 Task: Find connections with filter location Tórshavn with filter topic #Projectmanagementwith filter profile language Spanish with filter current company Bigbasket.com with filter school Uttar Pradesh Jobs Updates with filter industry Soap and Cleaning Product Manufacturing with filter service category Translation with filter keywords title Sociologist
Action: Mouse moved to (342, 278)
Screenshot: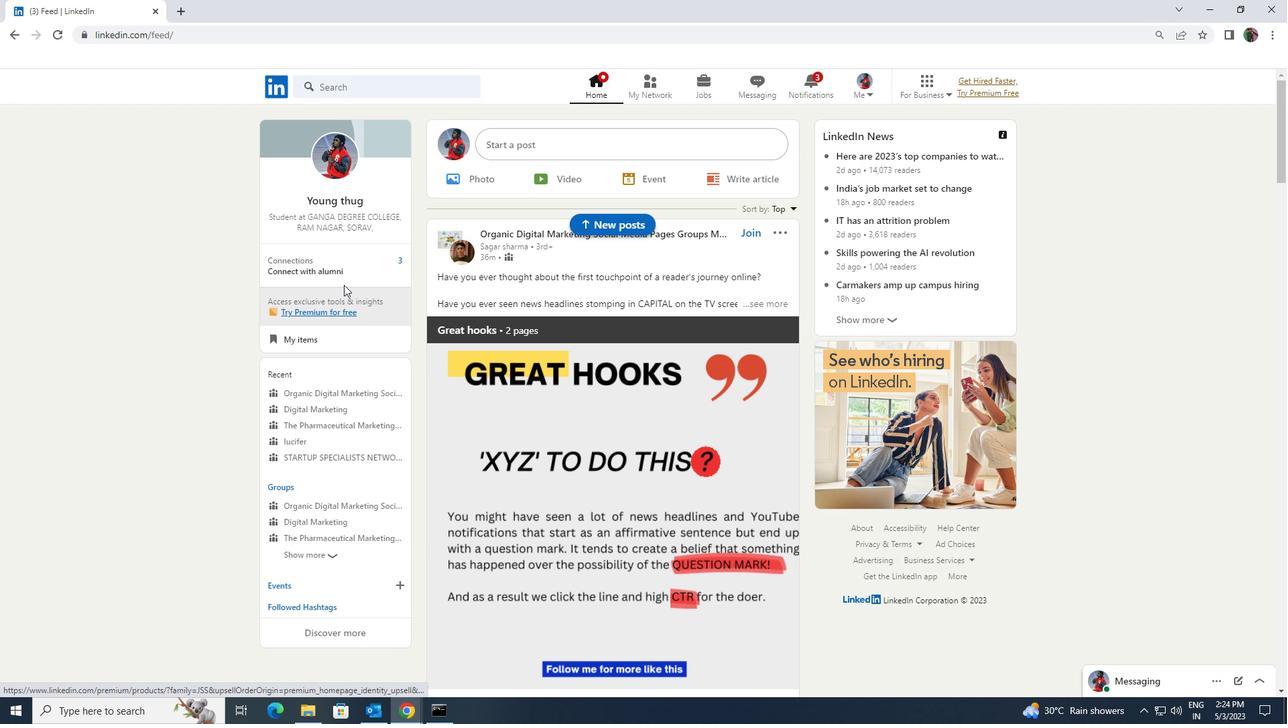 
Action: Mouse pressed left at (342, 278)
Screenshot: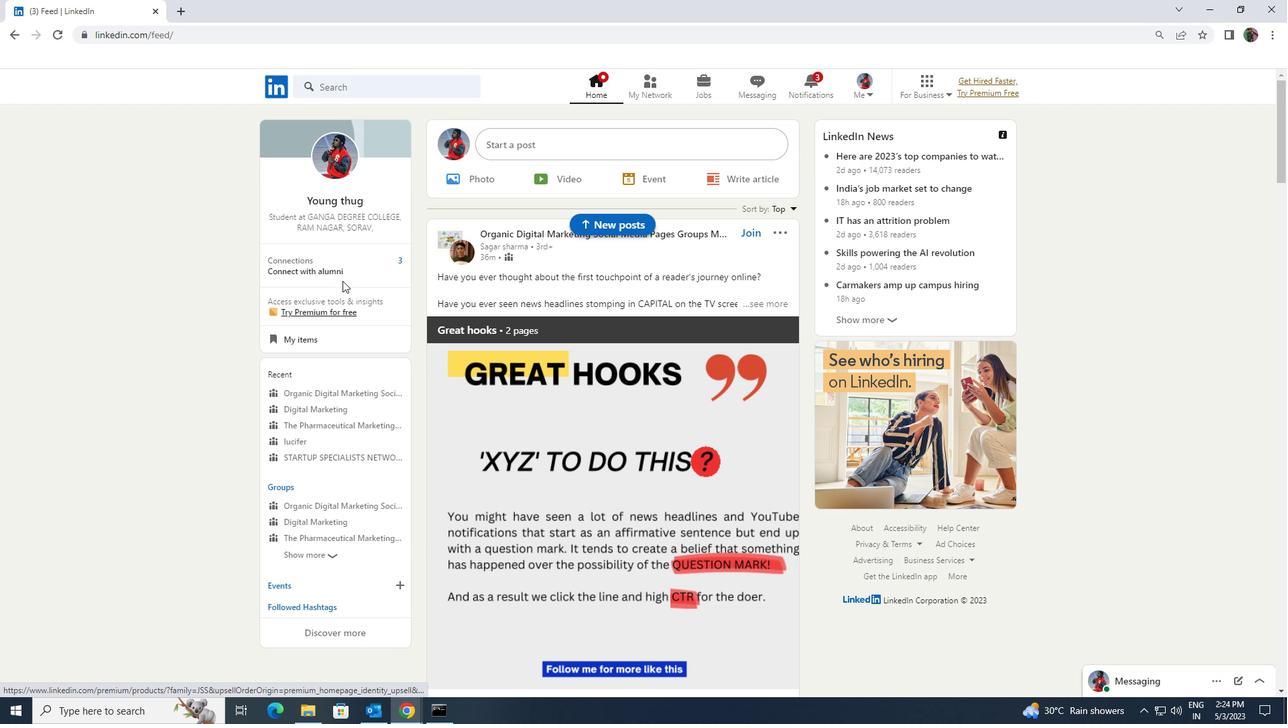 
Action: Mouse moved to (328, 156)
Screenshot: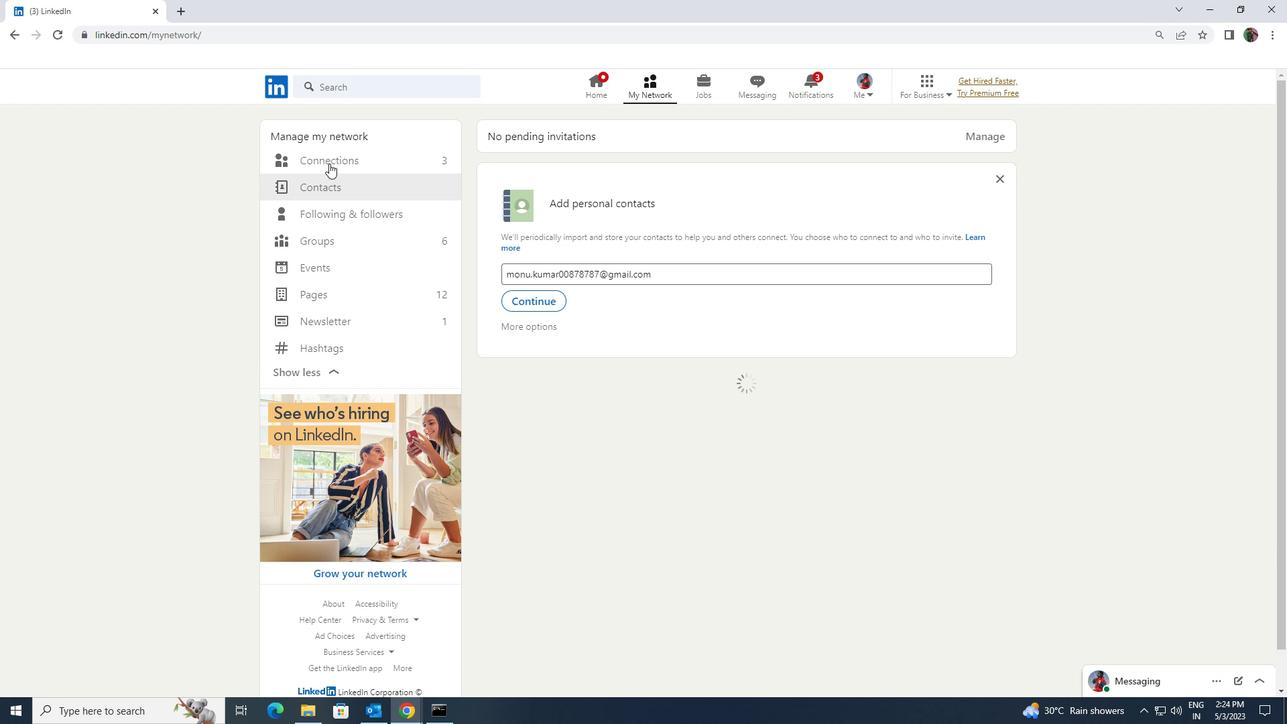 
Action: Mouse pressed left at (328, 156)
Screenshot: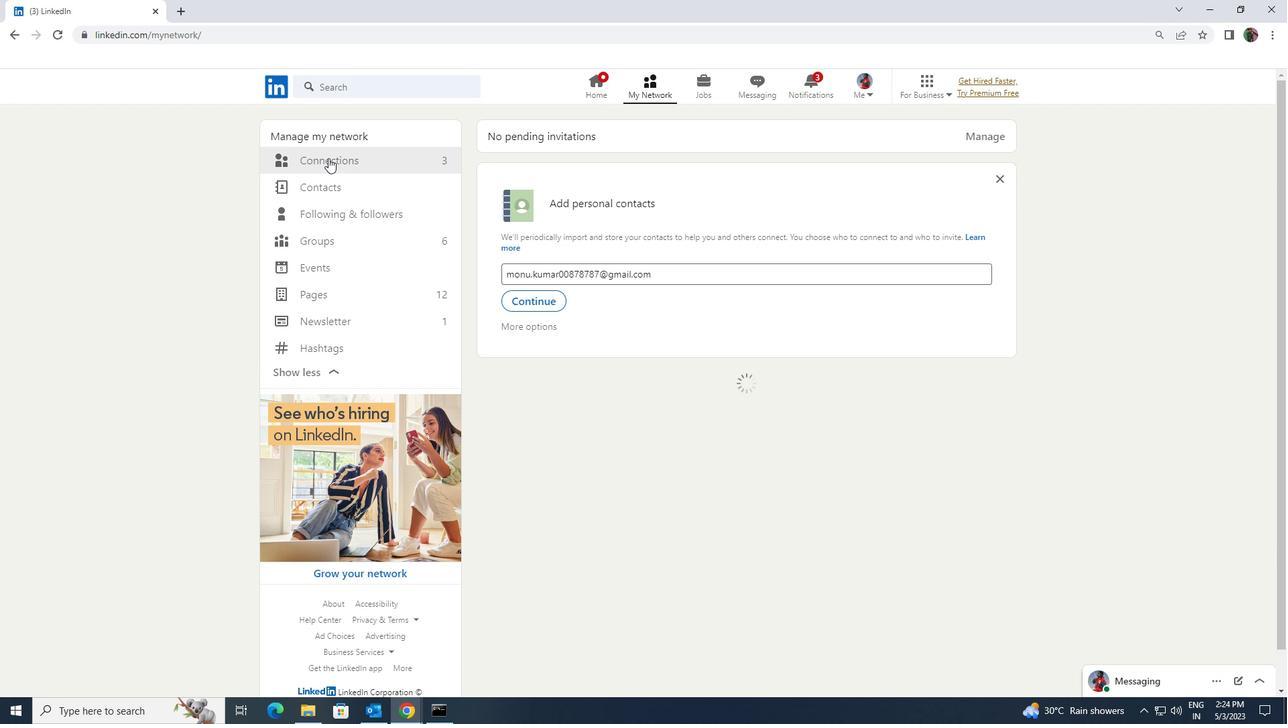 
Action: Mouse moved to (719, 159)
Screenshot: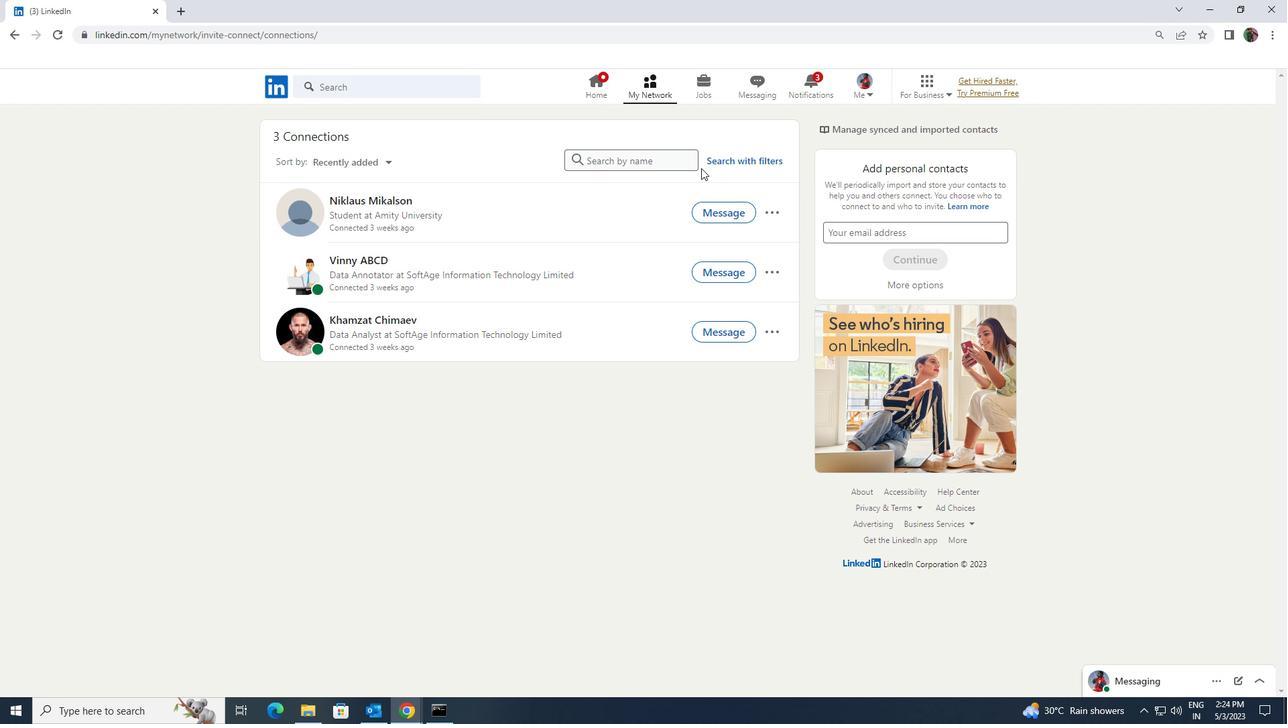 
Action: Mouse pressed left at (719, 159)
Screenshot: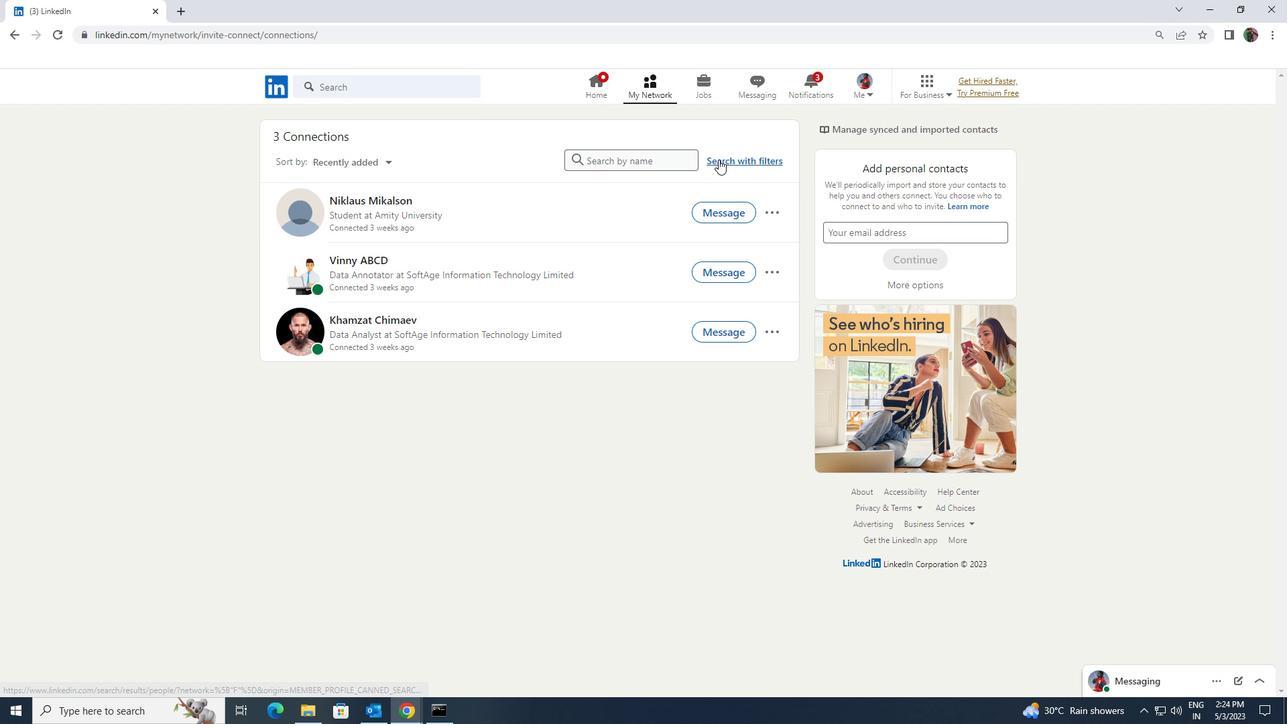 
Action: Mouse moved to (685, 126)
Screenshot: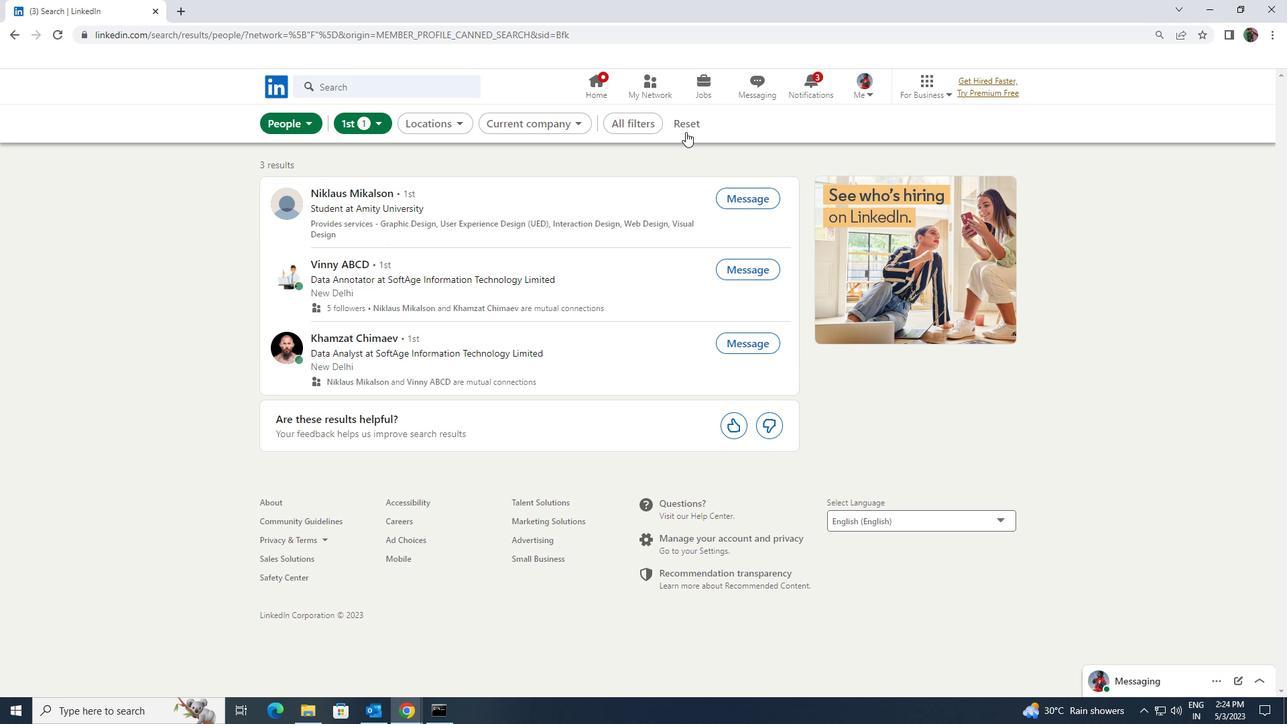 
Action: Mouse pressed left at (685, 126)
Screenshot: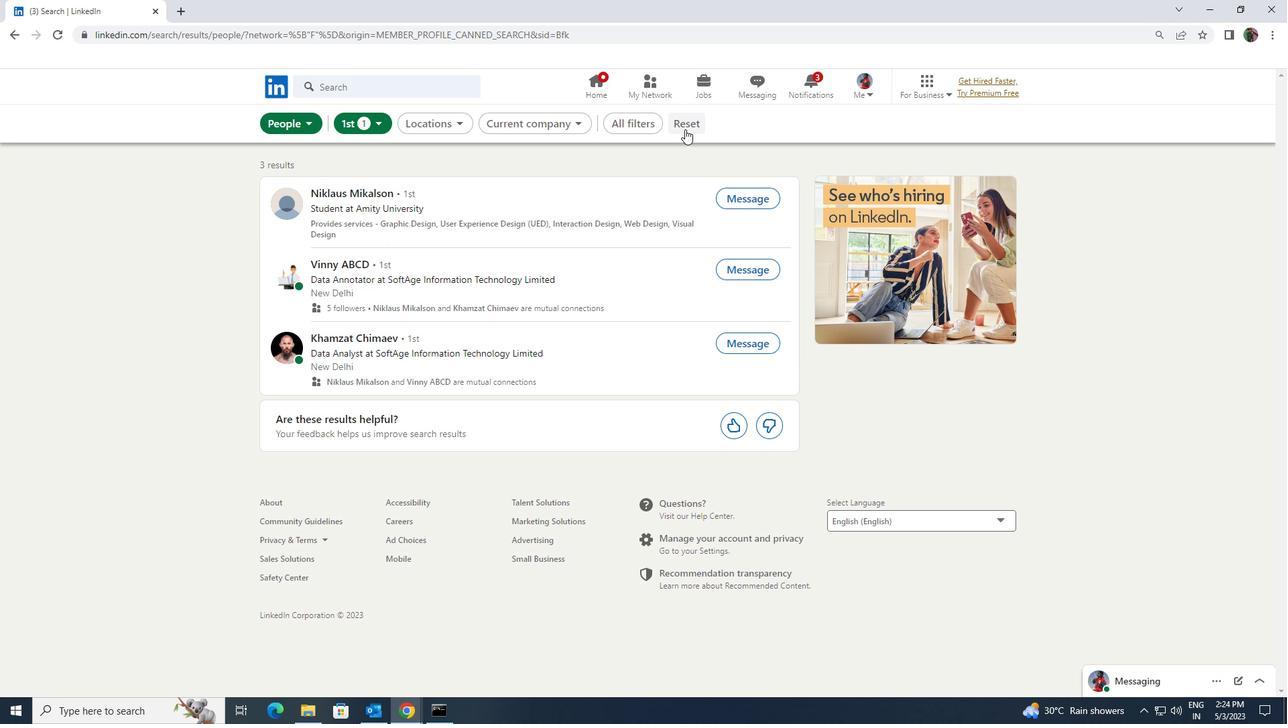 
Action: Mouse moved to (672, 125)
Screenshot: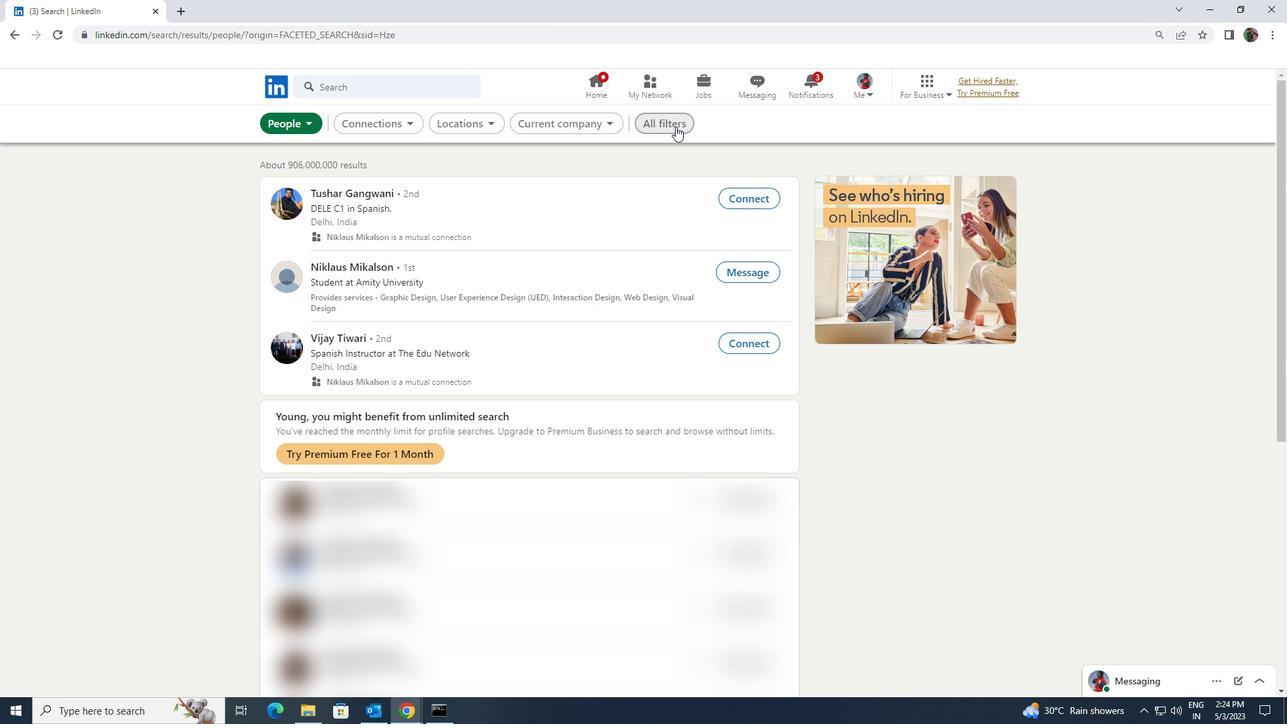 
Action: Mouse pressed left at (672, 125)
Screenshot: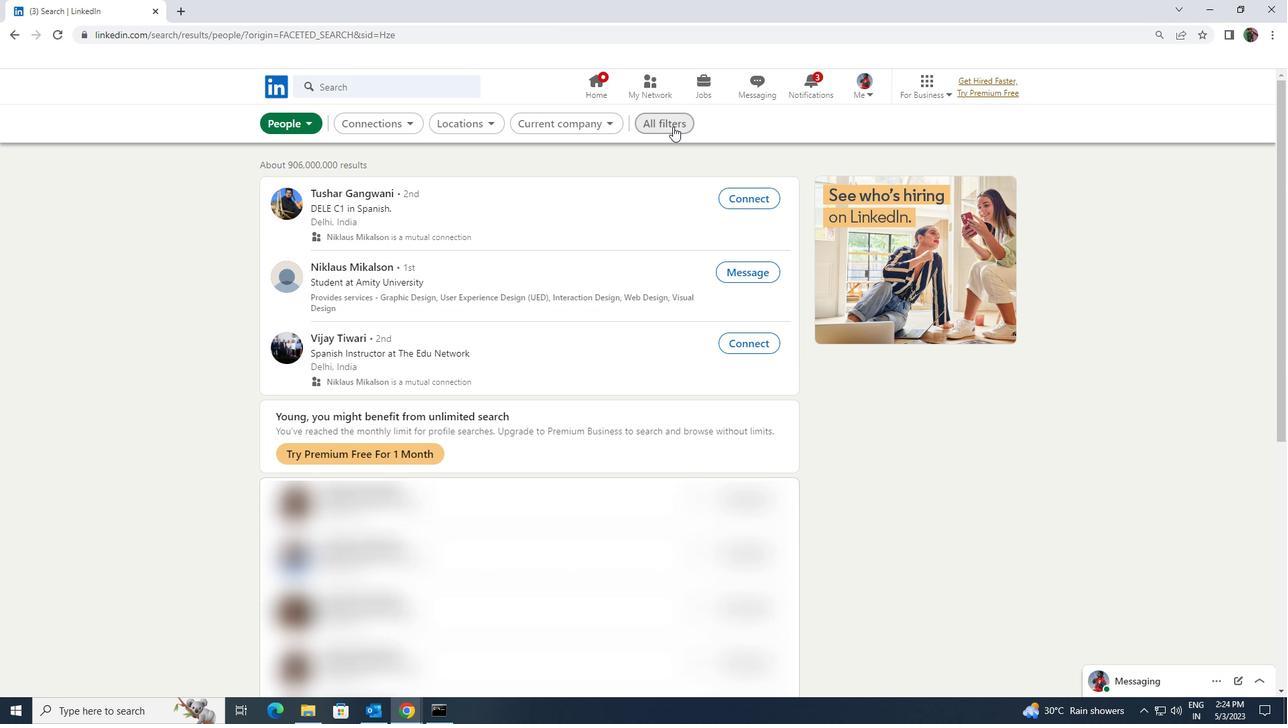 
Action: Mouse moved to (1105, 526)
Screenshot: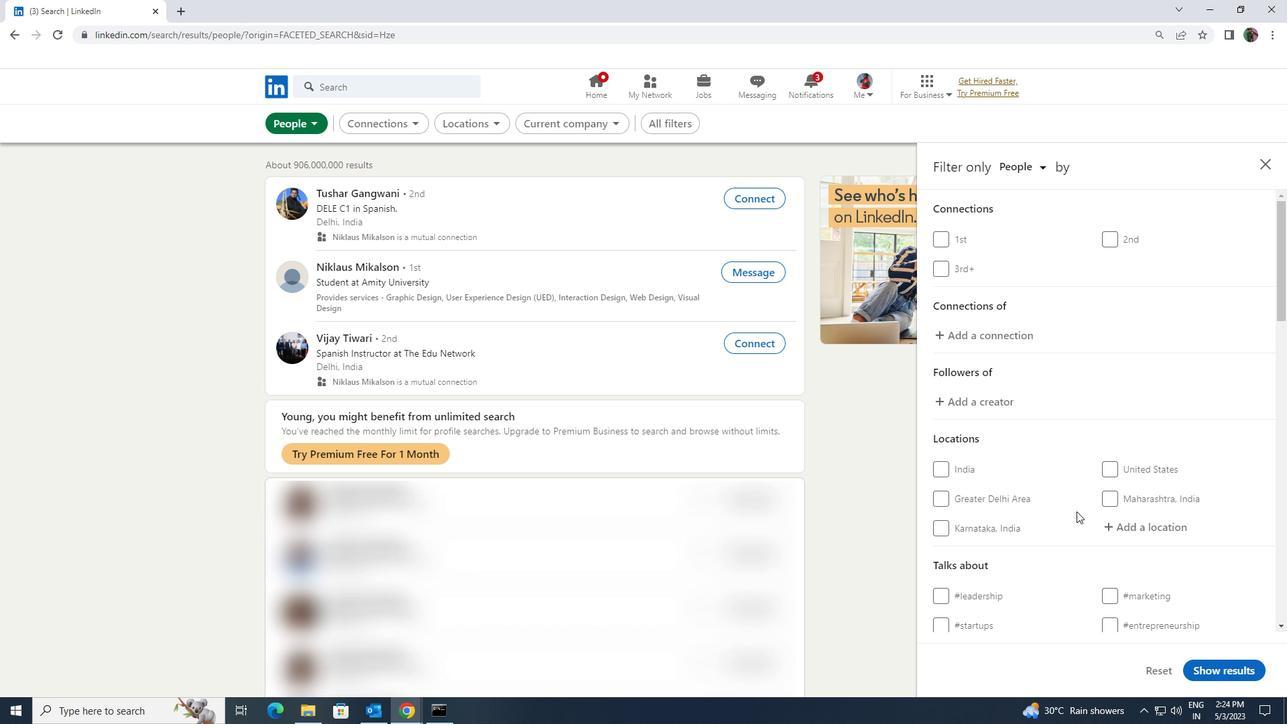 
Action: Mouse pressed left at (1105, 526)
Screenshot: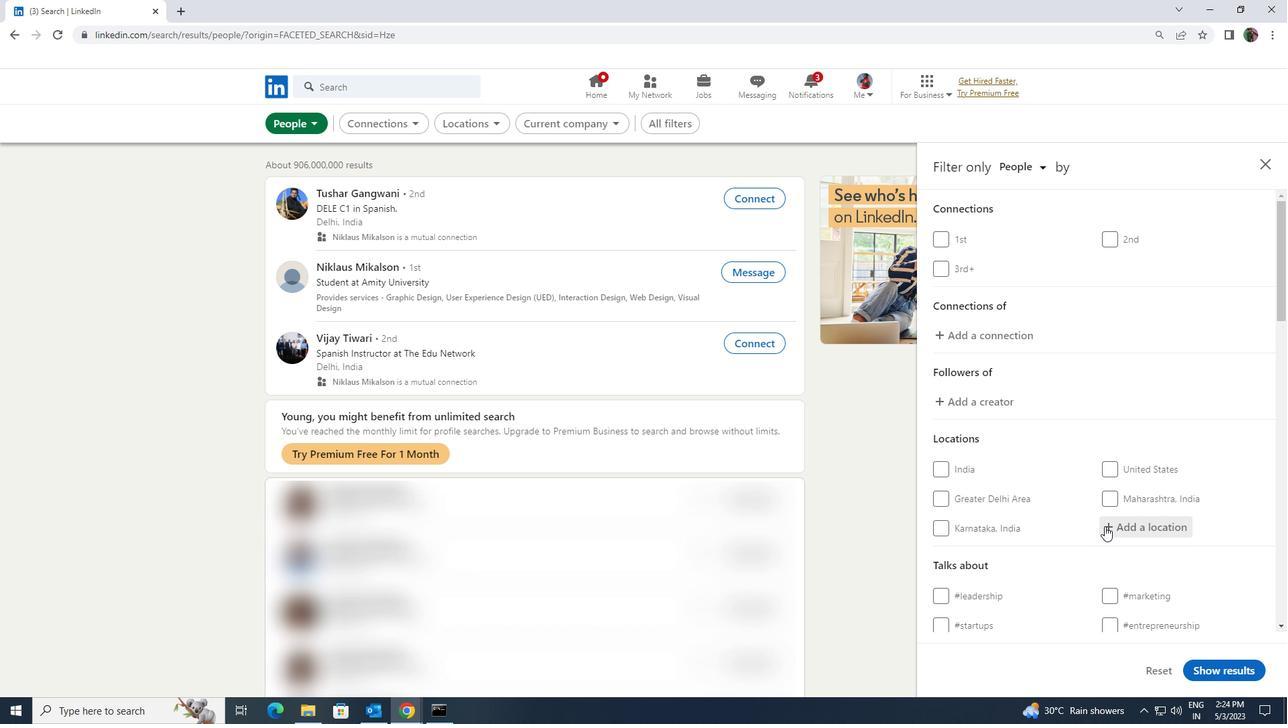 
Action: Key pressed <Key.shift>TORSHAN<Key.backspace>V
Screenshot: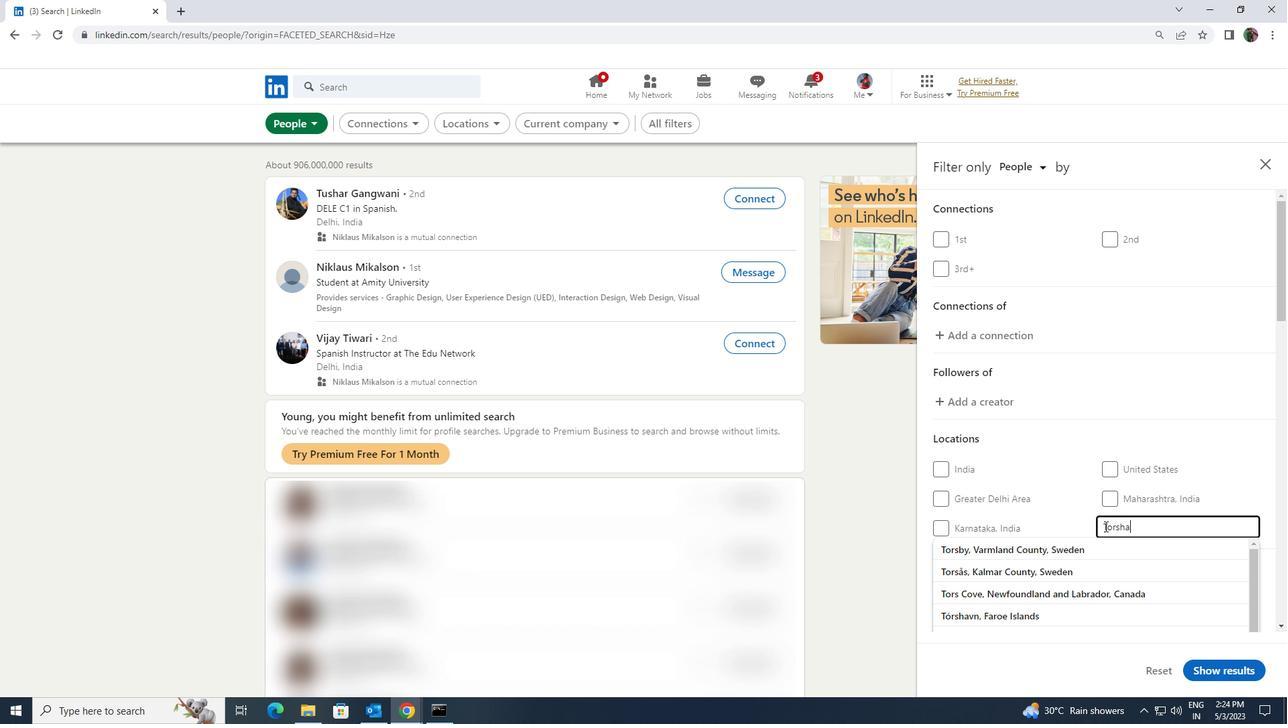 
Action: Mouse moved to (1103, 547)
Screenshot: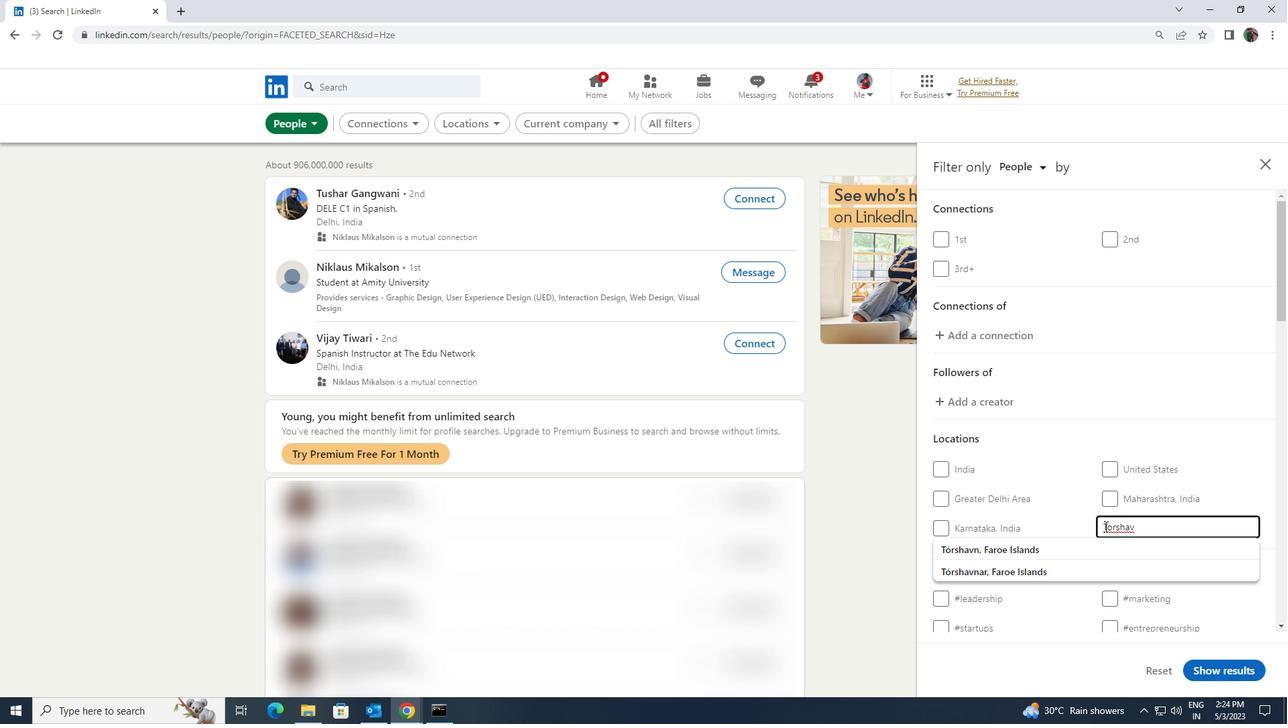 
Action: Mouse pressed left at (1103, 547)
Screenshot: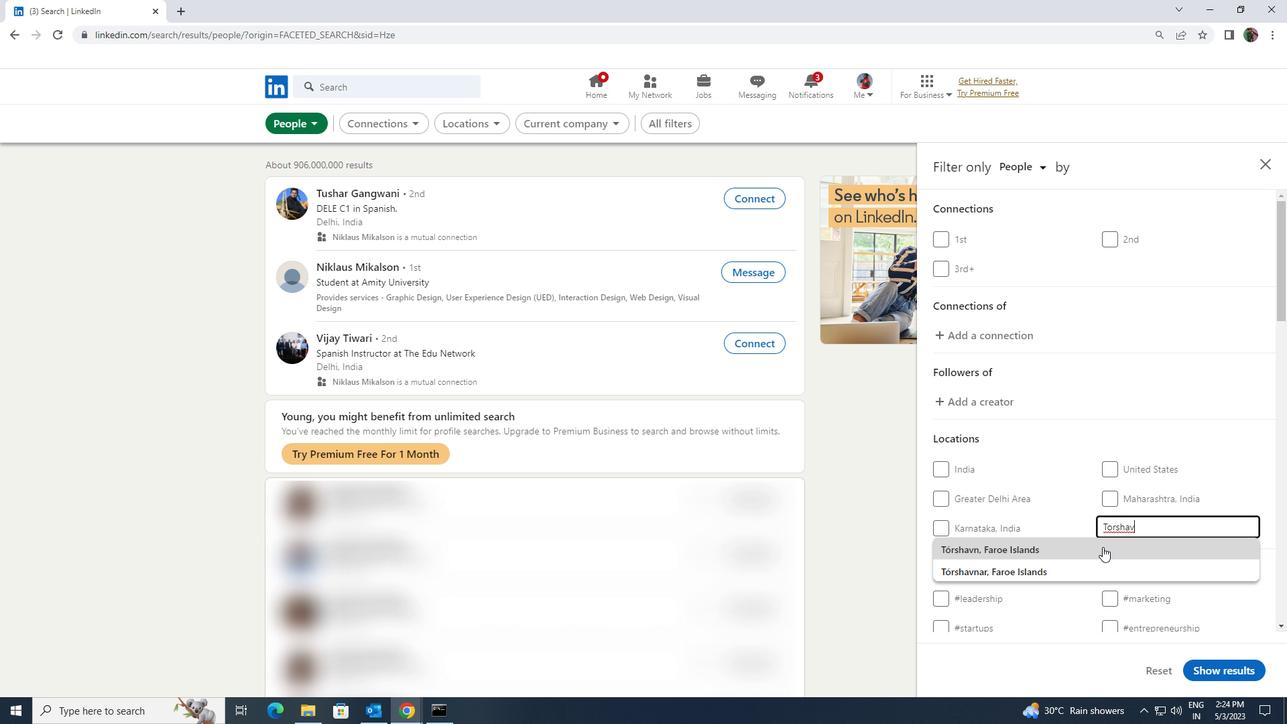 
Action: Mouse scrolled (1103, 546) with delta (0, 0)
Screenshot: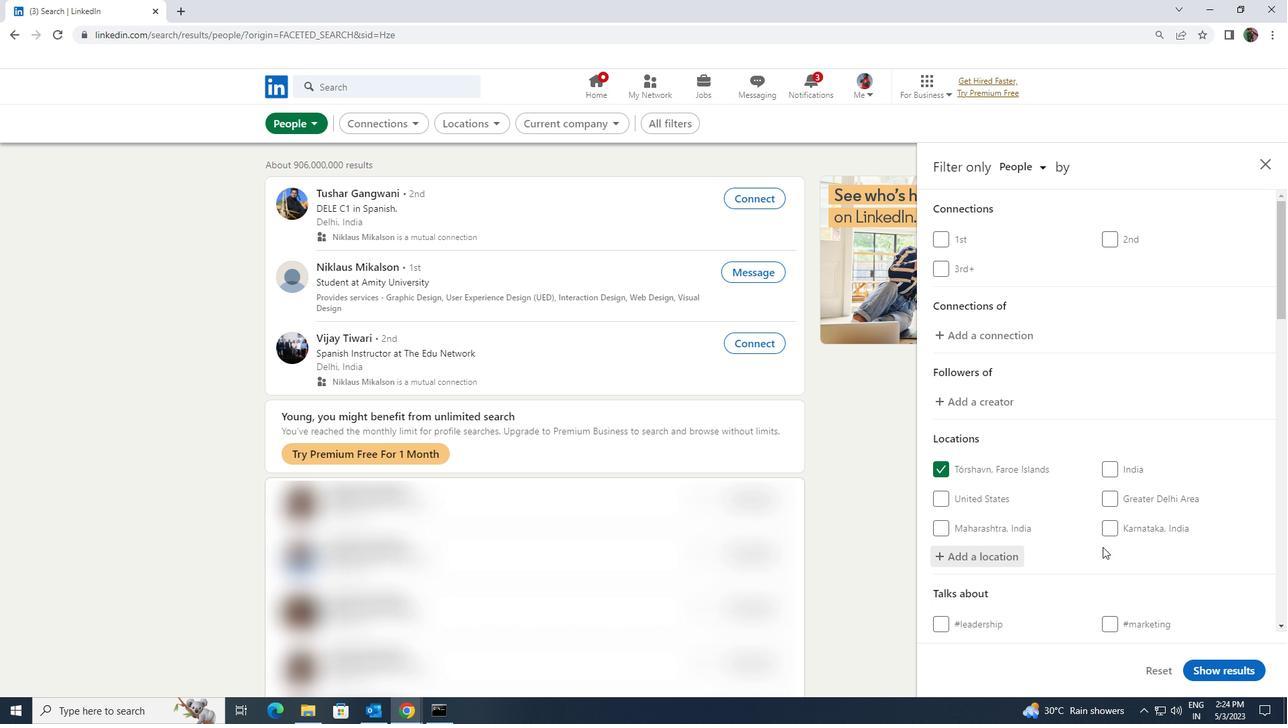 
Action: Mouse scrolled (1103, 546) with delta (0, 0)
Screenshot: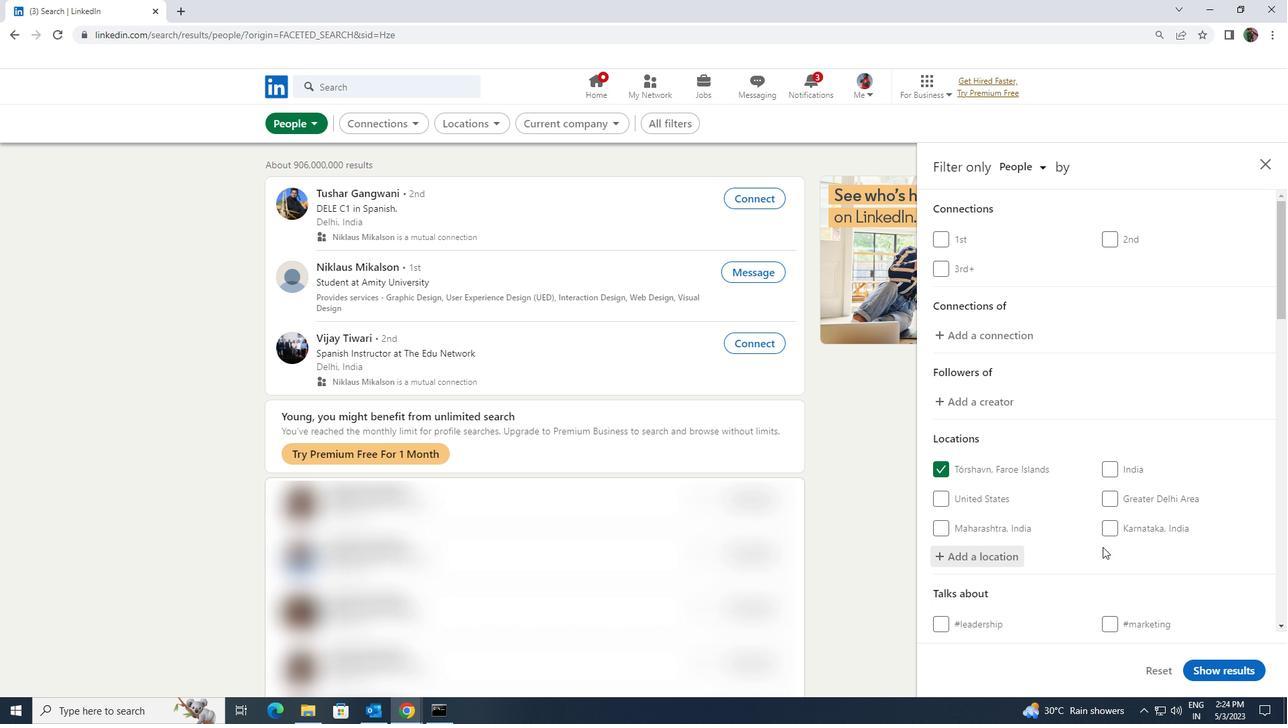 
Action: Mouse moved to (1108, 549)
Screenshot: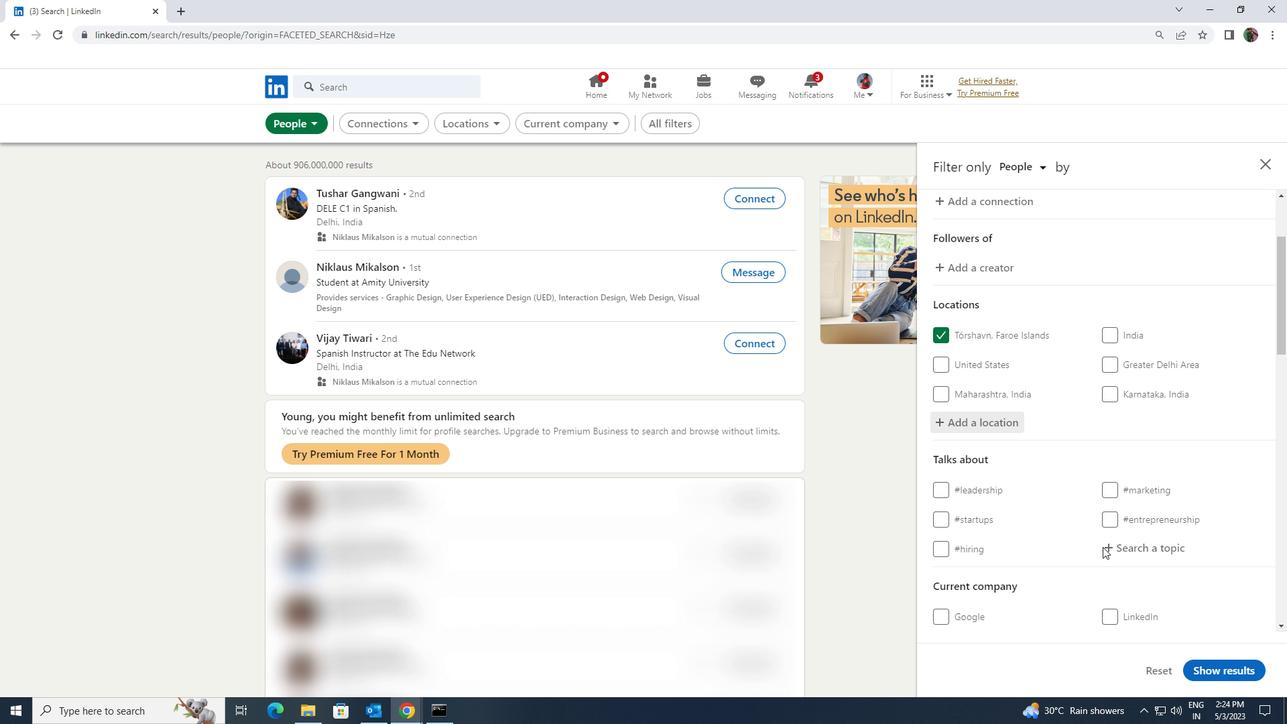 
Action: Mouse pressed left at (1108, 549)
Screenshot: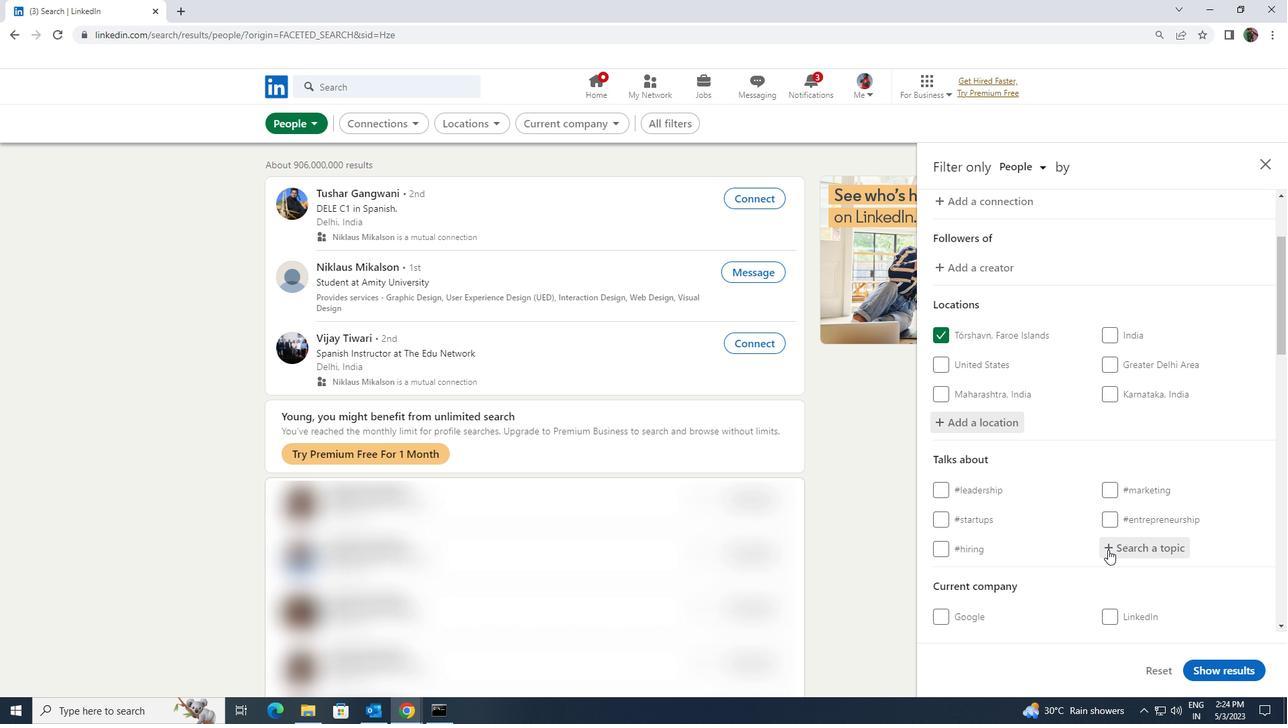 
Action: Key pressed <Key.shift>PROJECTMANAGEM
Screenshot: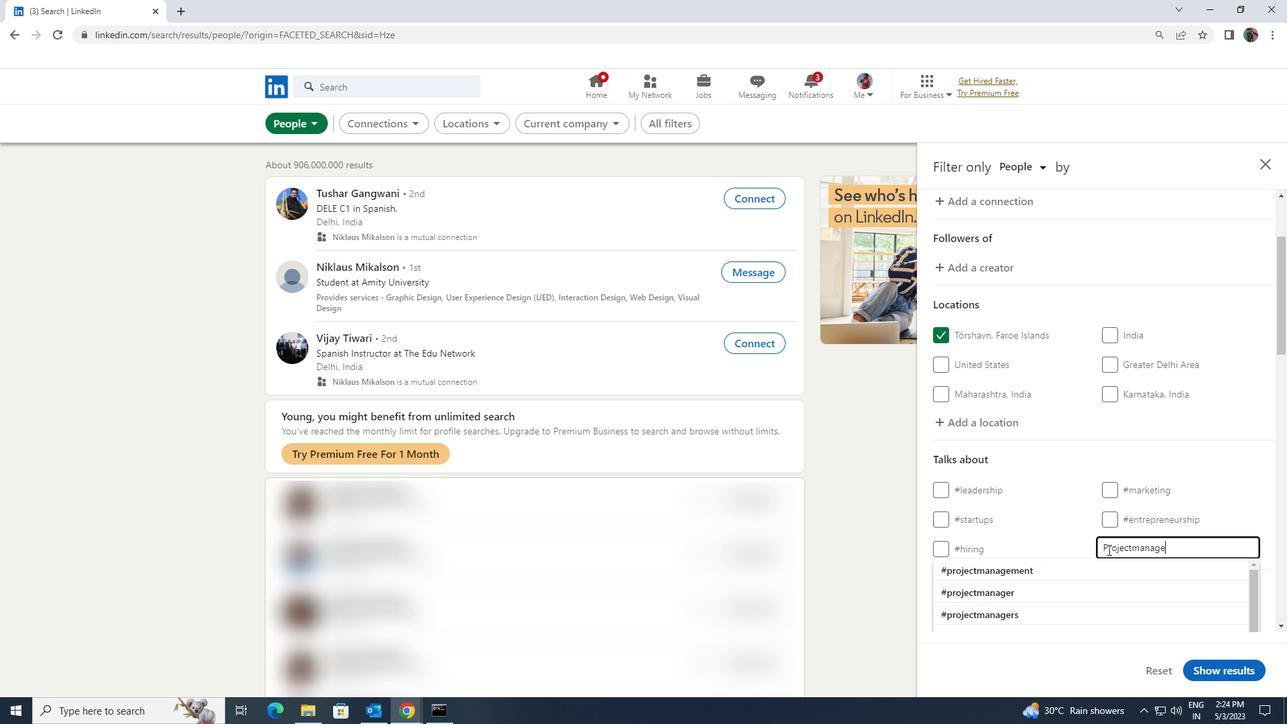 
Action: Mouse moved to (1103, 565)
Screenshot: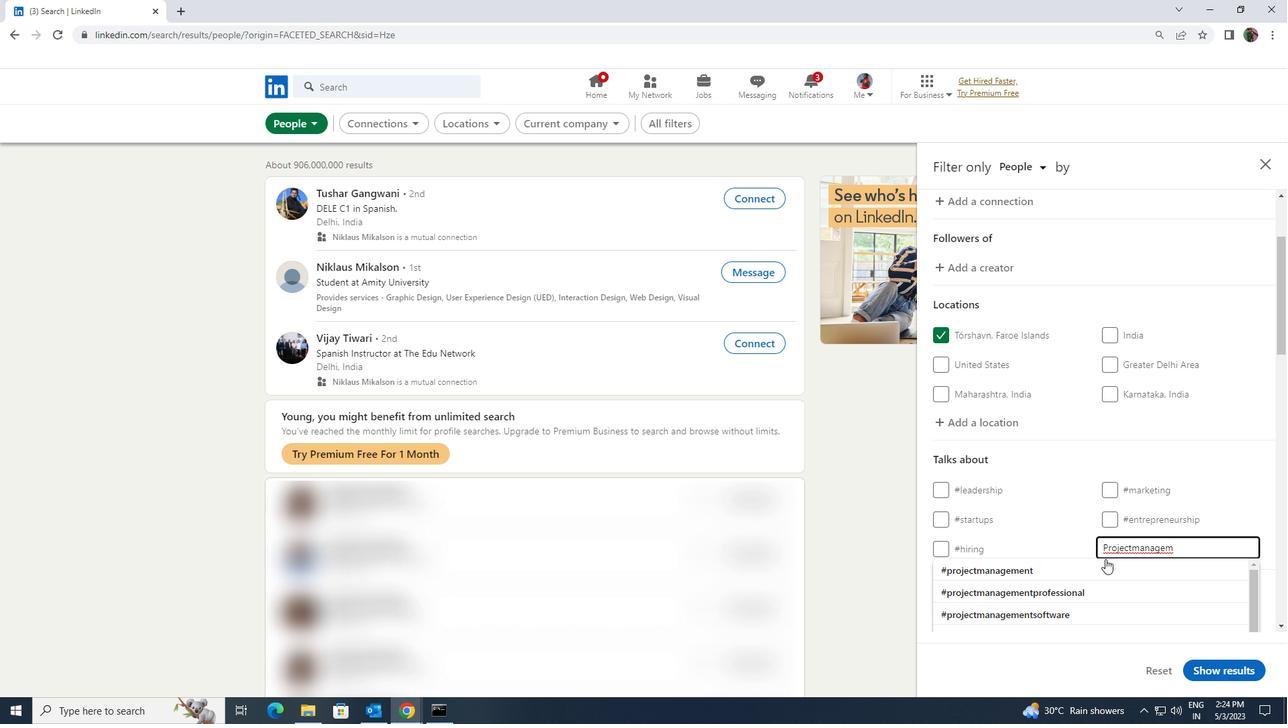 
Action: Mouse pressed left at (1103, 565)
Screenshot: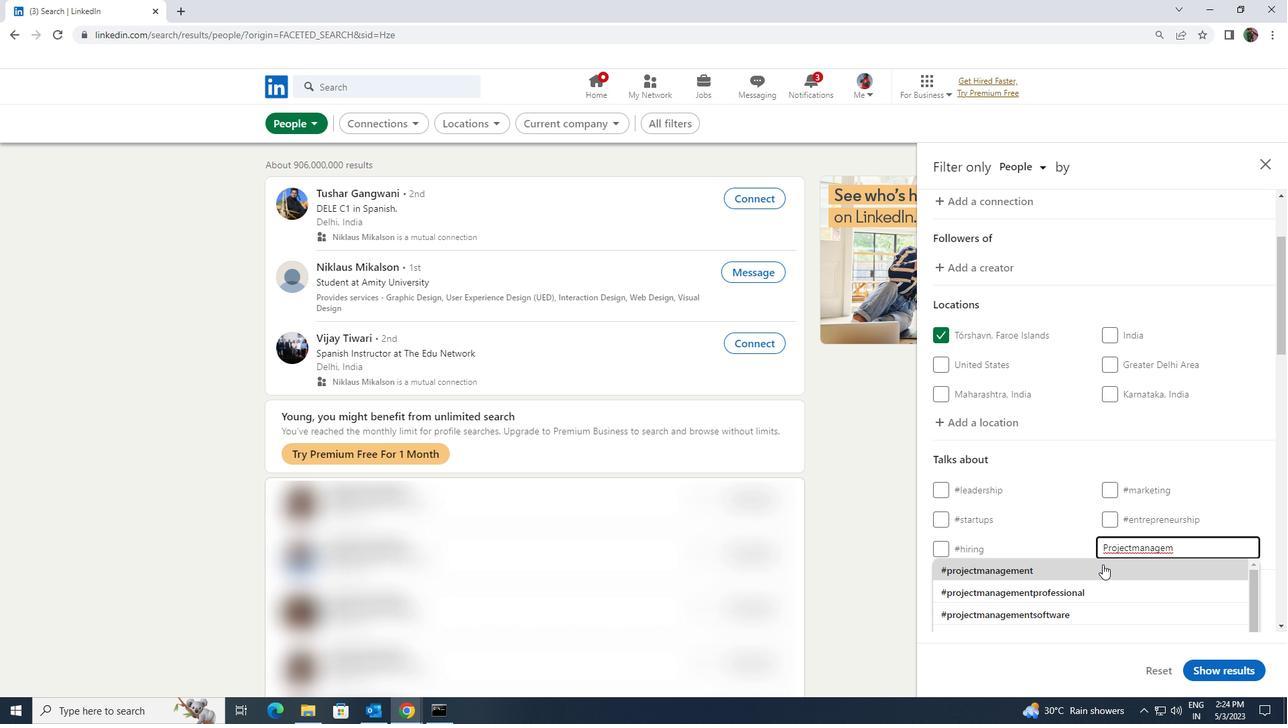 
Action: Mouse scrolled (1103, 564) with delta (0, 0)
Screenshot: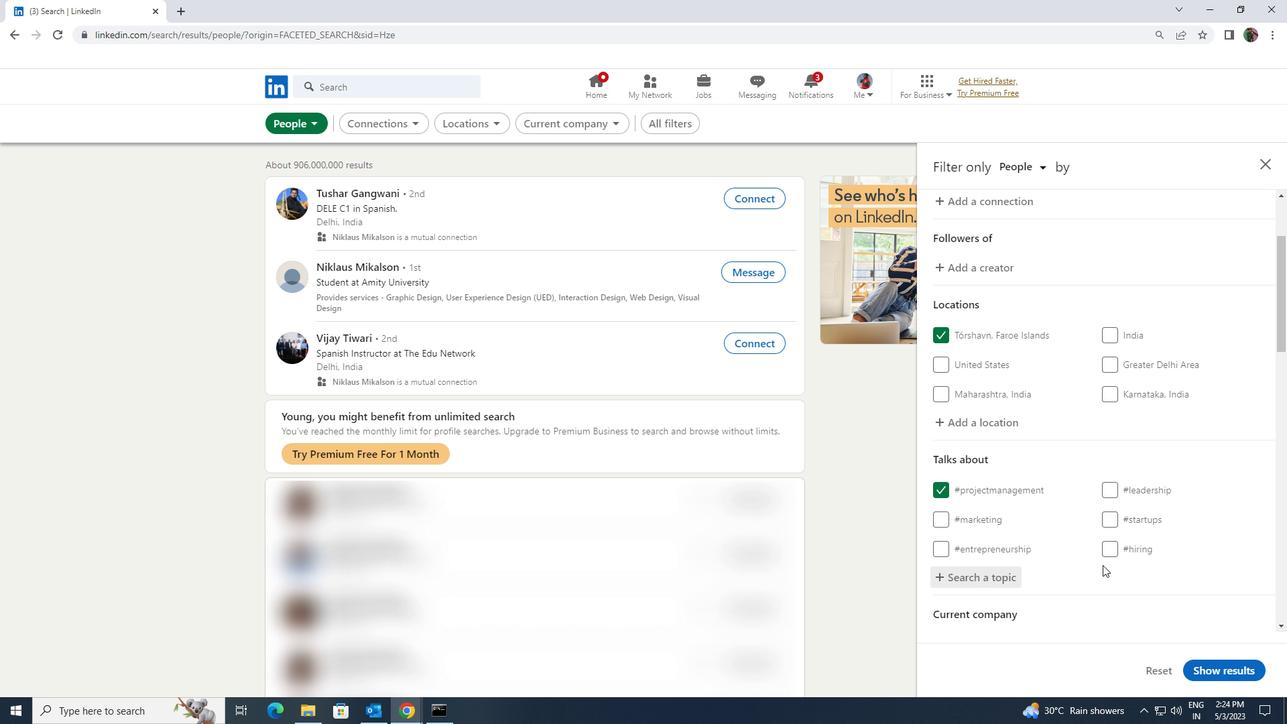 
Action: Mouse scrolled (1103, 564) with delta (0, 0)
Screenshot: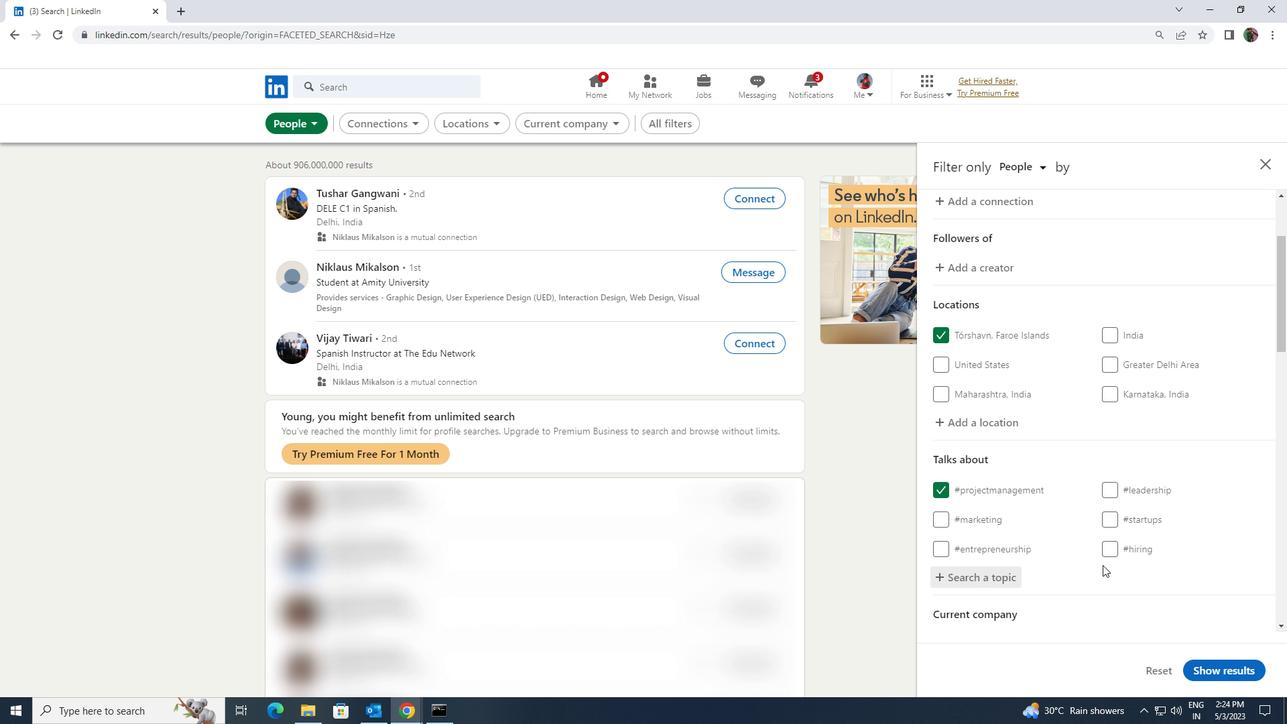 
Action: Mouse scrolled (1103, 564) with delta (0, 0)
Screenshot: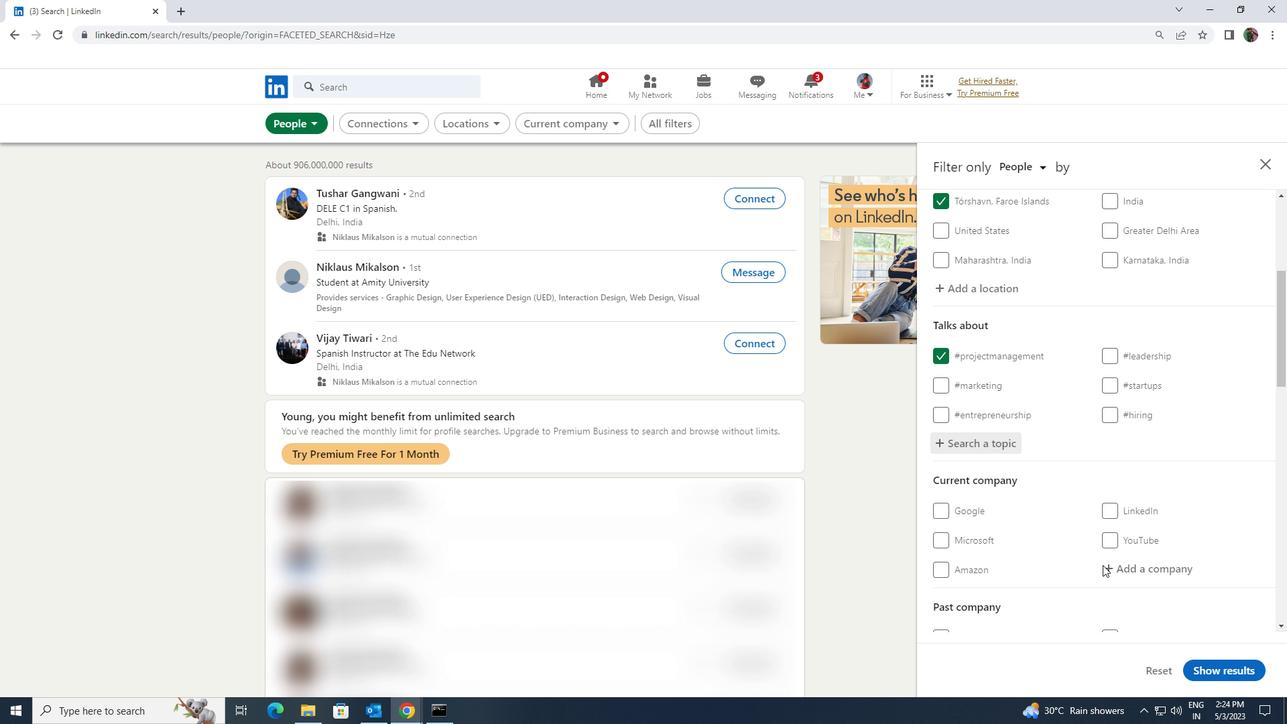
Action: Mouse scrolled (1103, 564) with delta (0, 0)
Screenshot: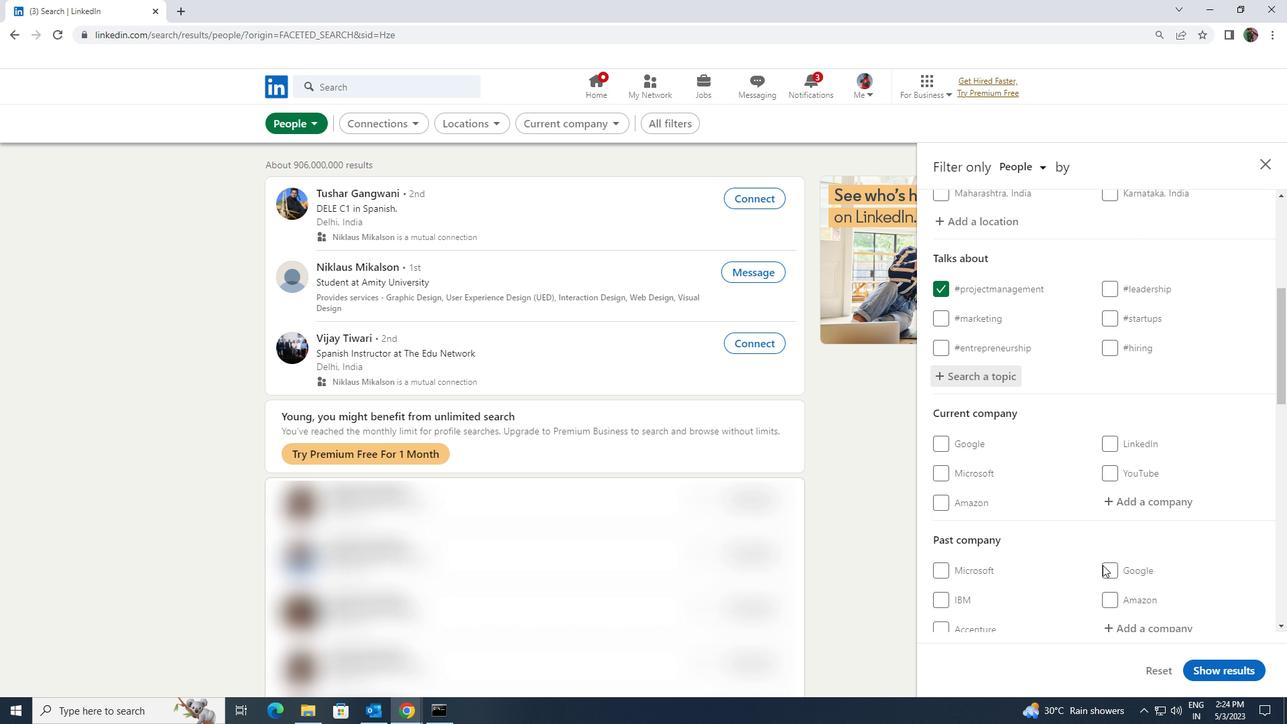 
Action: Mouse scrolled (1103, 564) with delta (0, 0)
Screenshot: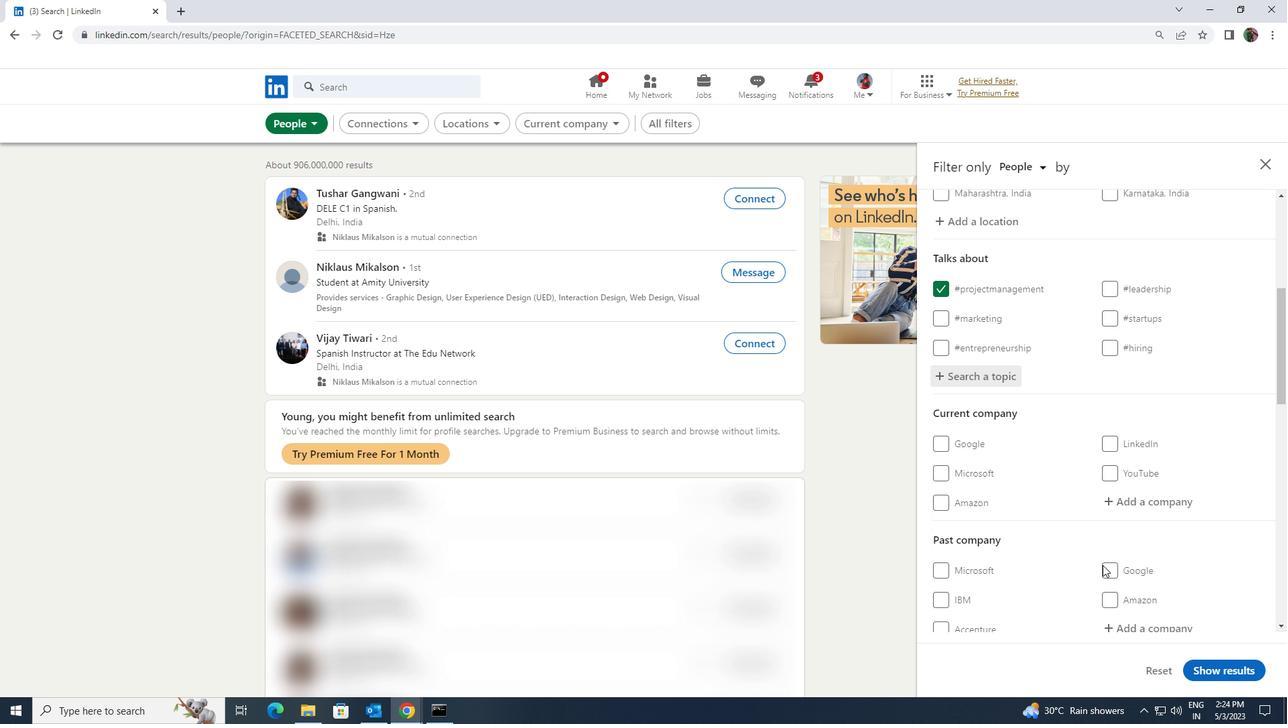 
Action: Mouse scrolled (1103, 564) with delta (0, 0)
Screenshot: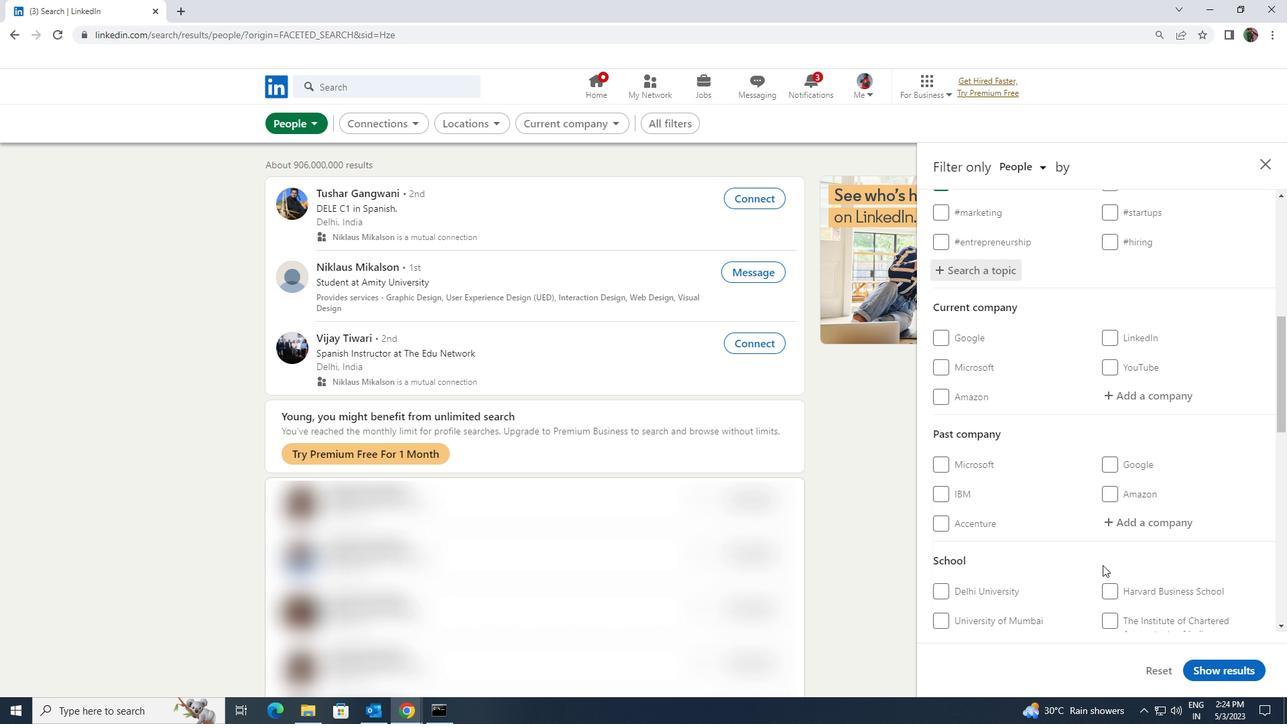 
Action: Mouse scrolled (1103, 564) with delta (0, 0)
Screenshot: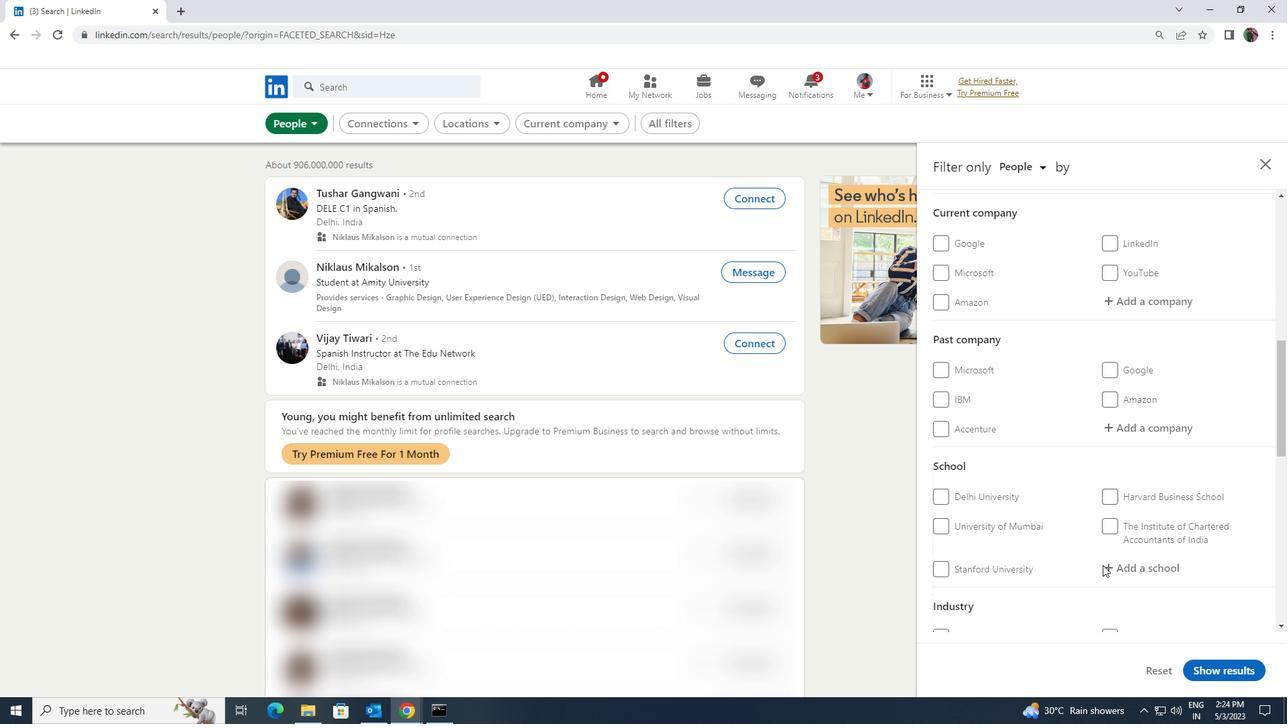 
Action: Mouse scrolled (1103, 564) with delta (0, 0)
Screenshot: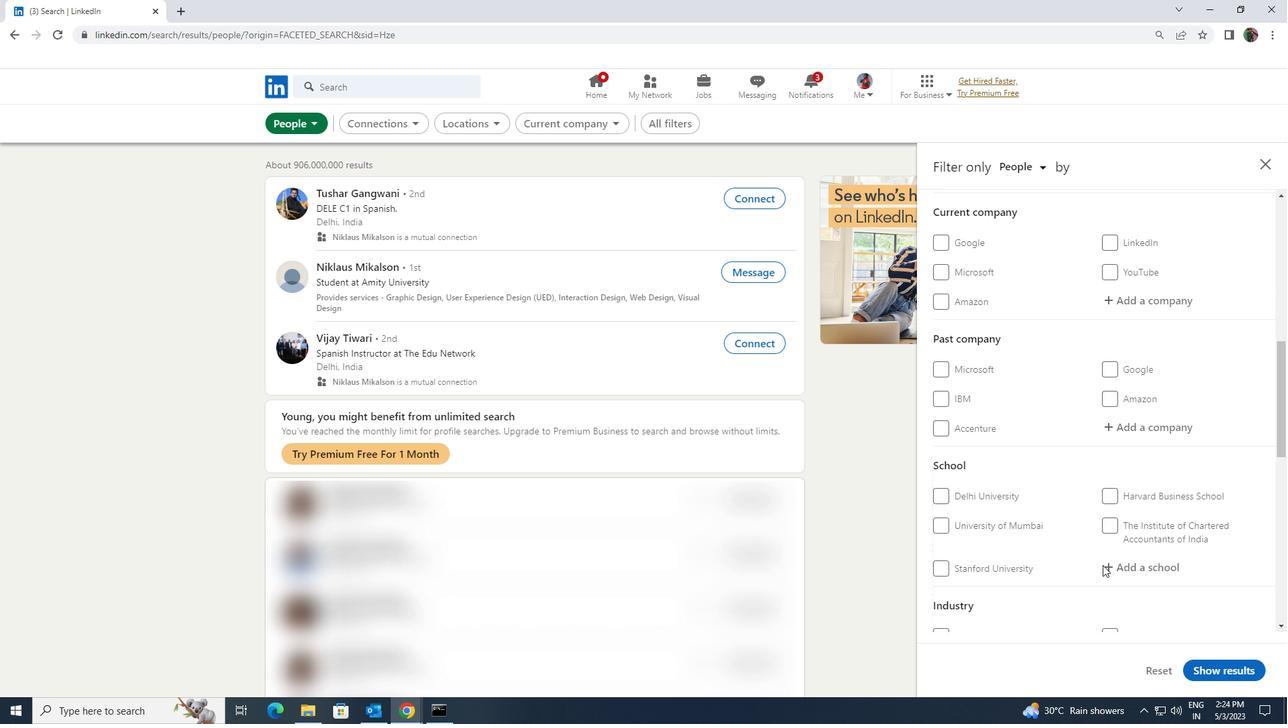 
Action: Mouse scrolled (1103, 564) with delta (0, 0)
Screenshot: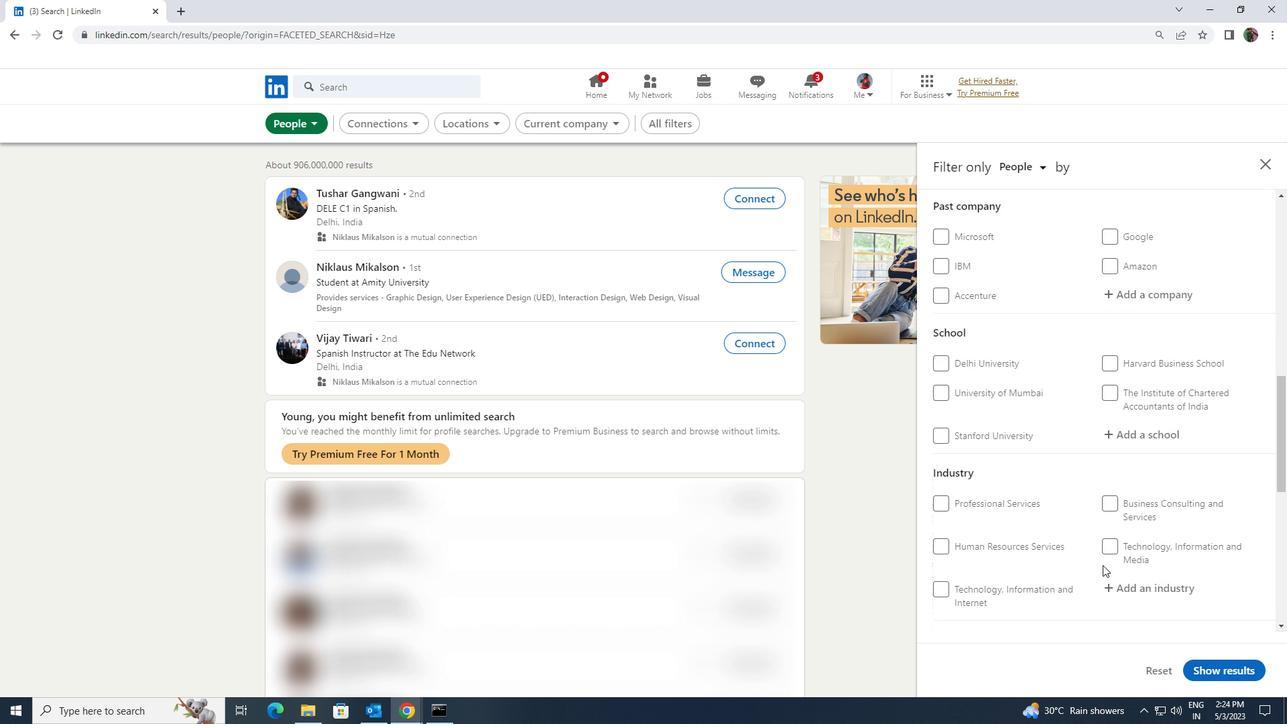 
Action: Mouse scrolled (1103, 564) with delta (0, 0)
Screenshot: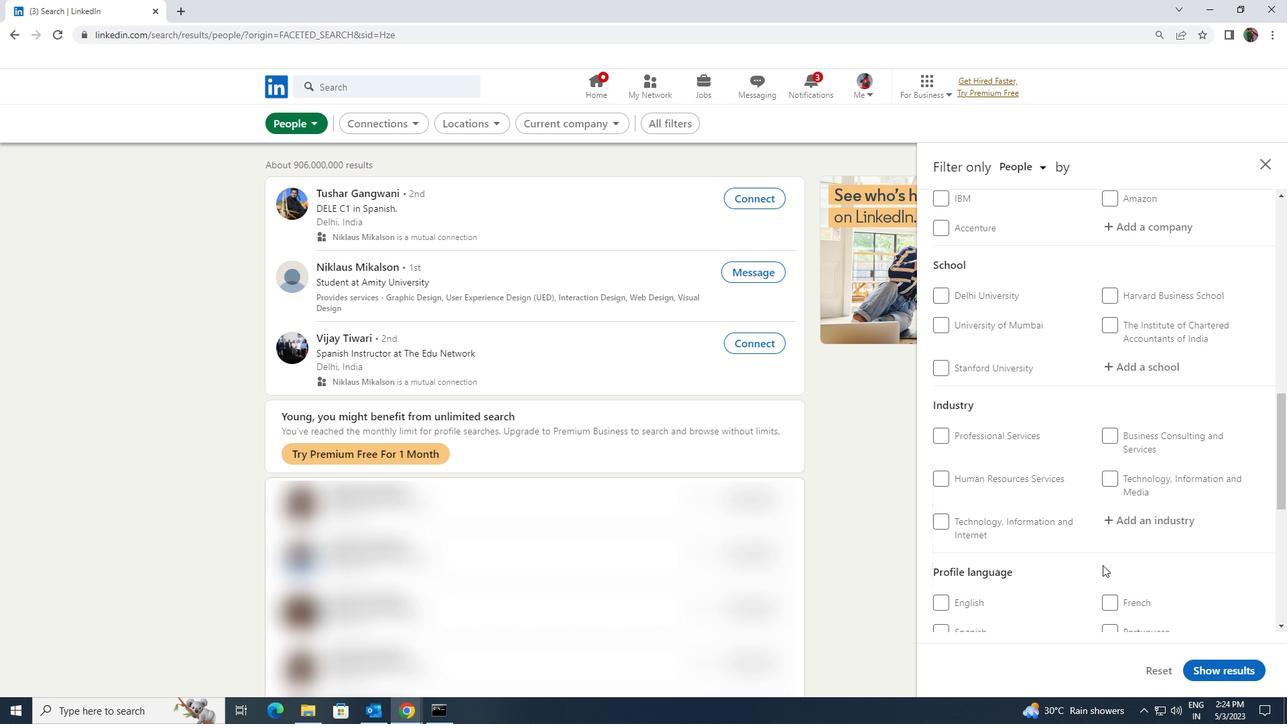 
Action: Mouse moved to (948, 566)
Screenshot: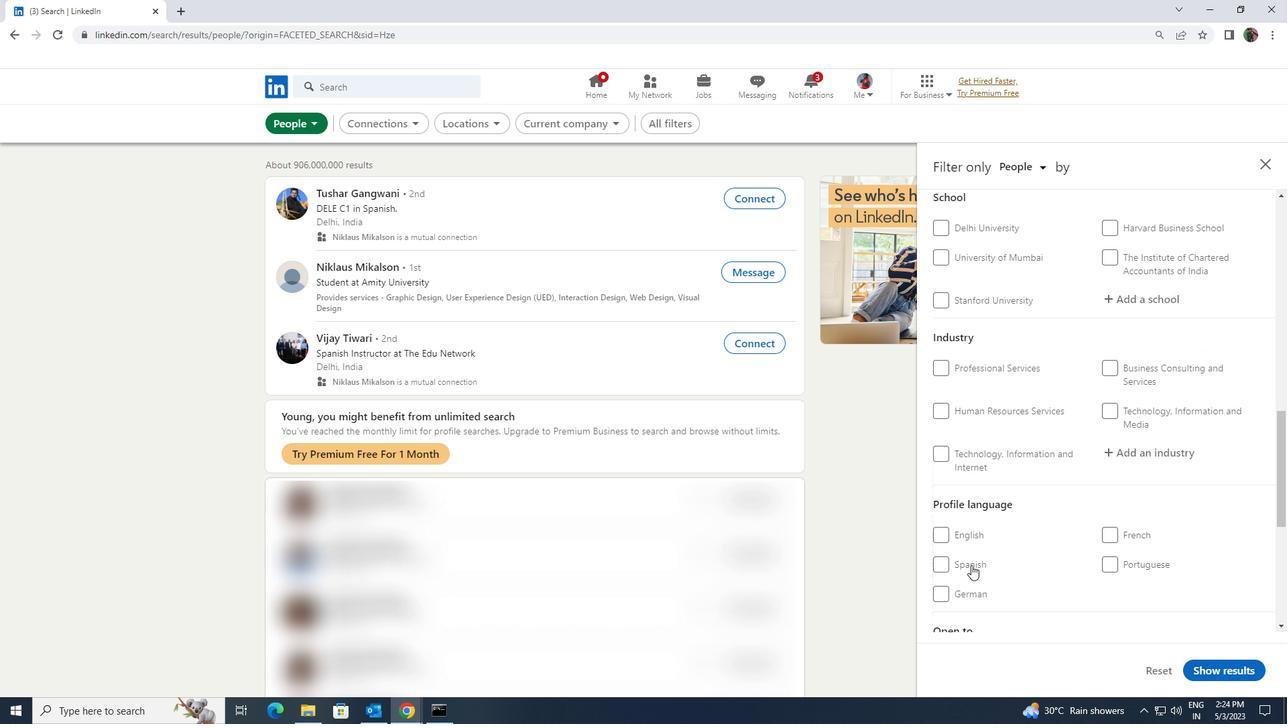 
Action: Mouse pressed left at (948, 566)
Screenshot: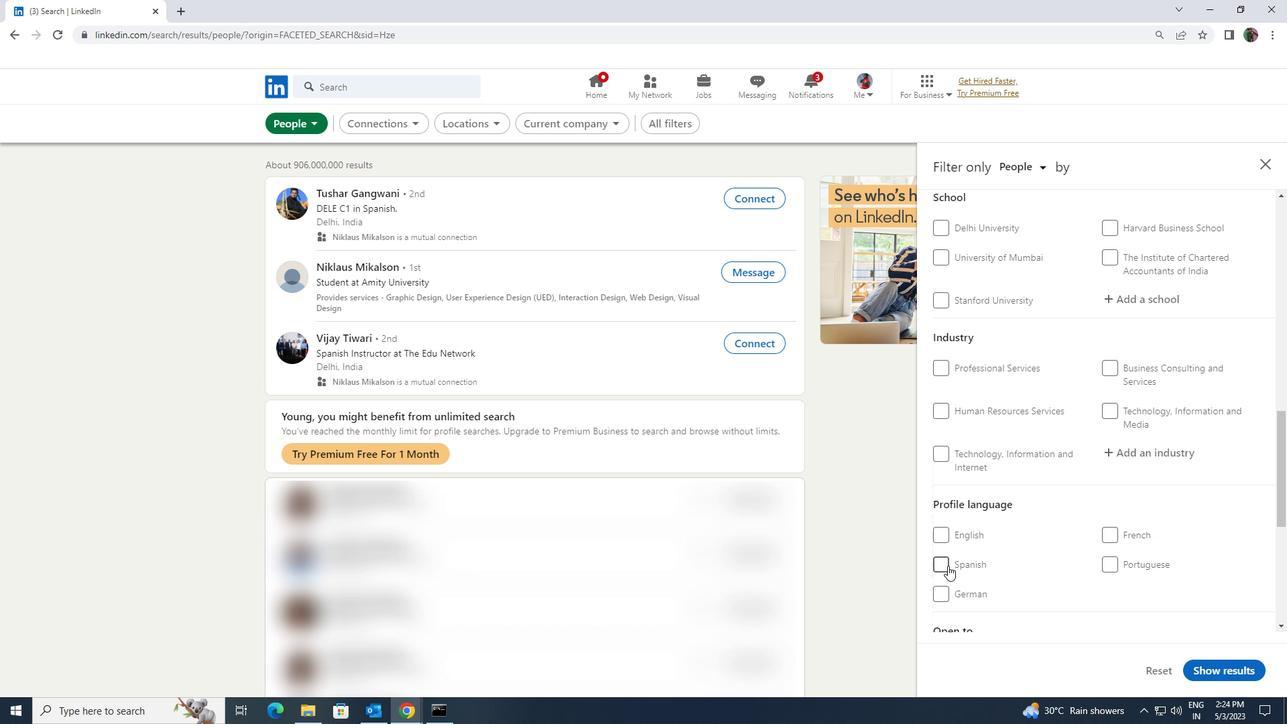 
Action: Mouse moved to (1064, 555)
Screenshot: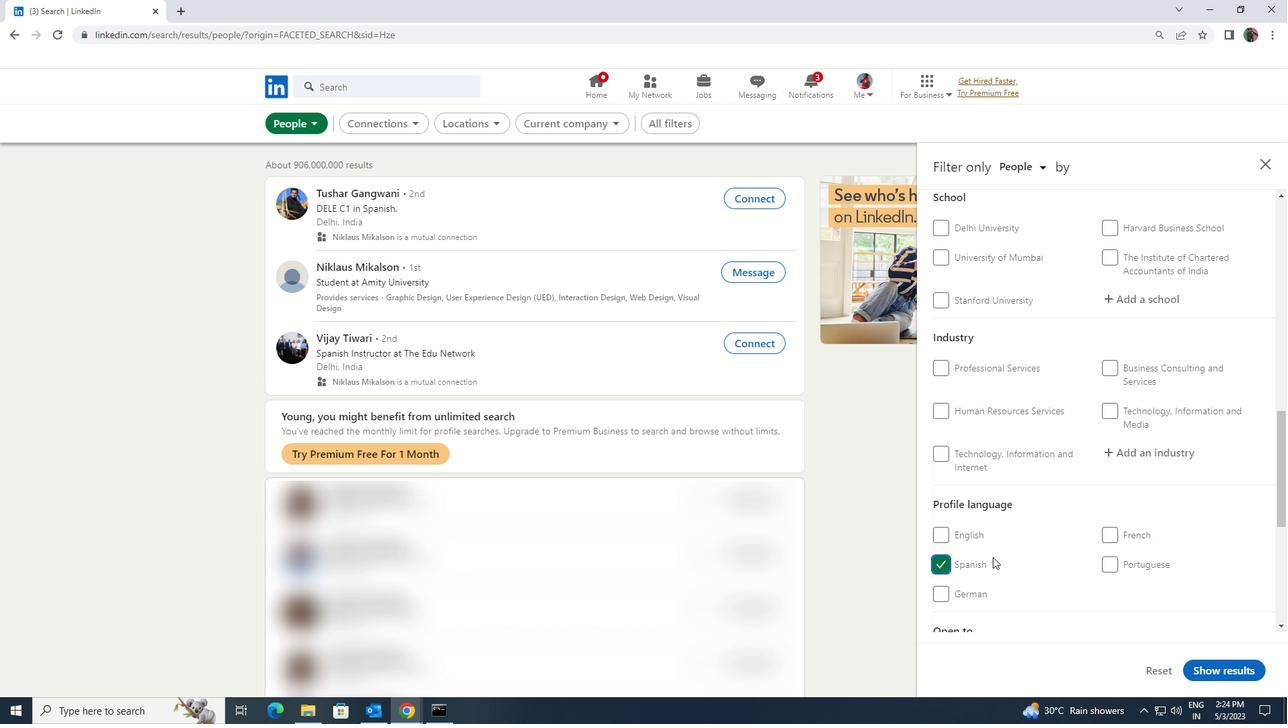 
Action: Mouse scrolled (1064, 556) with delta (0, 0)
Screenshot: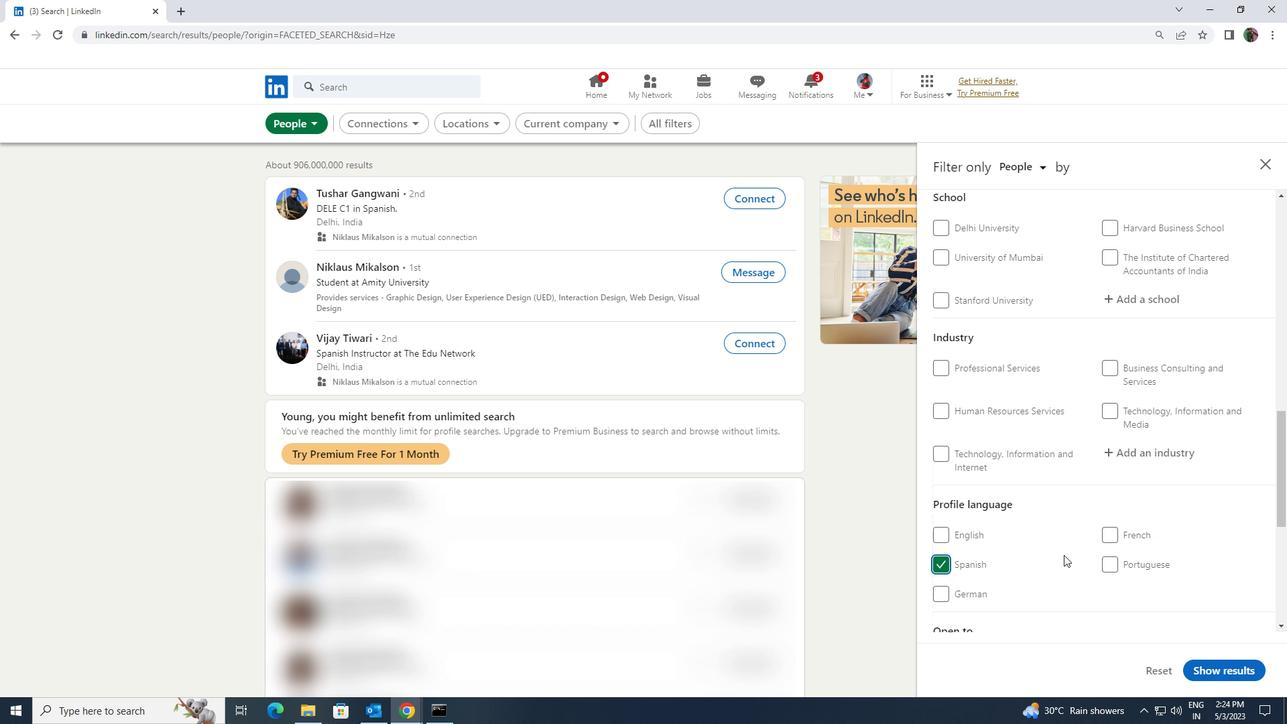 
Action: Mouse scrolled (1064, 556) with delta (0, 0)
Screenshot: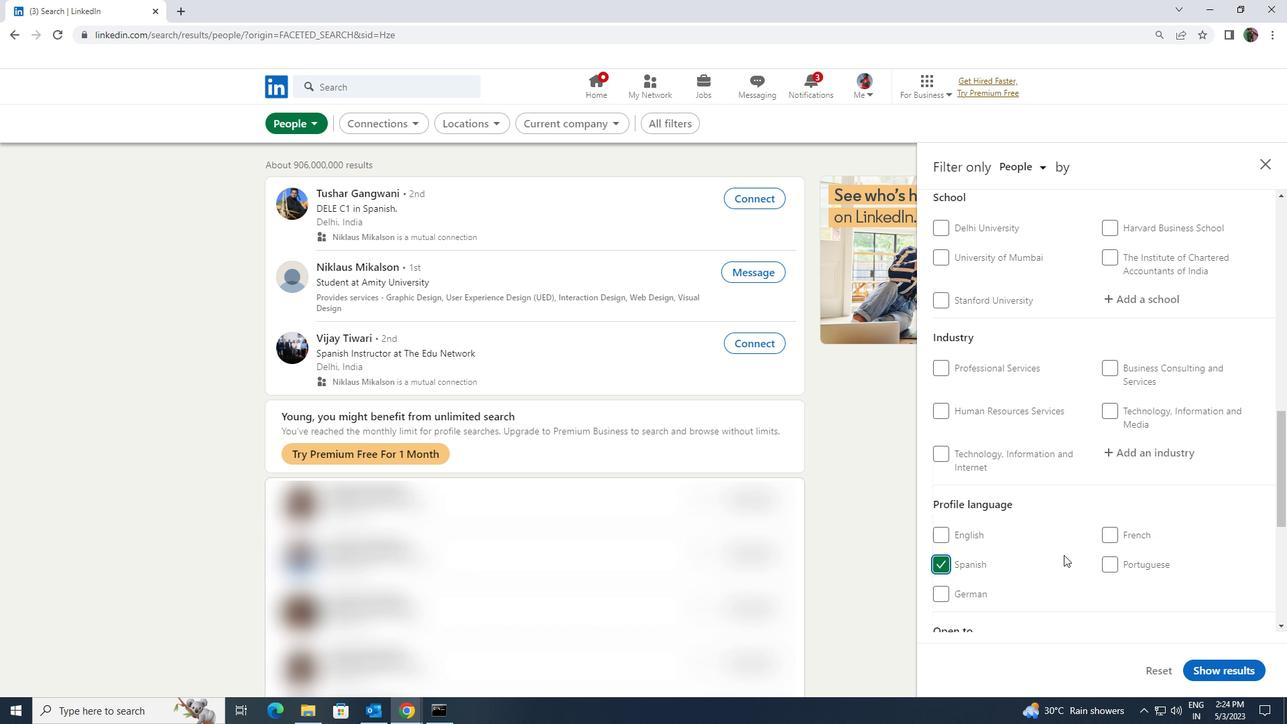 
Action: Mouse scrolled (1064, 556) with delta (0, 0)
Screenshot: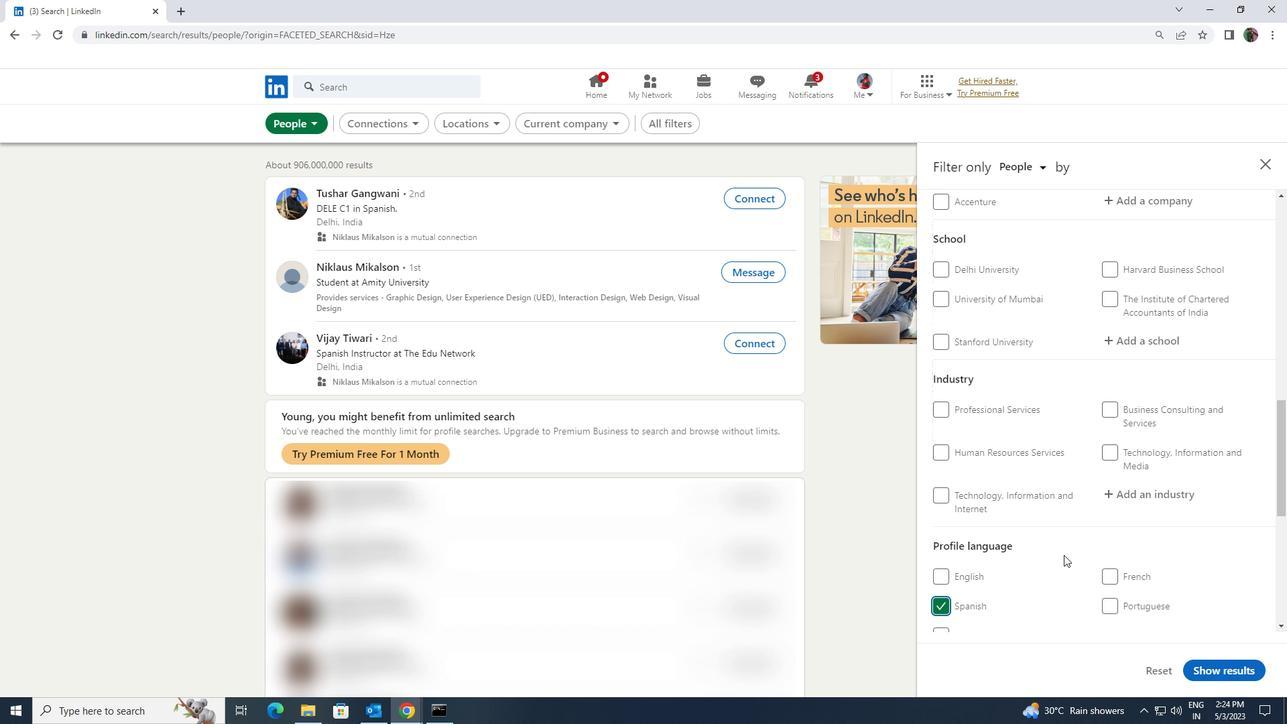 
Action: Mouse scrolled (1064, 556) with delta (0, 0)
Screenshot: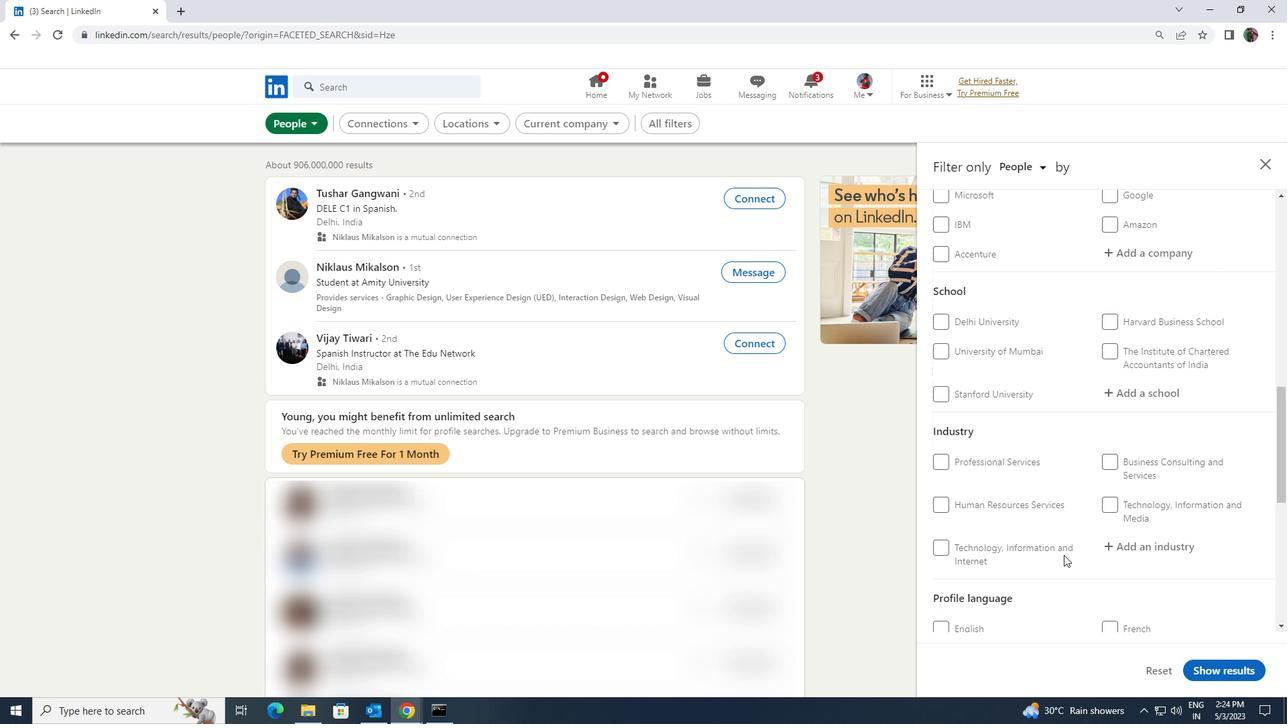 
Action: Mouse scrolled (1064, 556) with delta (0, 0)
Screenshot: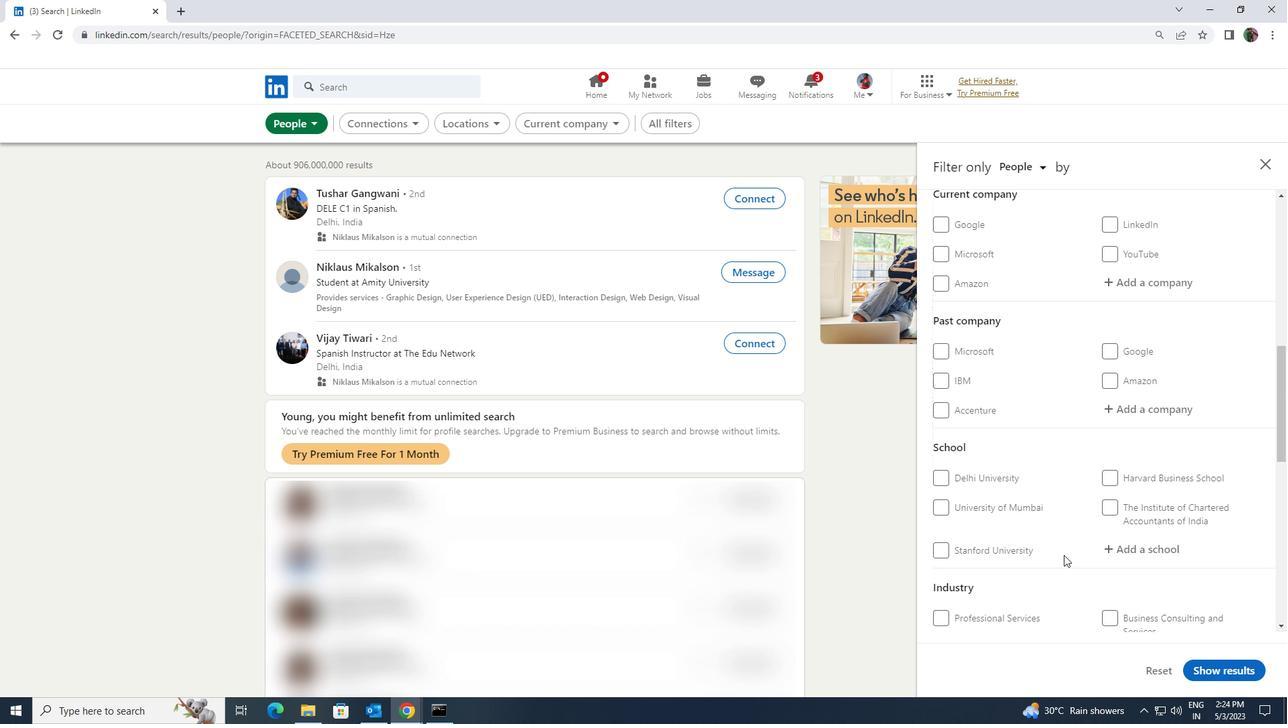 
Action: Mouse scrolled (1064, 556) with delta (0, 0)
Screenshot: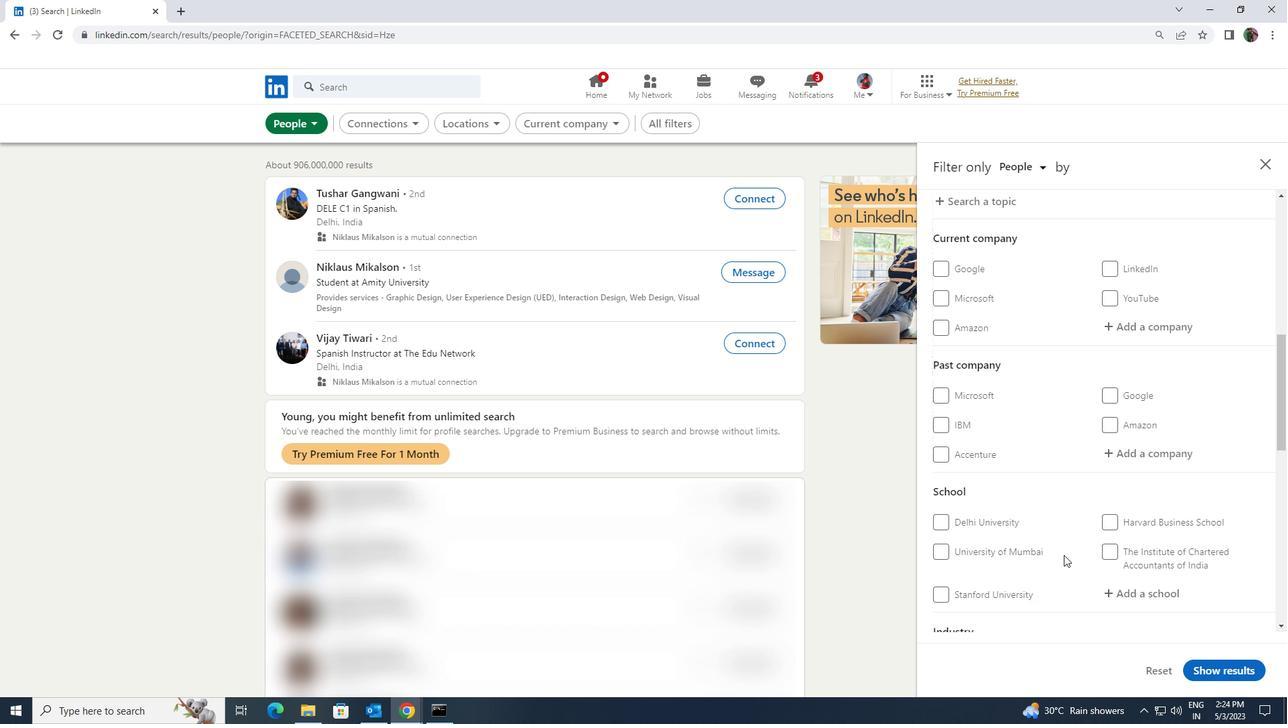 
Action: Mouse scrolled (1064, 556) with delta (0, 0)
Screenshot: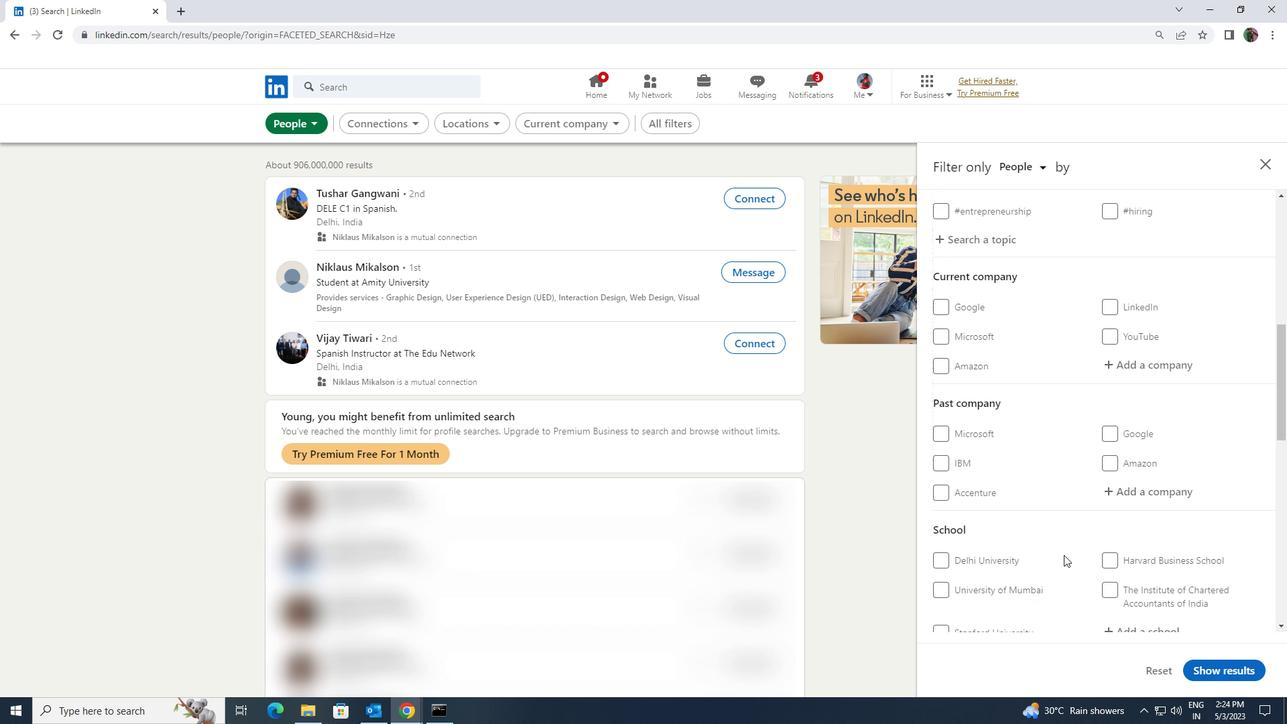 
Action: Mouse moved to (1126, 503)
Screenshot: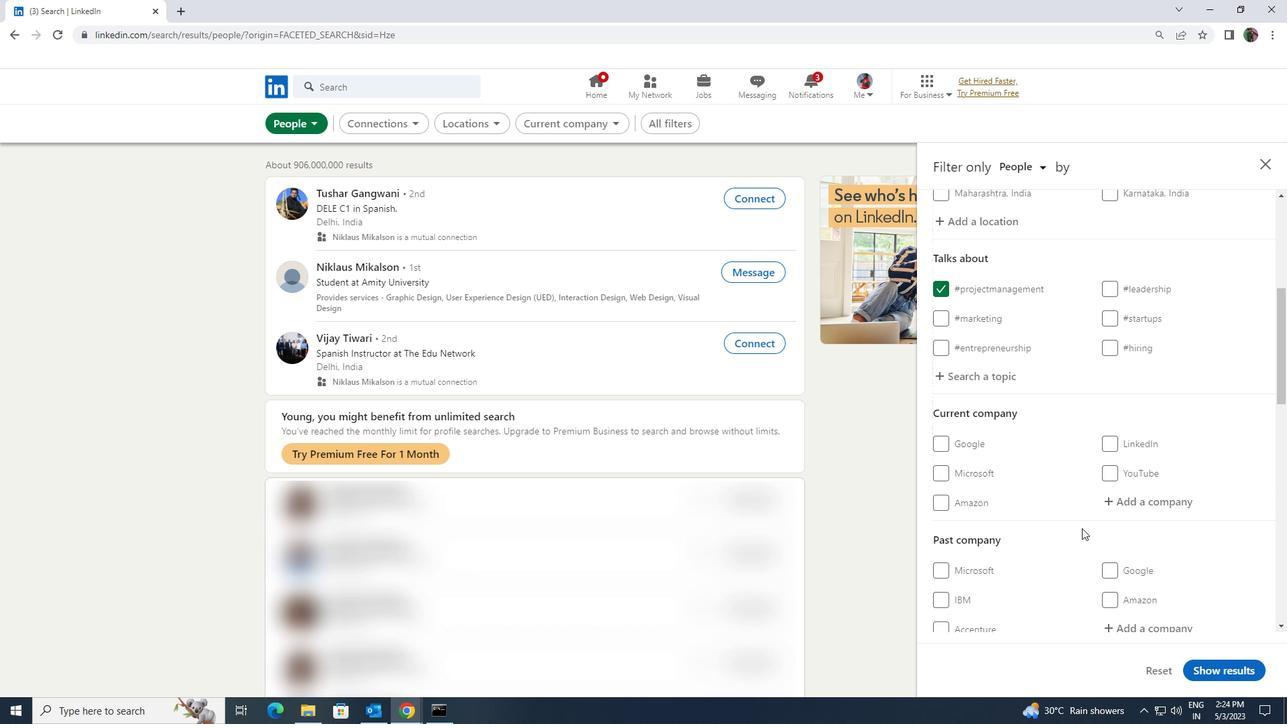 
Action: Mouse pressed left at (1126, 503)
Screenshot: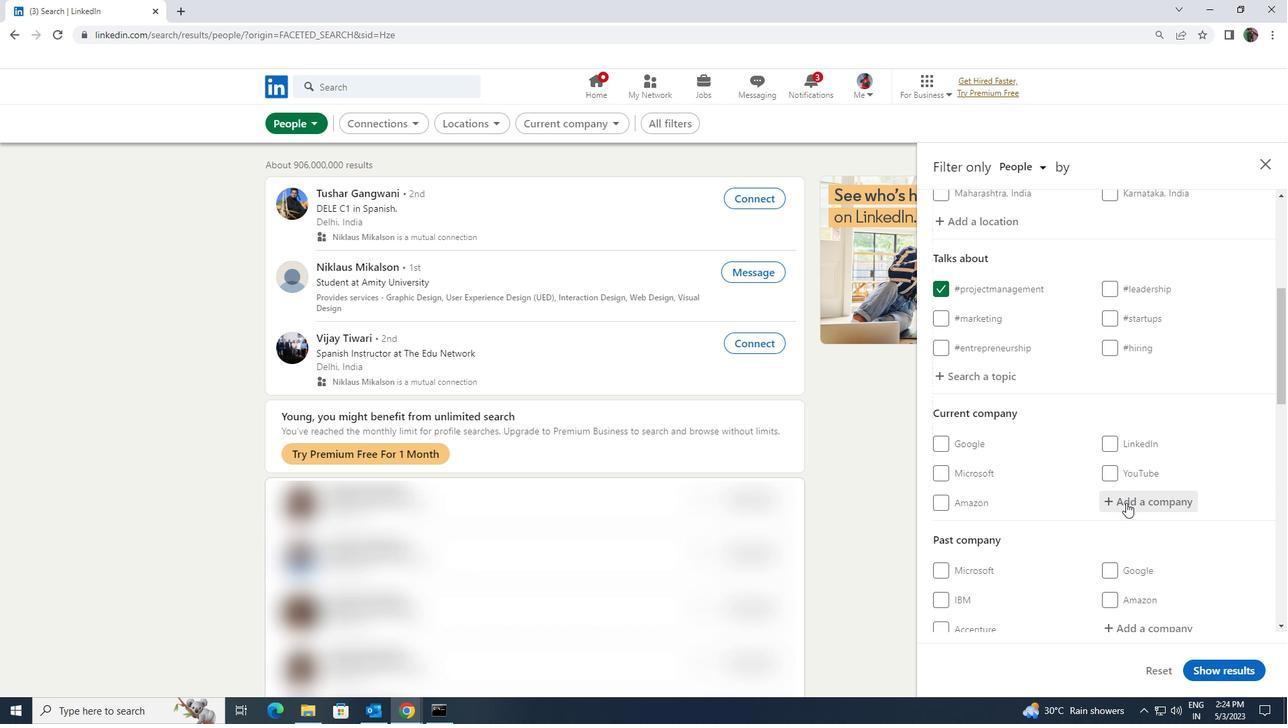 
Action: Key pressed <Key.shift>BIGBASKEY<Key.backspace>T
Screenshot: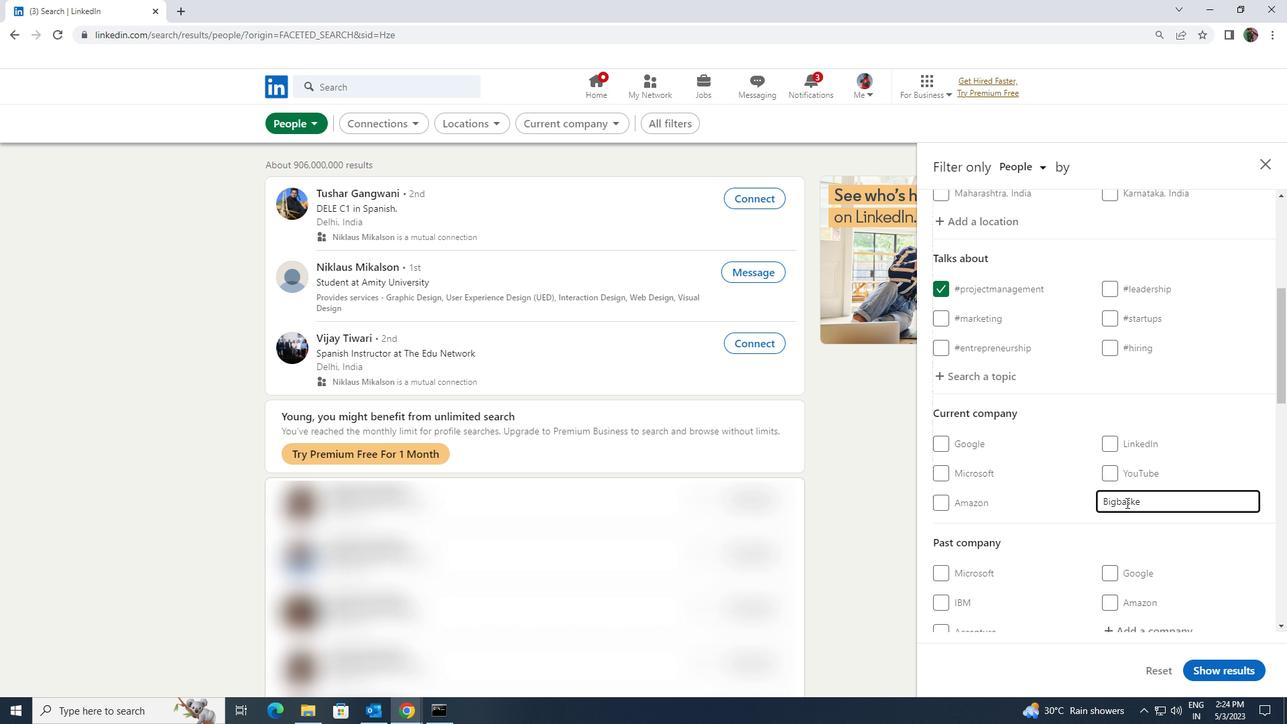 
Action: Mouse moved to (1122, 519)
Screenshot: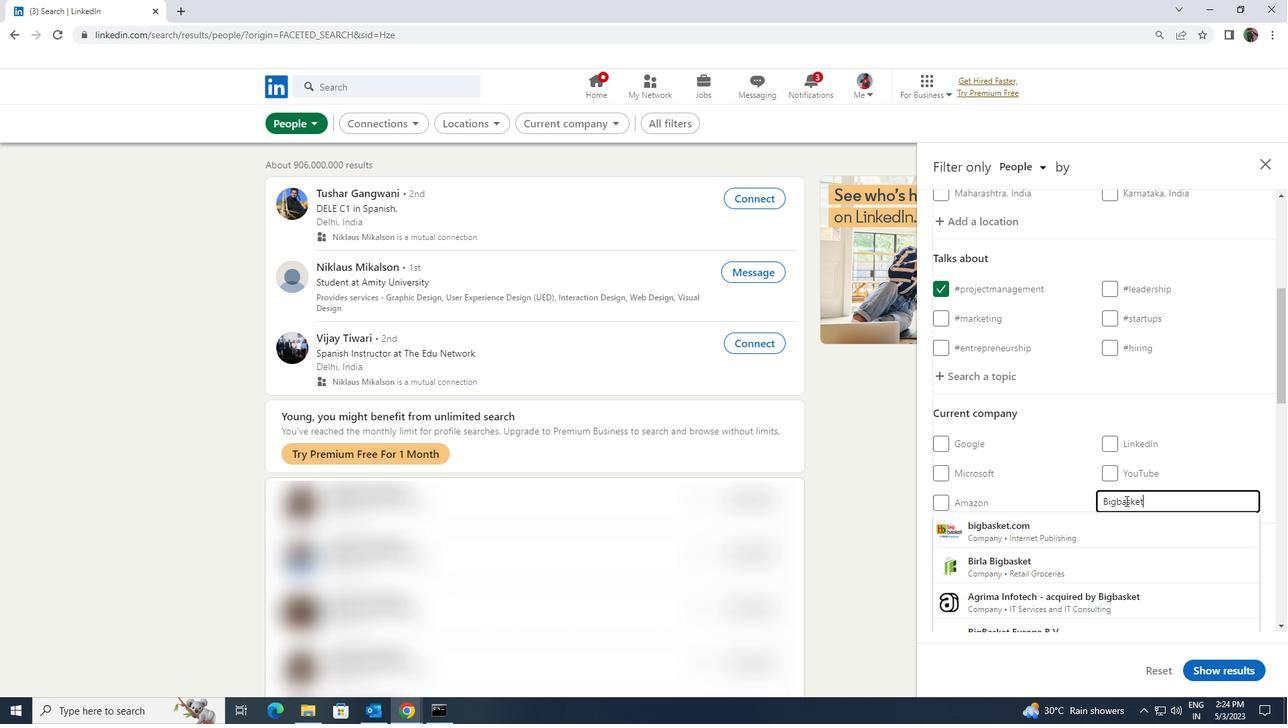 
Action: Mouse pressed left at (1122, 519)
Screenshot: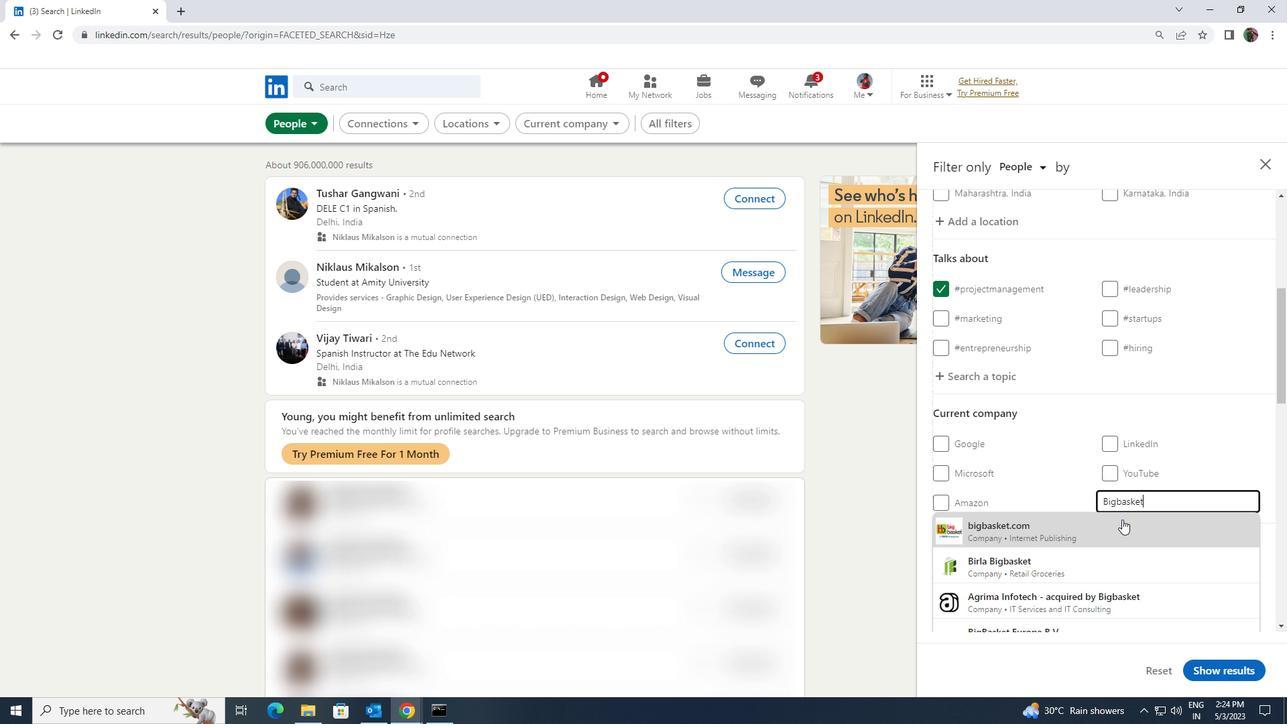 
Action: Mouse scrolled (1122, 519) with delta (0, 0)
Screenshot: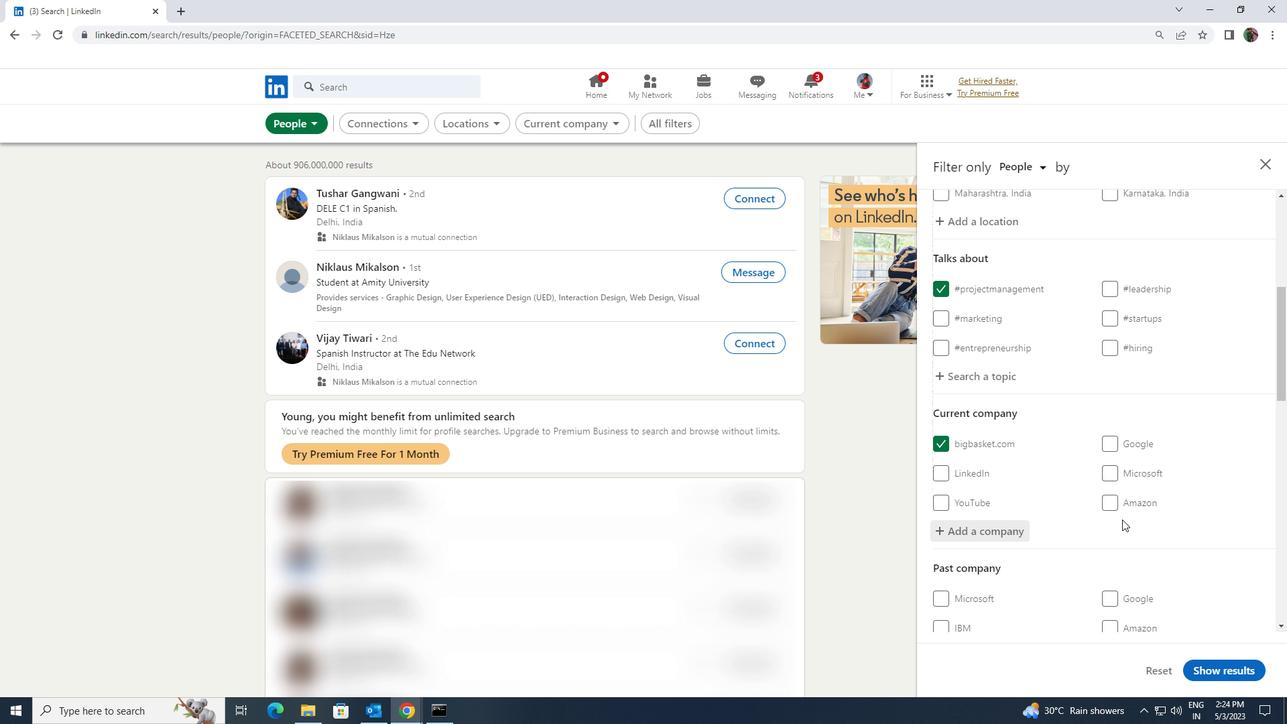 
Action: Mouse scrolled (1122, 519) with delta (0, 0)
Screenshot: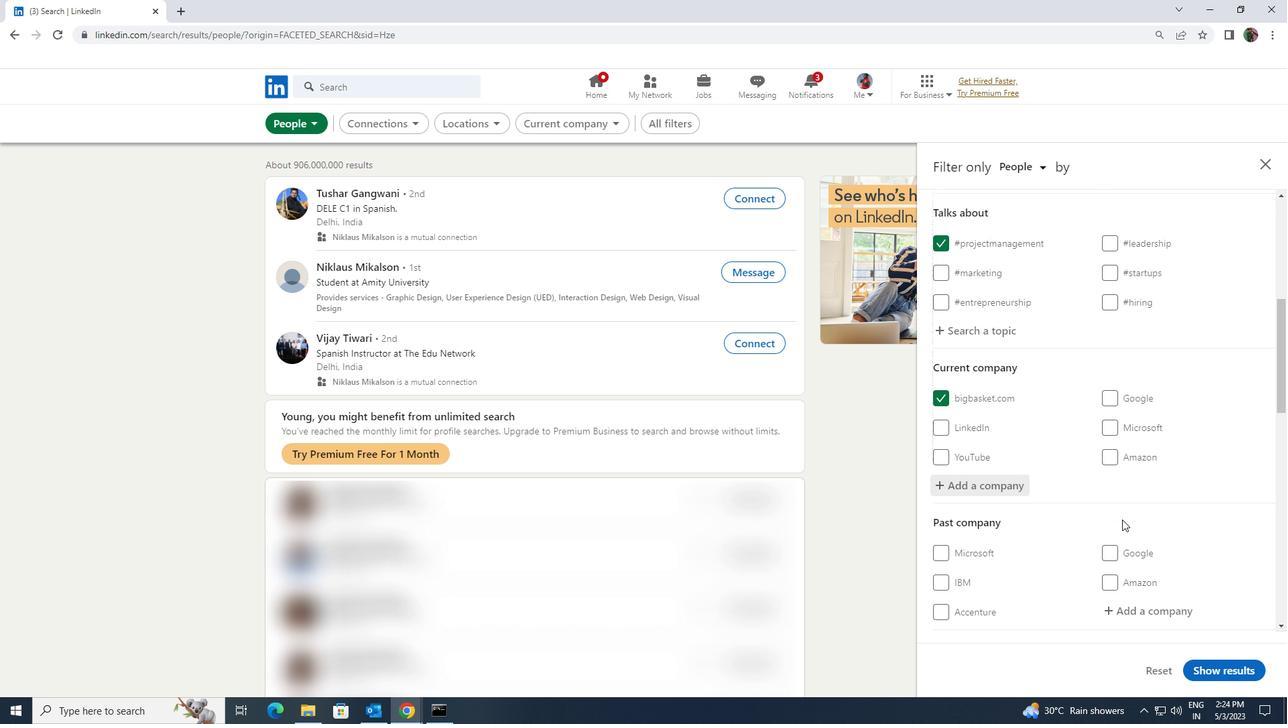 
Action: Mouse scrolled (1122, 519) with delta (0, 0)
Screenshot: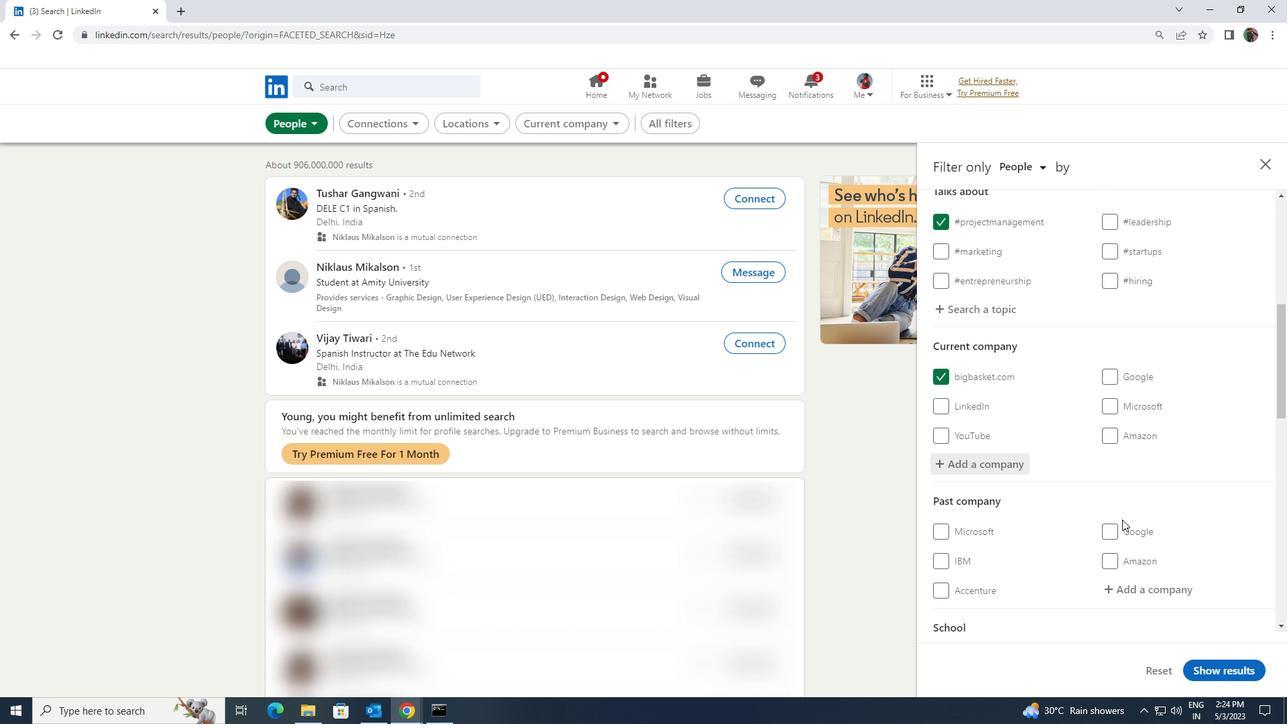 
Action: Mouse scrolled (1122, 519) with delta (0, 0)
Screenshot: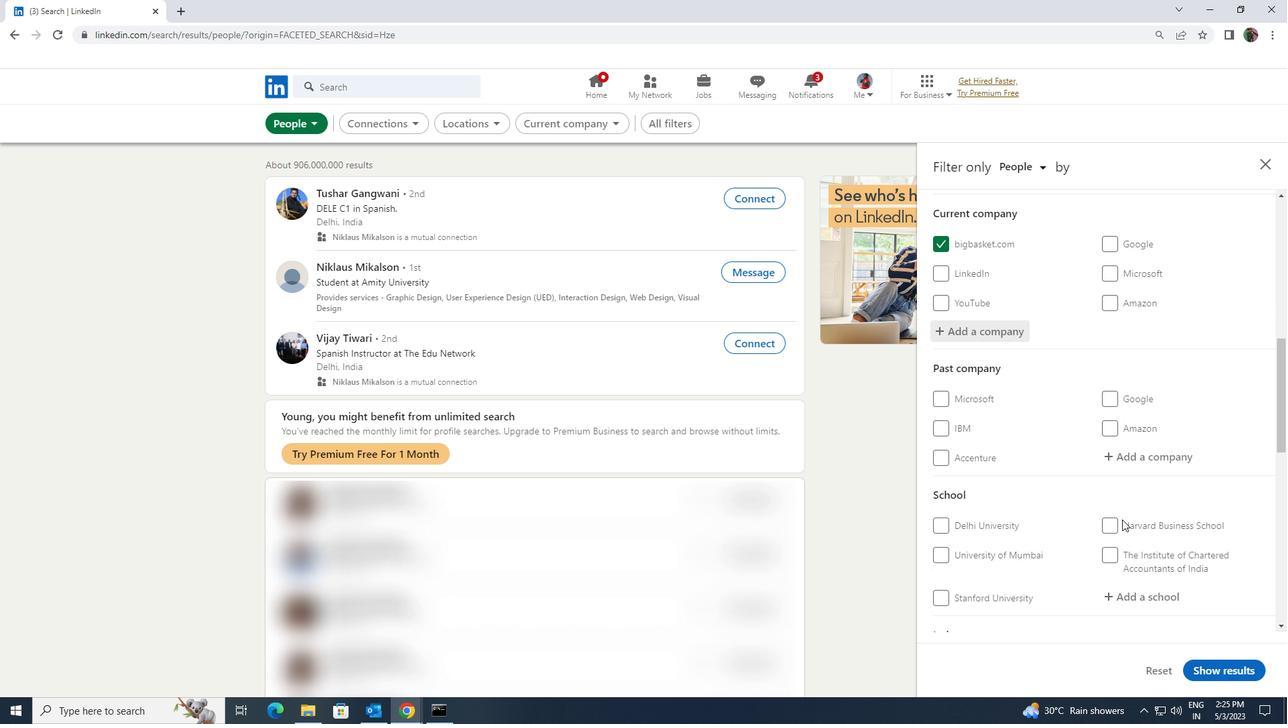 
Action: Mouse moved to (1122, 522)
Screenshot: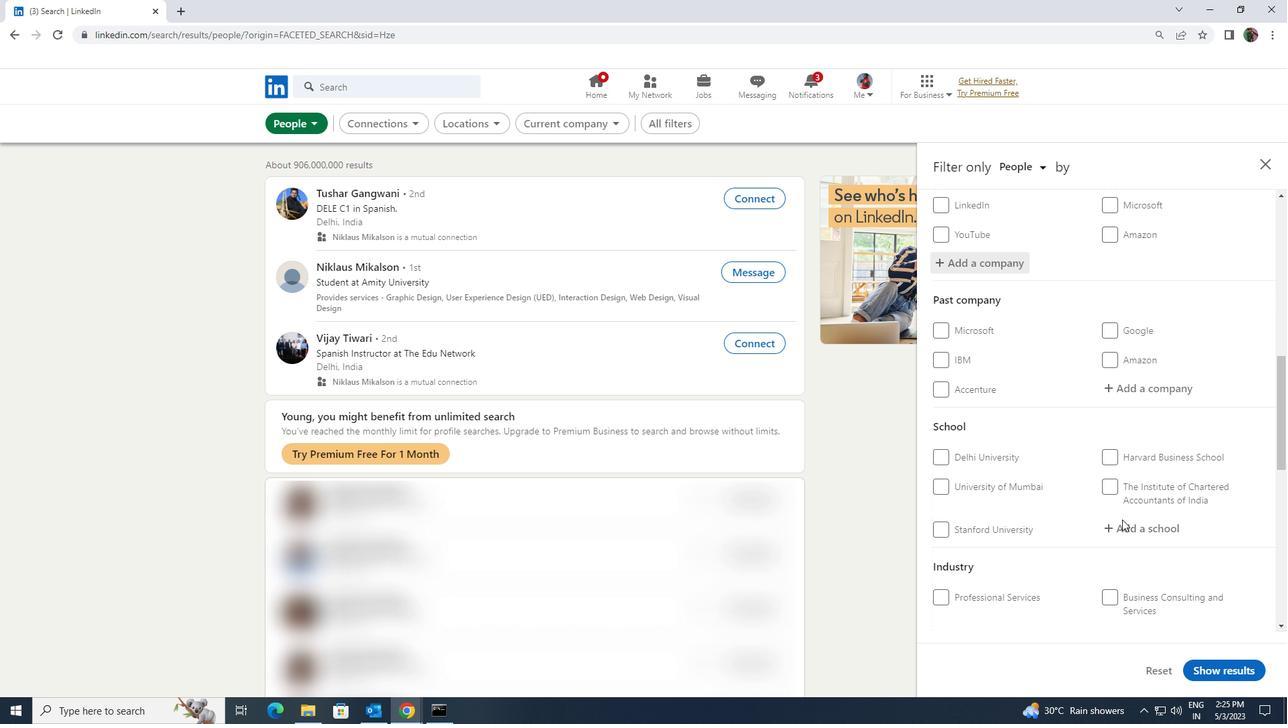 
Action: Mouse pressed left at (1122, 522)
Screenshot: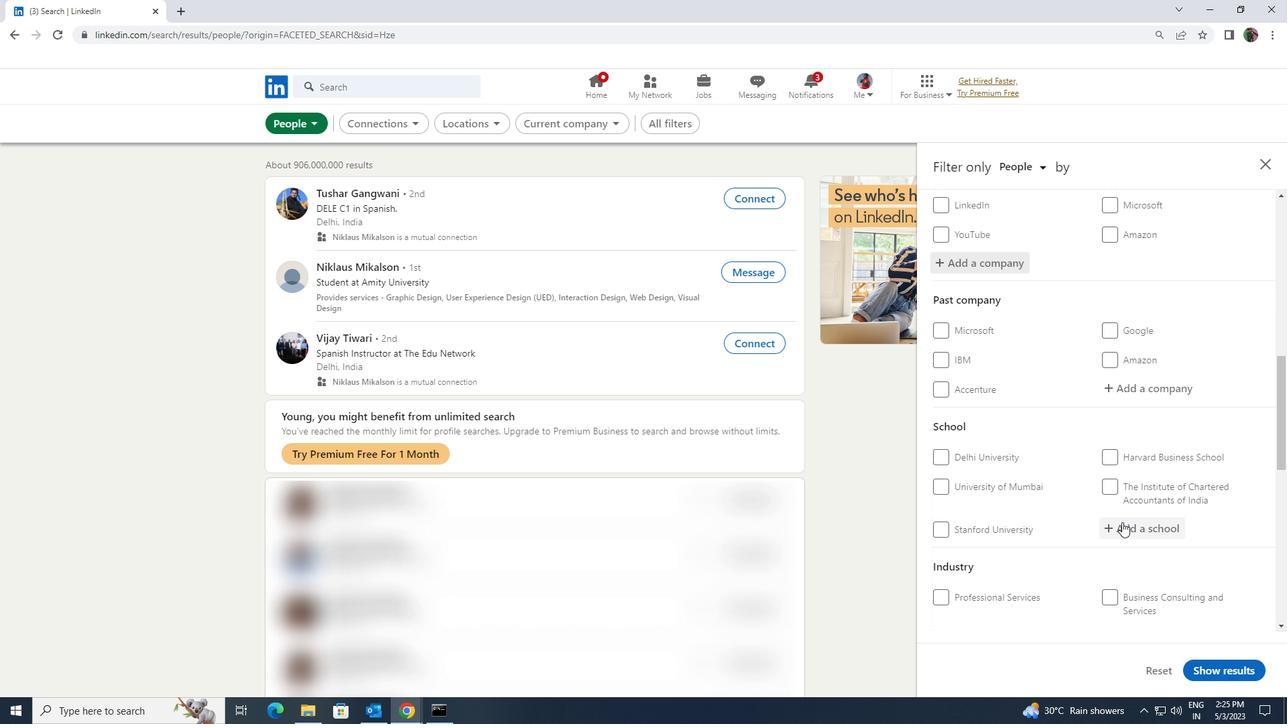 
Action: Key pressed <Key.shift><Key.shift><Key.shift><Key.shift><Key.shift>UTTAR<Key.space><Key.shift>PRADESH<Key.space>
Screenshot: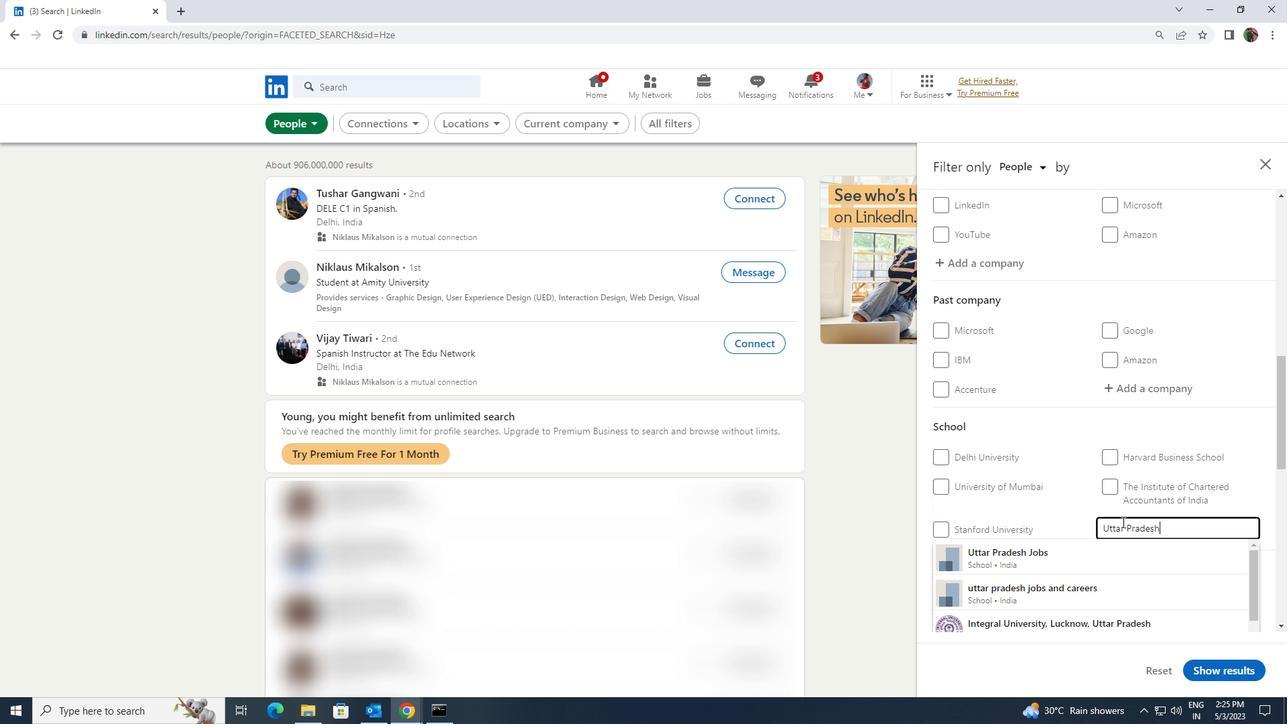 
Action: Mouse moved to (1114, 612)
Screenshot: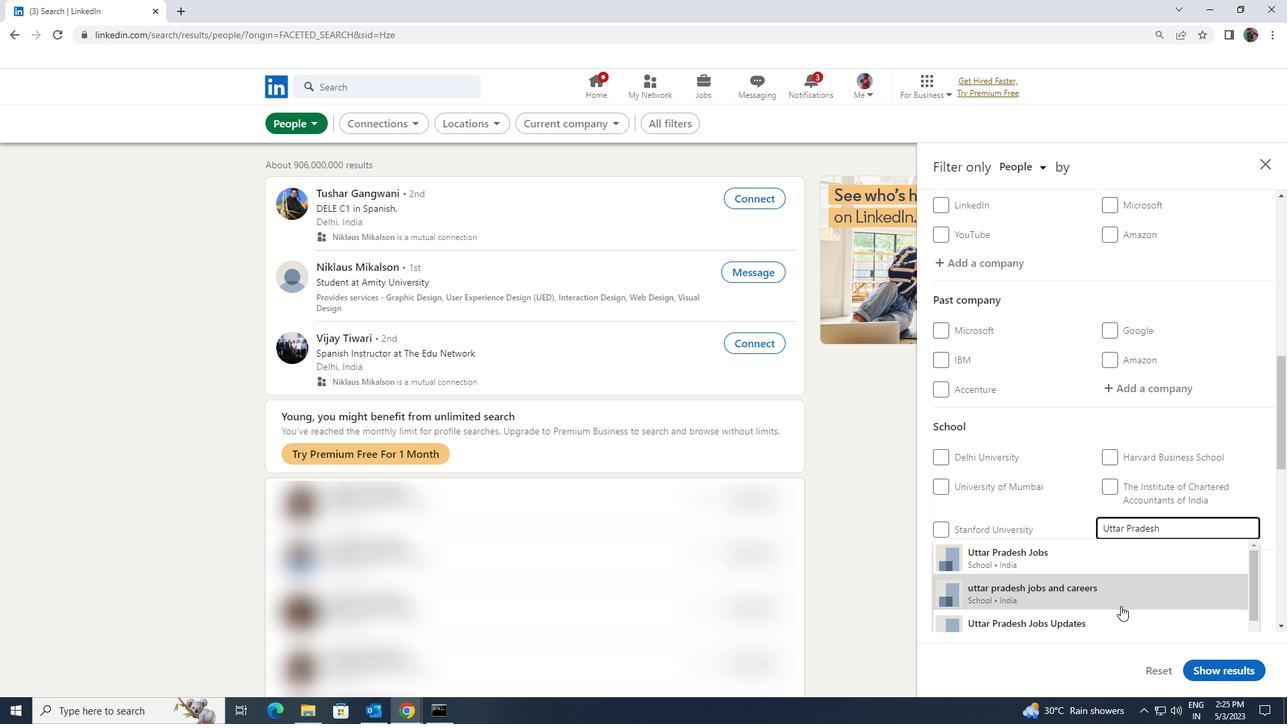 
Action: Mouse pressed left at (1114, 612)
Screenshot: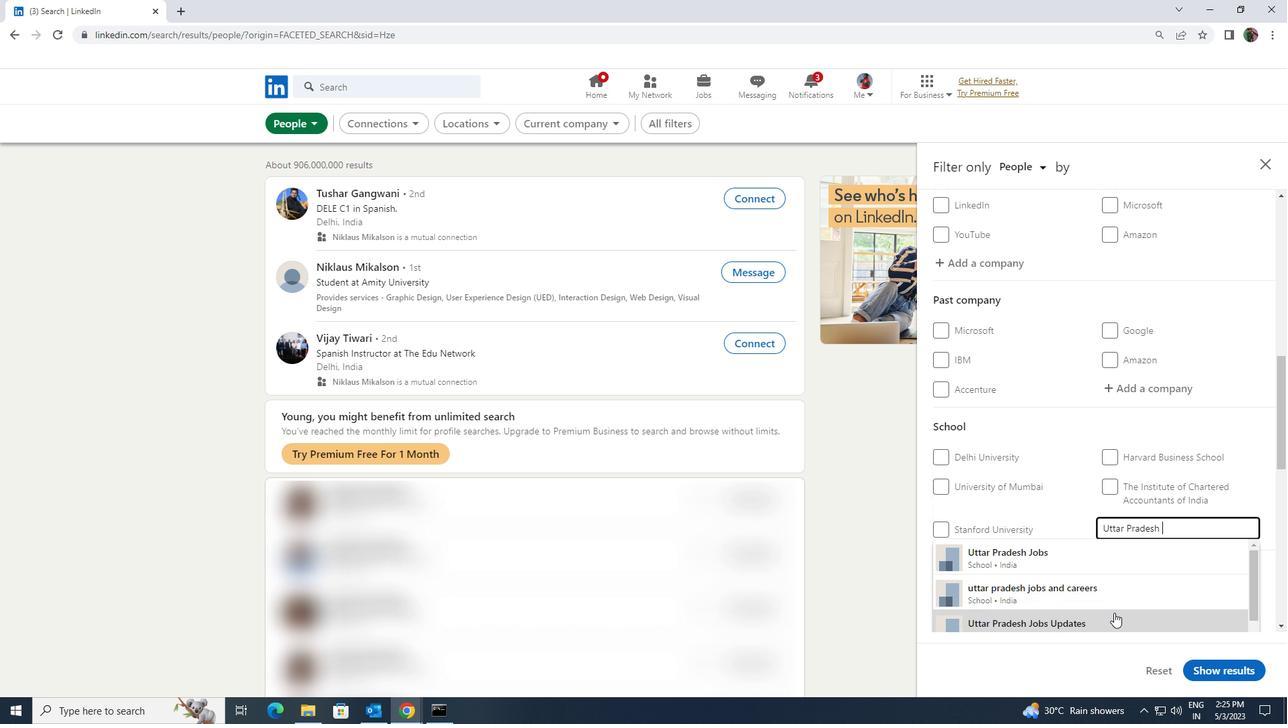 
Action: Mouse moved to (1103, 561)
Screenshot: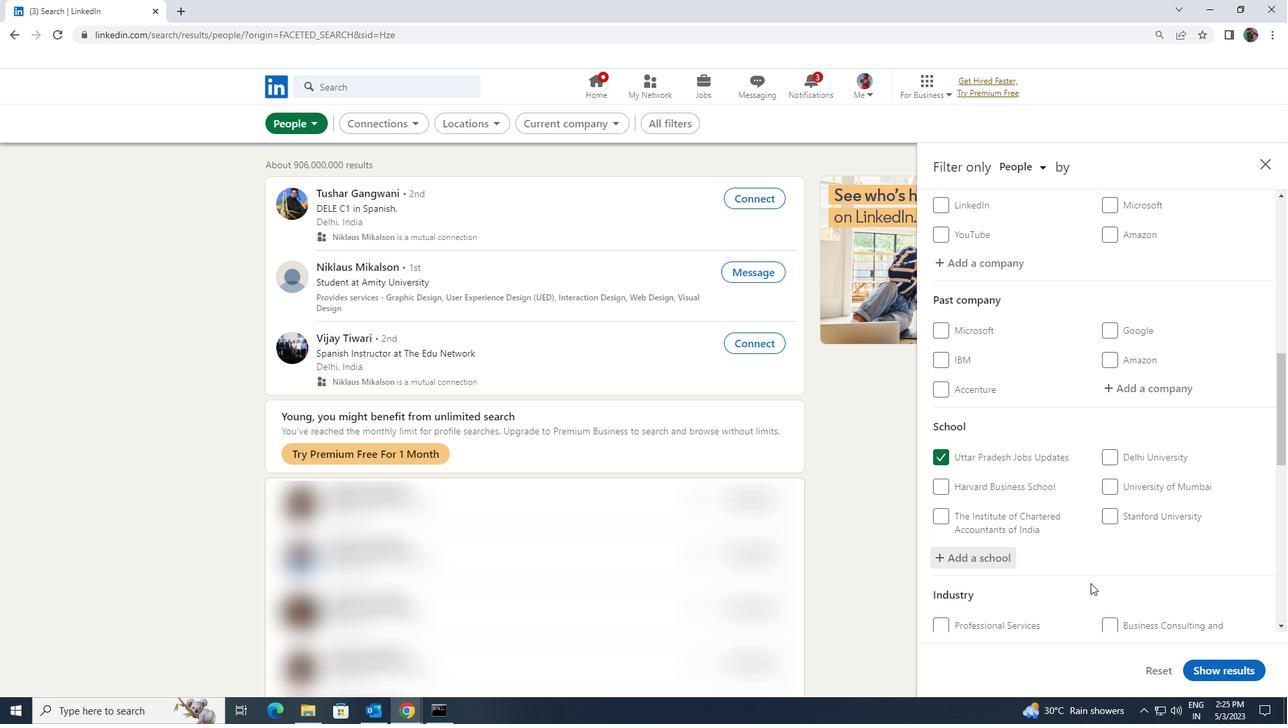 
Action: Mouse scrolled (1103, 560) with delta (0, 0)
Screenshot: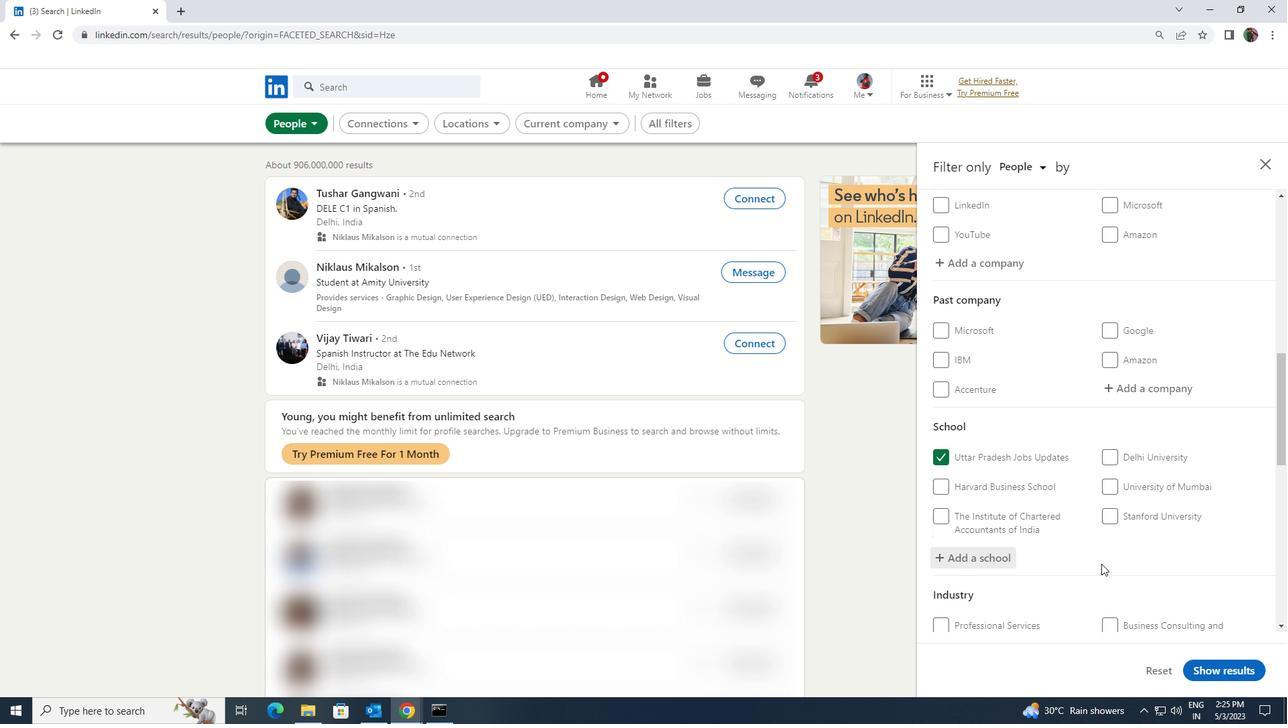 
Action: Mouse scrolled (1103, 560) with delta (0, 0)
Screenshot: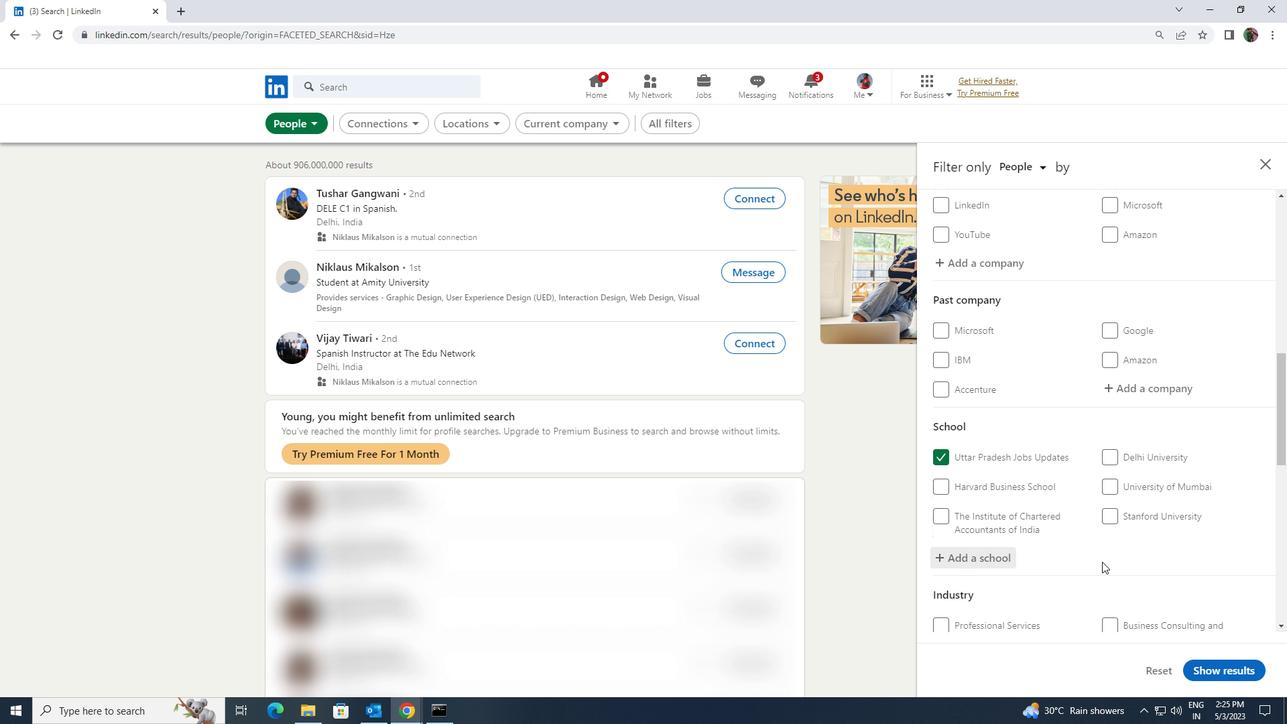
Action: Mouse scrolled (1103, 560) with delta (0, 0)
Screenshot: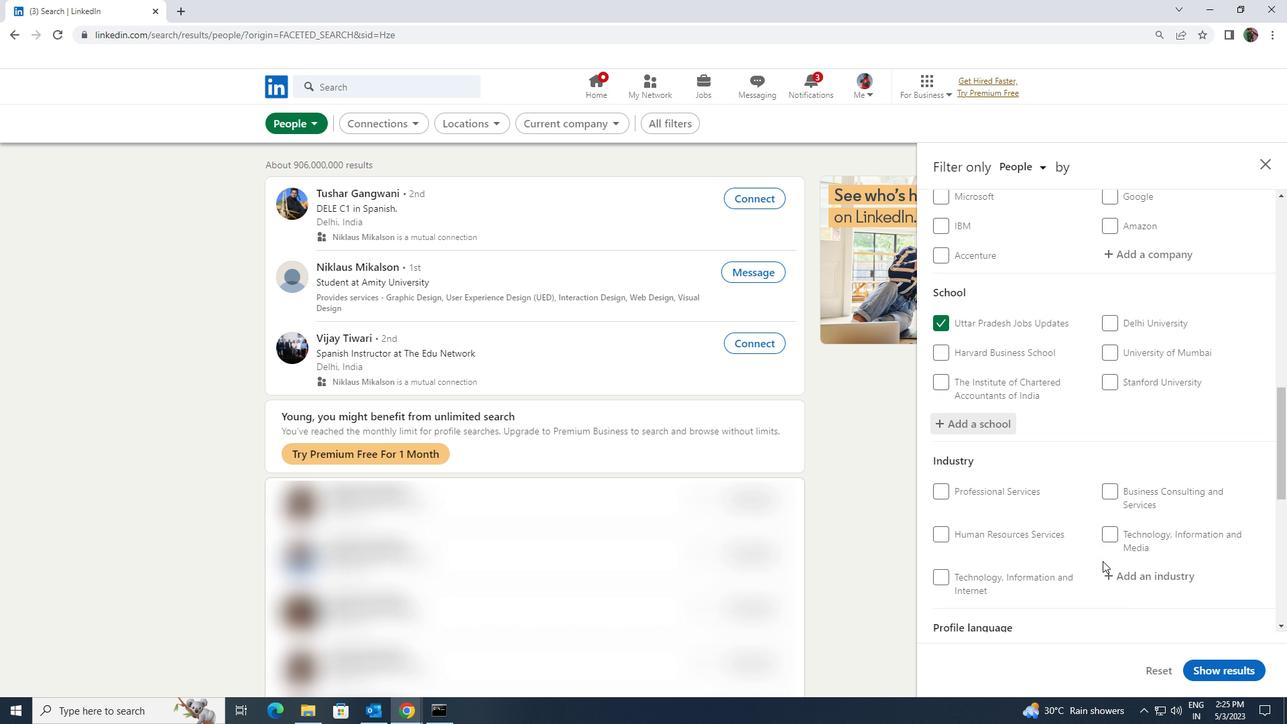 
Action: Mouse moved to (1125, 513)
Screenshot: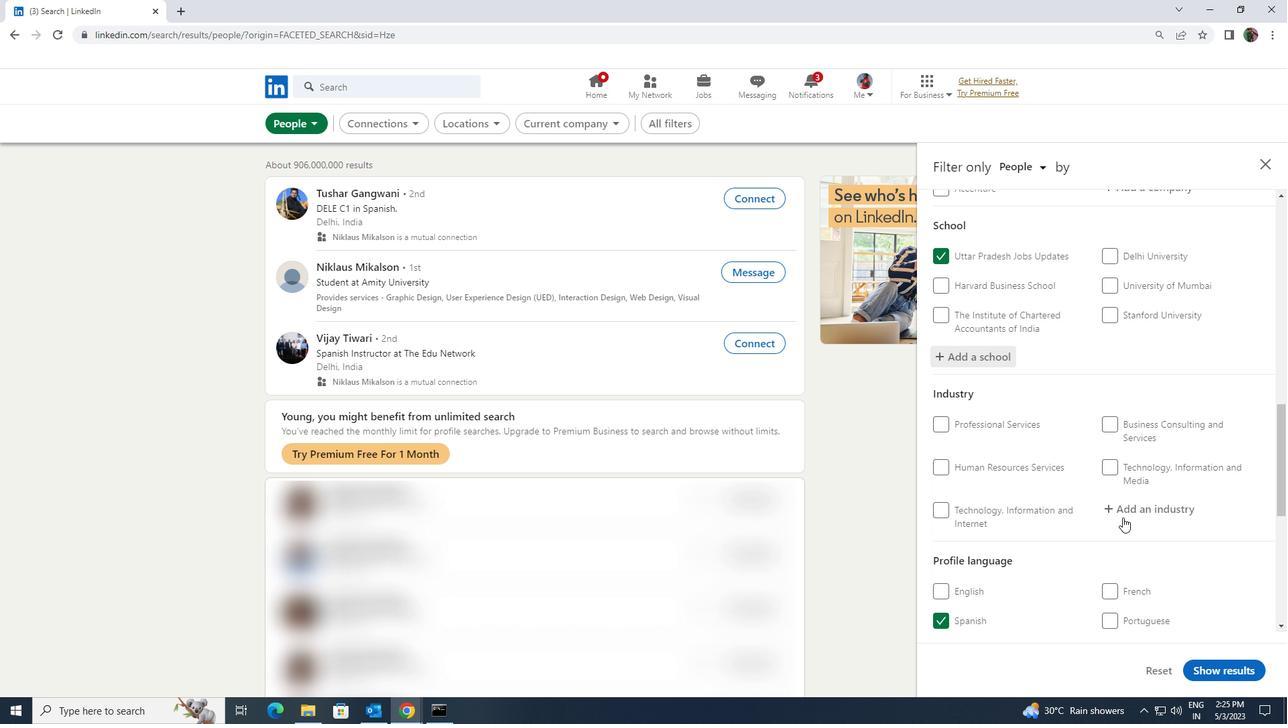 
Action: Mouse pressed left at (1125, 513)
Screenshot: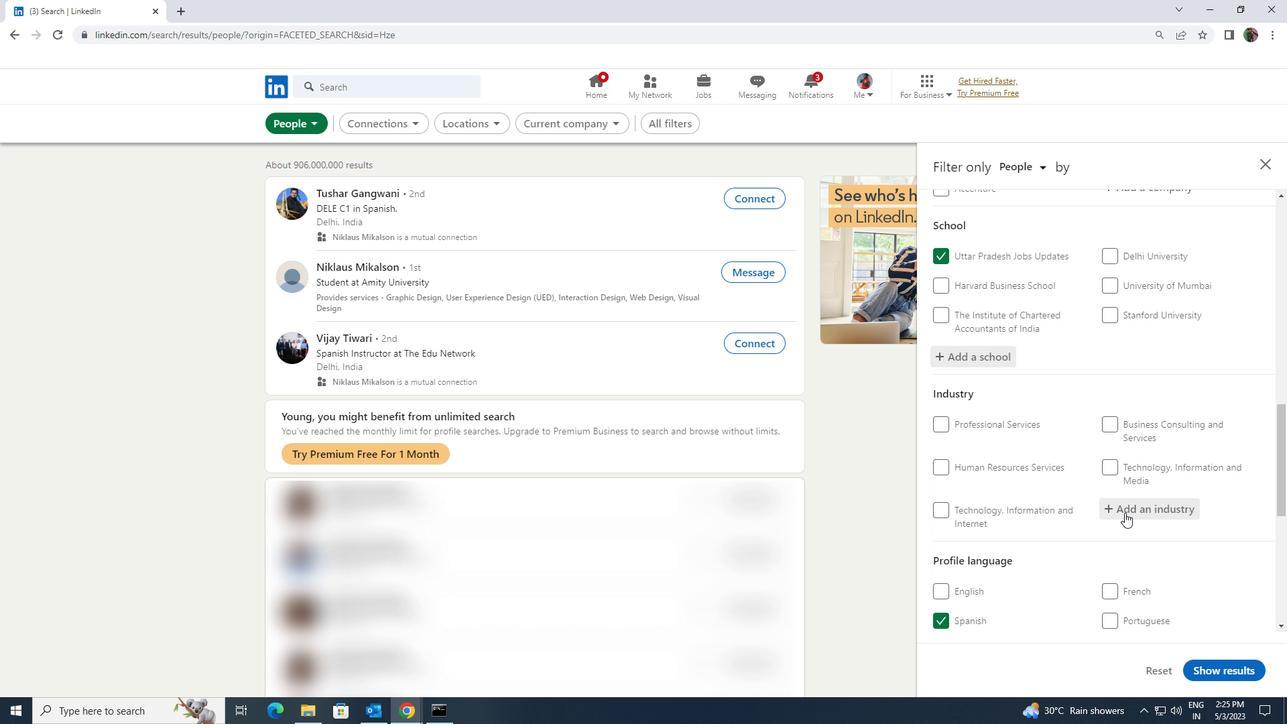 
Action: Key pressed <Key.shift><Key.shift><Key.shift><Key.shift><Key.shift>SOAP<Key.space>
Screenshot: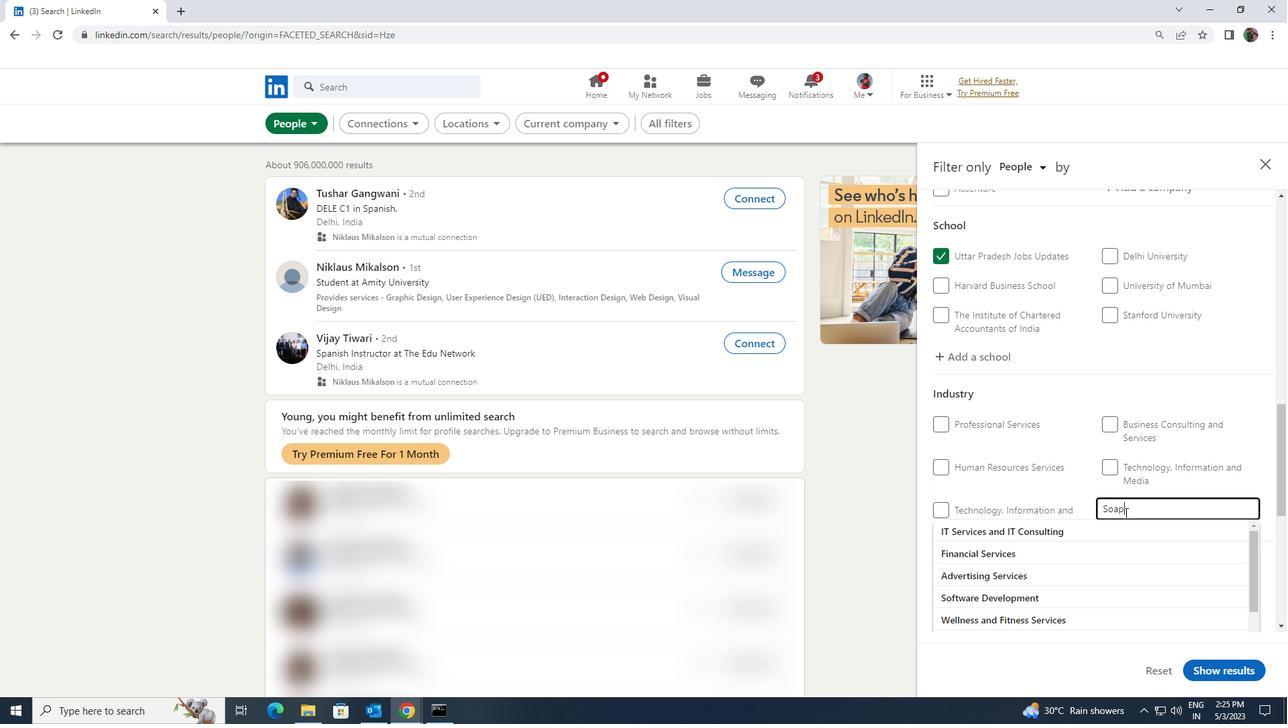 
Action: Mouse moved to (1108, 539)
Screenshot: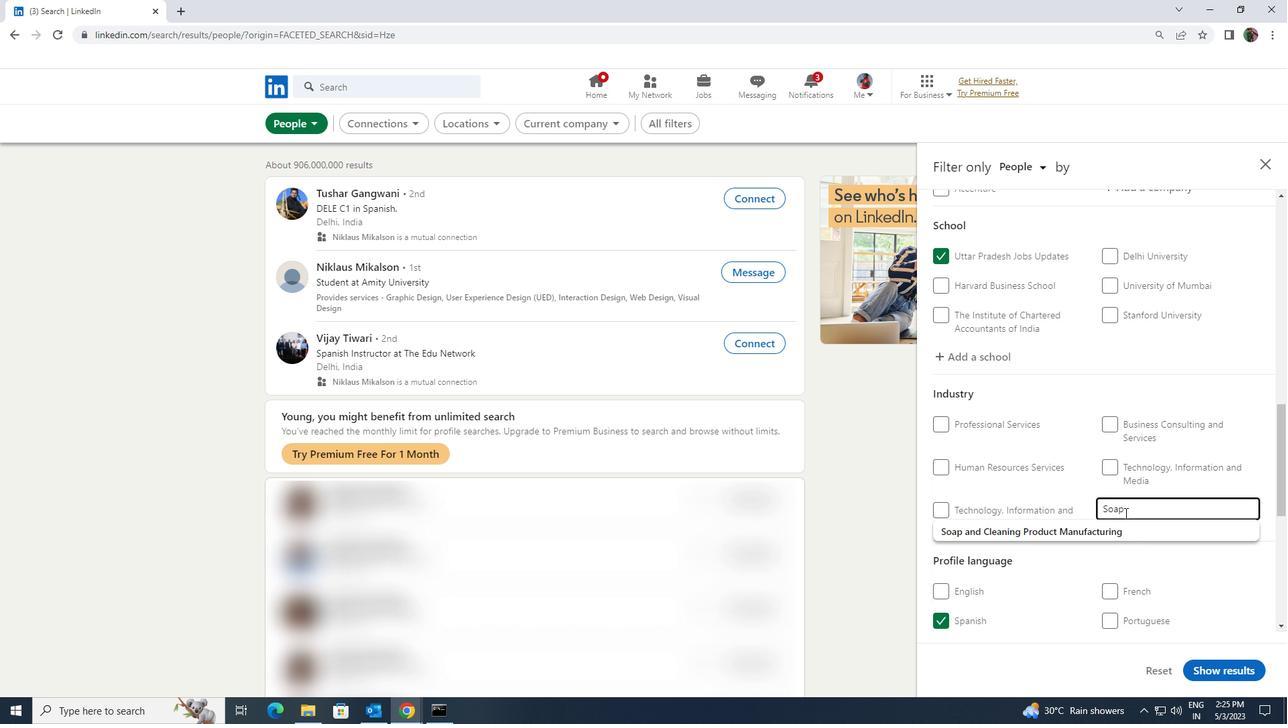 
Action: Mouse pressed left at (1108, 539)
Screenshot: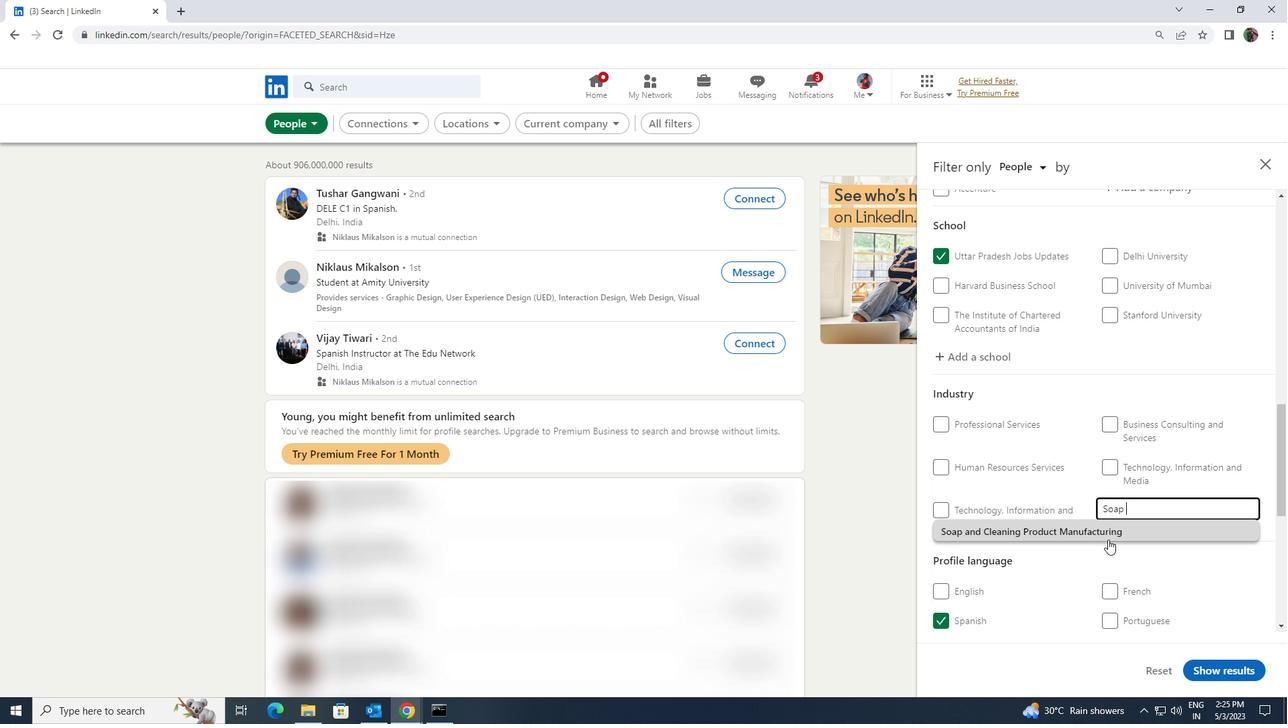 
Action: Mouse scrolled (1108, 539) with delta (0, 0)
Screenshot: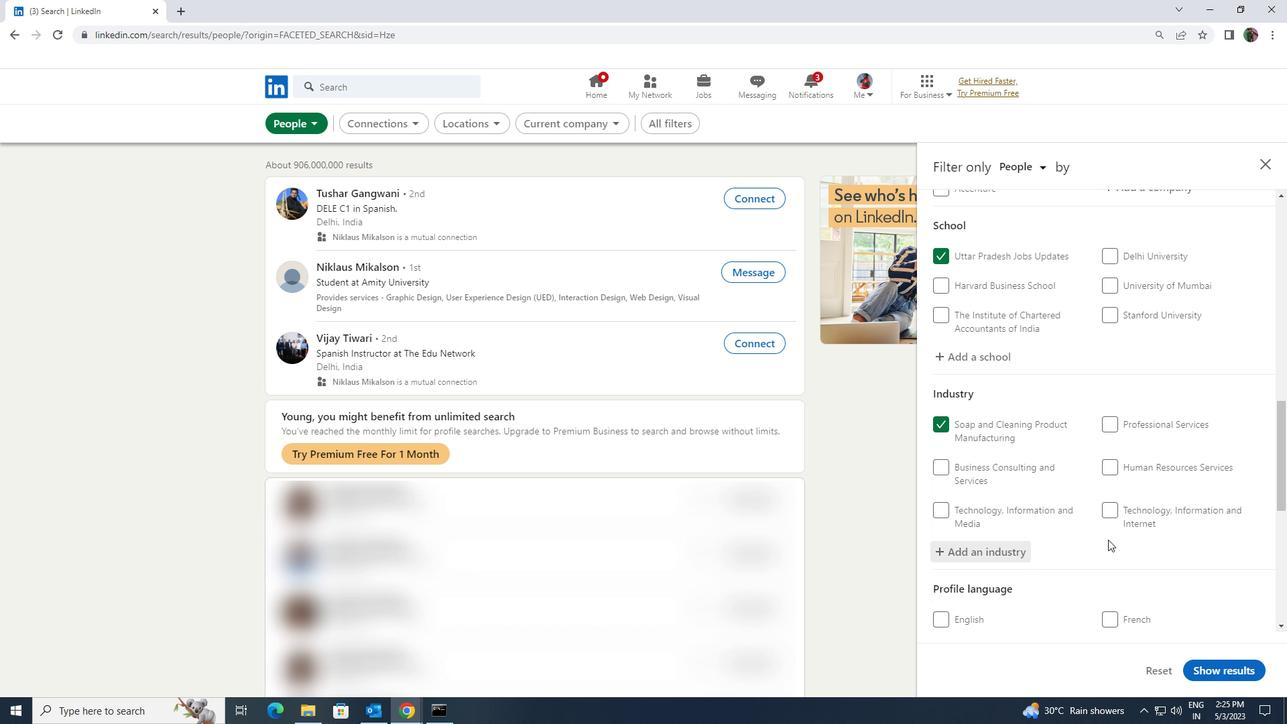 
Action: Mouse scrolled (1108, 539) with delta (0, 0)
Screenshot: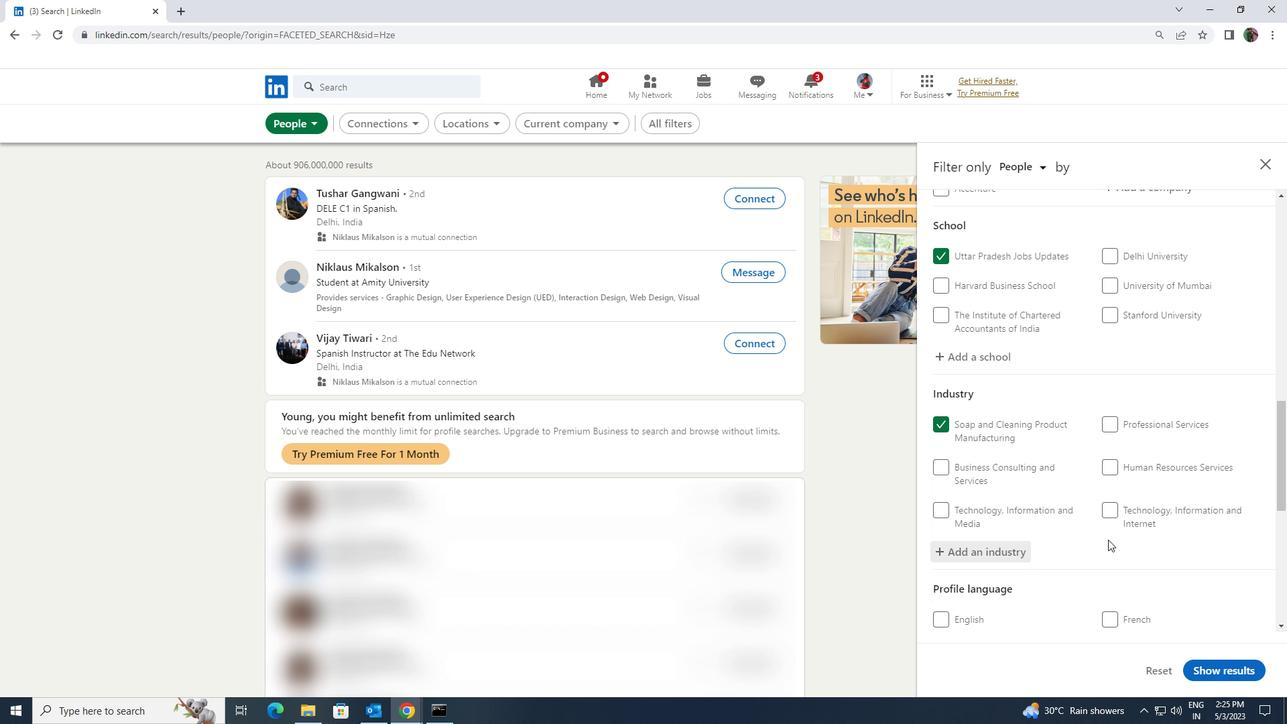 
Action: Mouse scrolled (1108, 539) with delta (0, 0)
Screenshot: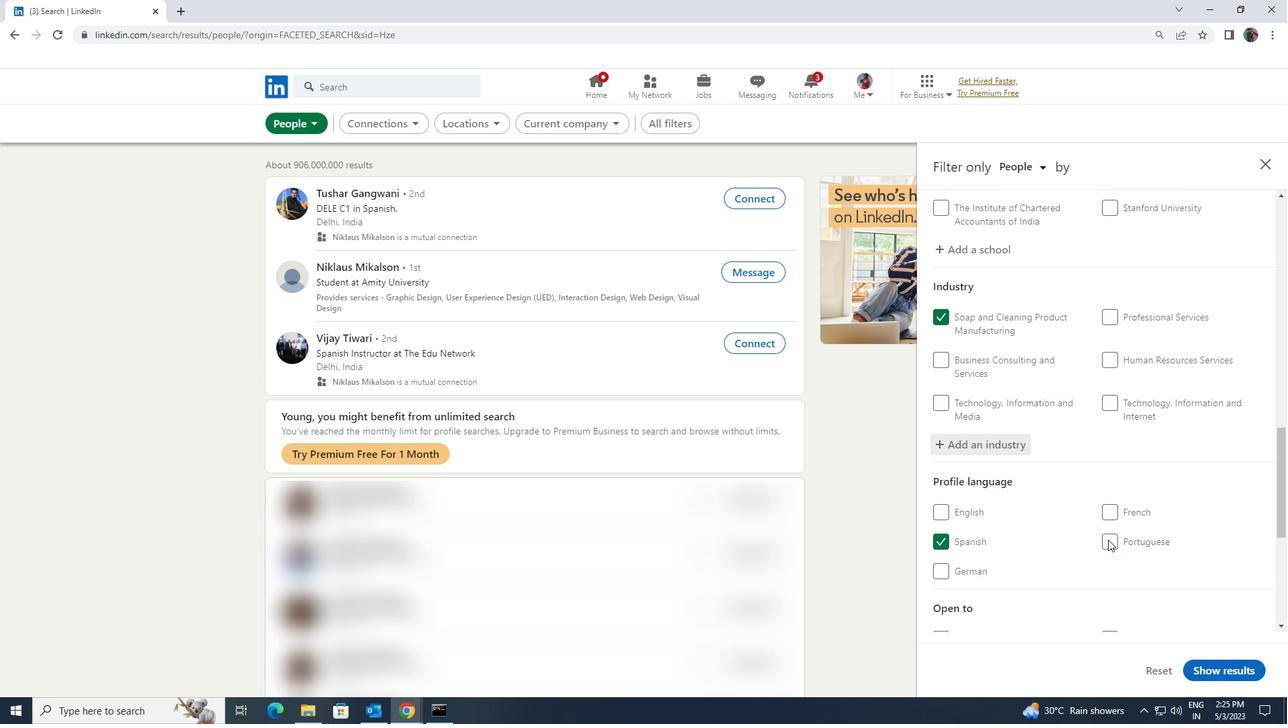 
Action: Mouse scrolled (1108, 539) with delta (0, 0)
Screenshot: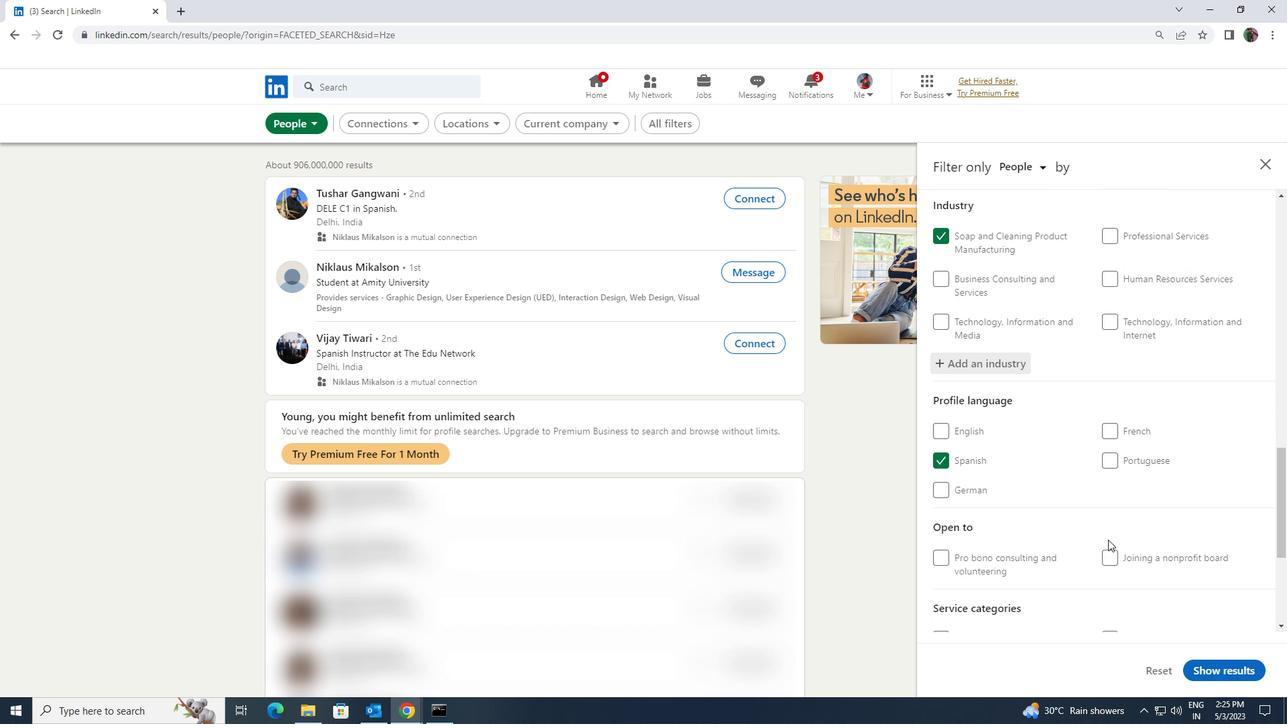 
Action: Mouse scrolled (1108, 539) with delta (0, 0)
Screenshot: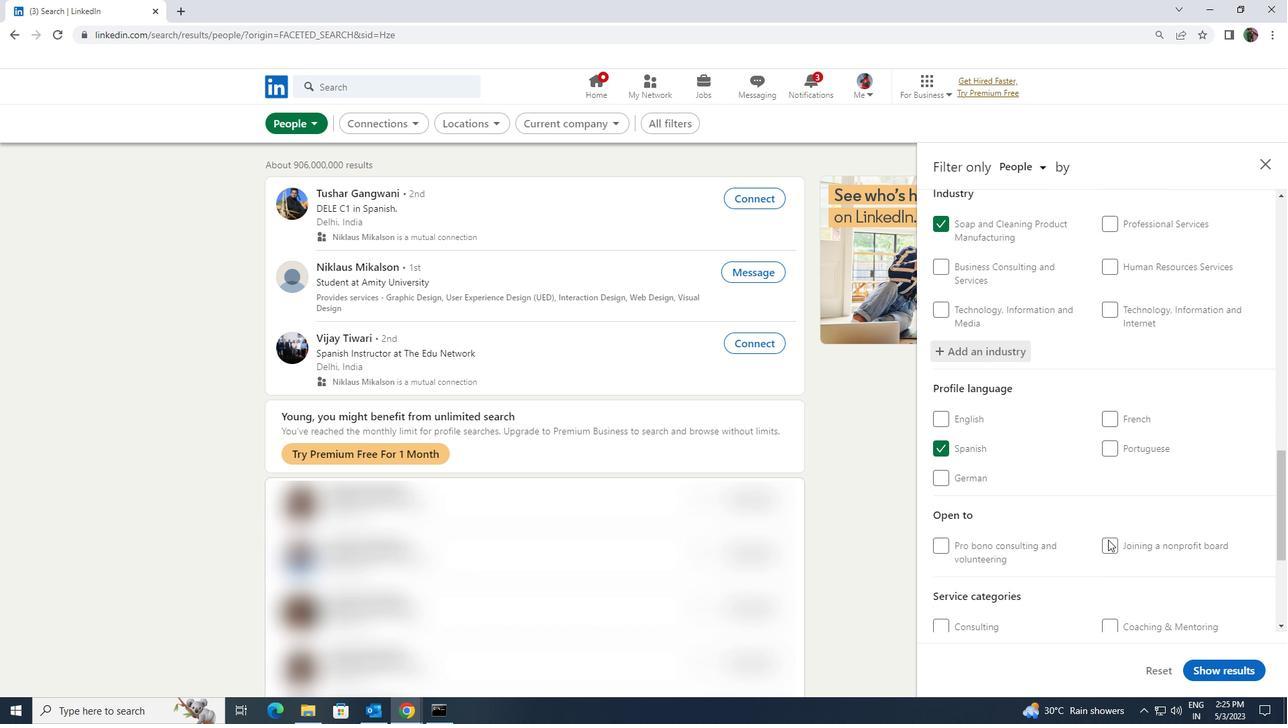 
Action: Mouse moved to (1119, 546)
Screenshot: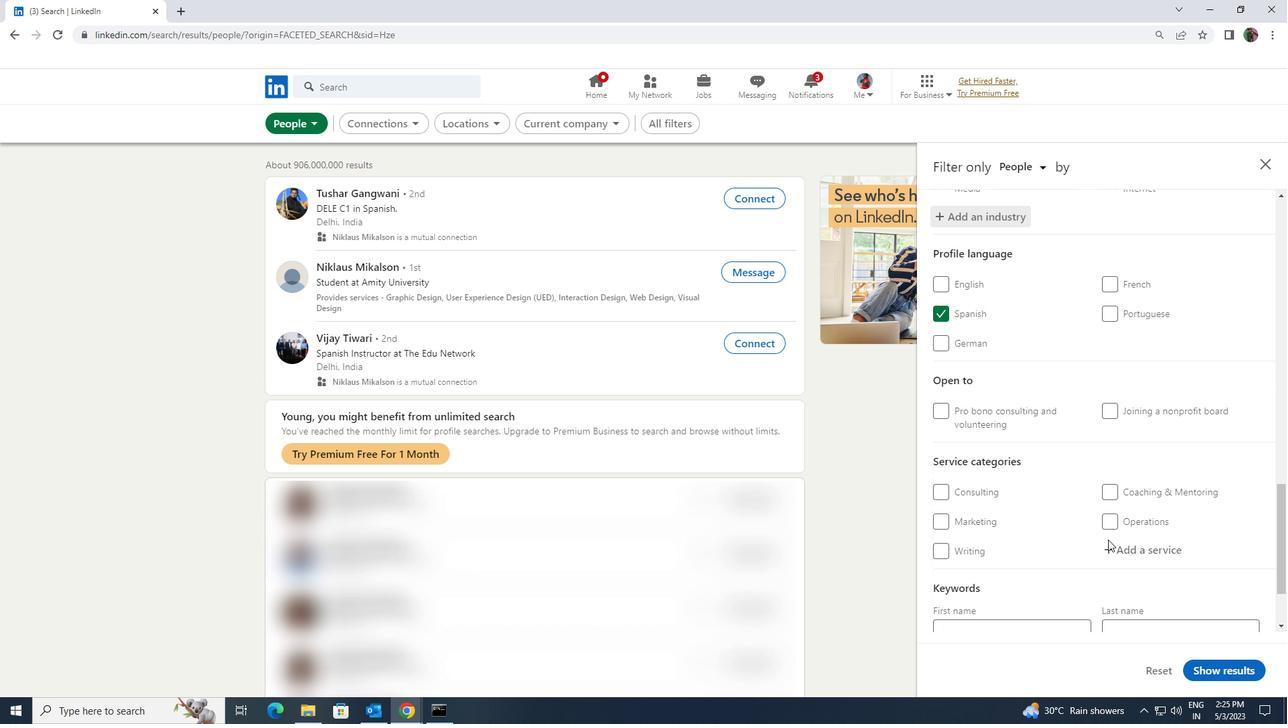 
Action: Mouse pressed left at (1119, 546)
Screenshot: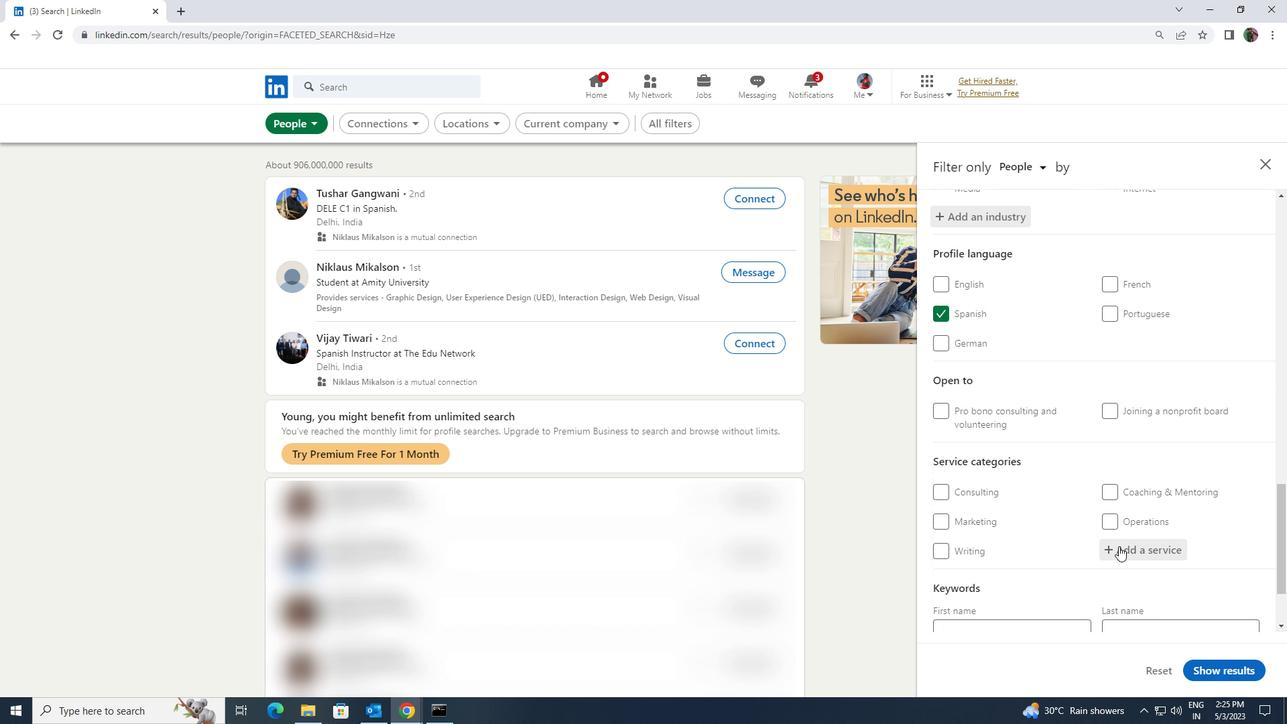 
Action: Key pressed <Key.shift><Key.shift><Key.shift><Key.shift><Key.shift><Key.shift><Key.shift>TRANS
Screenshot: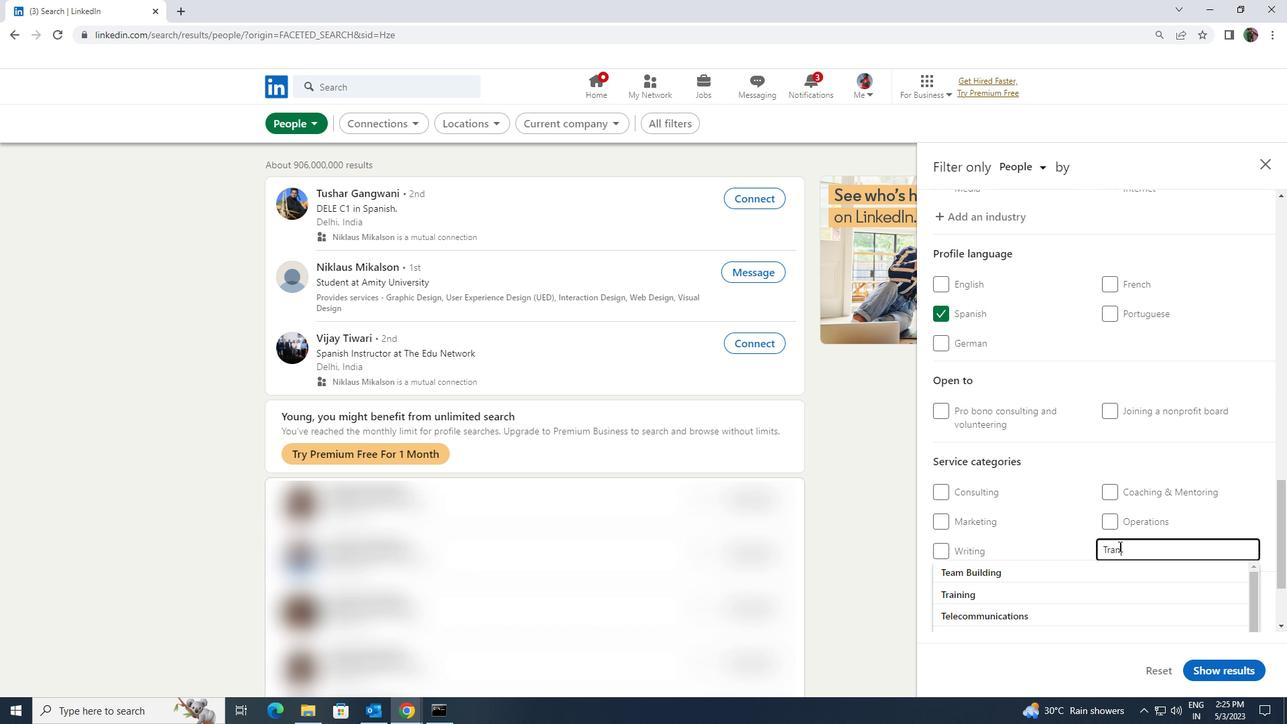 
Action: Mouse moved to (1098, 566)
Screenshot: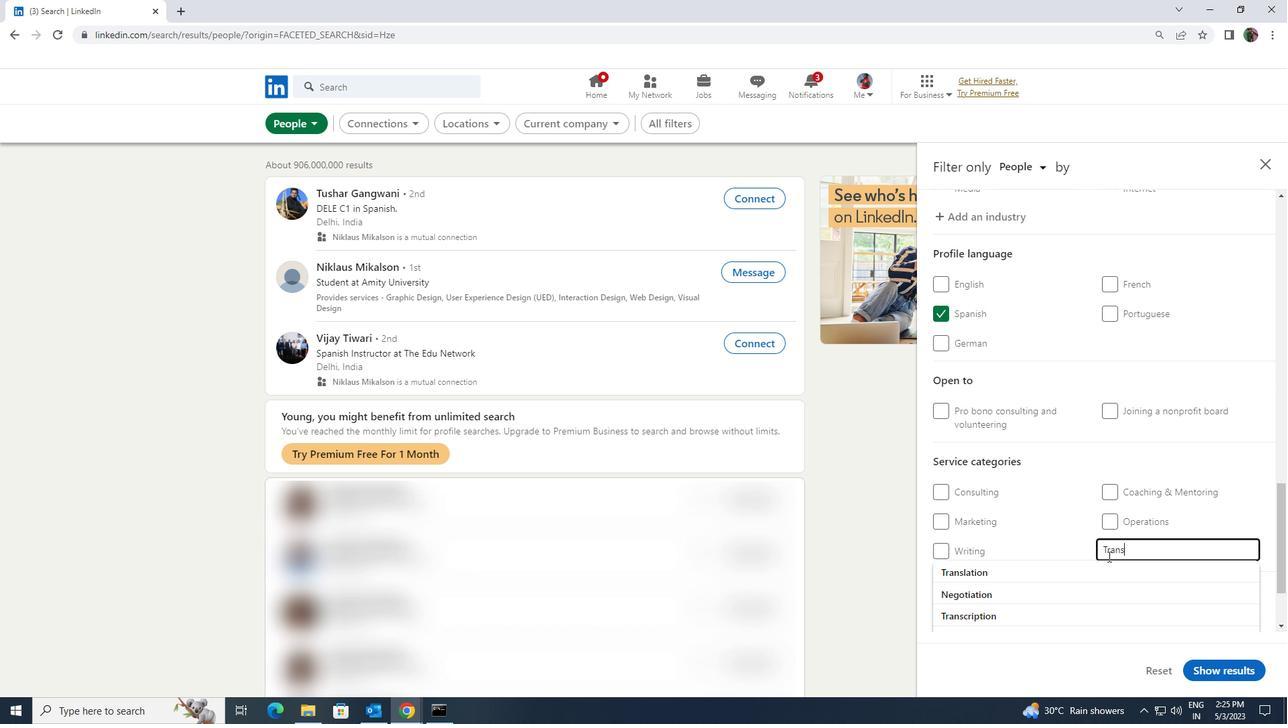 
Action: Mouse pressed left at (1098, 566)
Screenshot: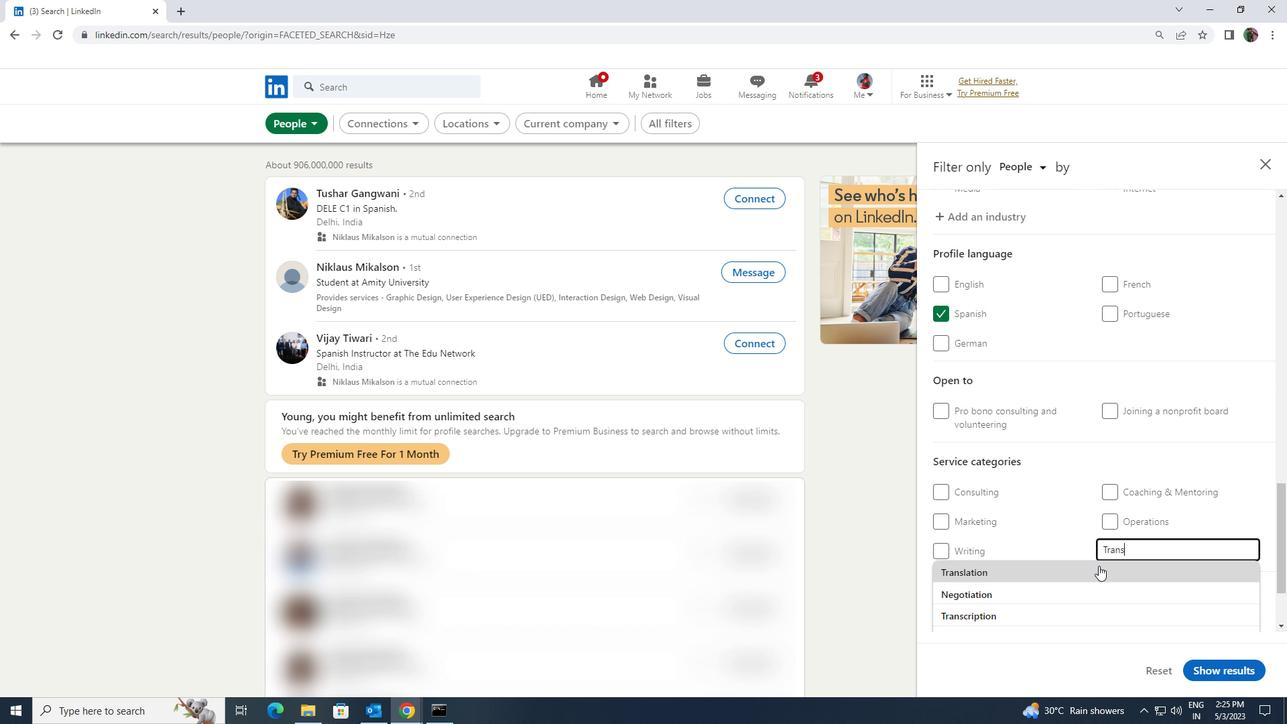 
Action: Mouse scrolled (1098, 566) with delta (0, 0)
Screenshot: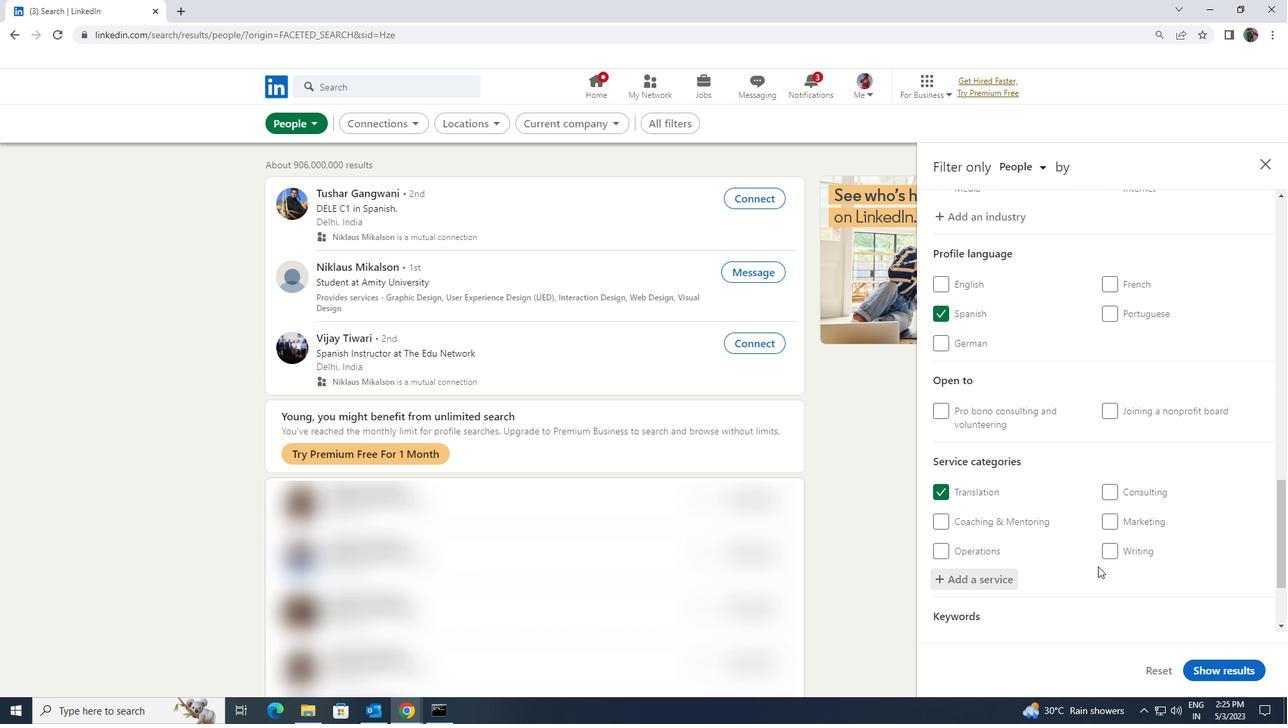 
Action: Mouse scrolled (1098, 566) with delta (0, 0)
Screenshot: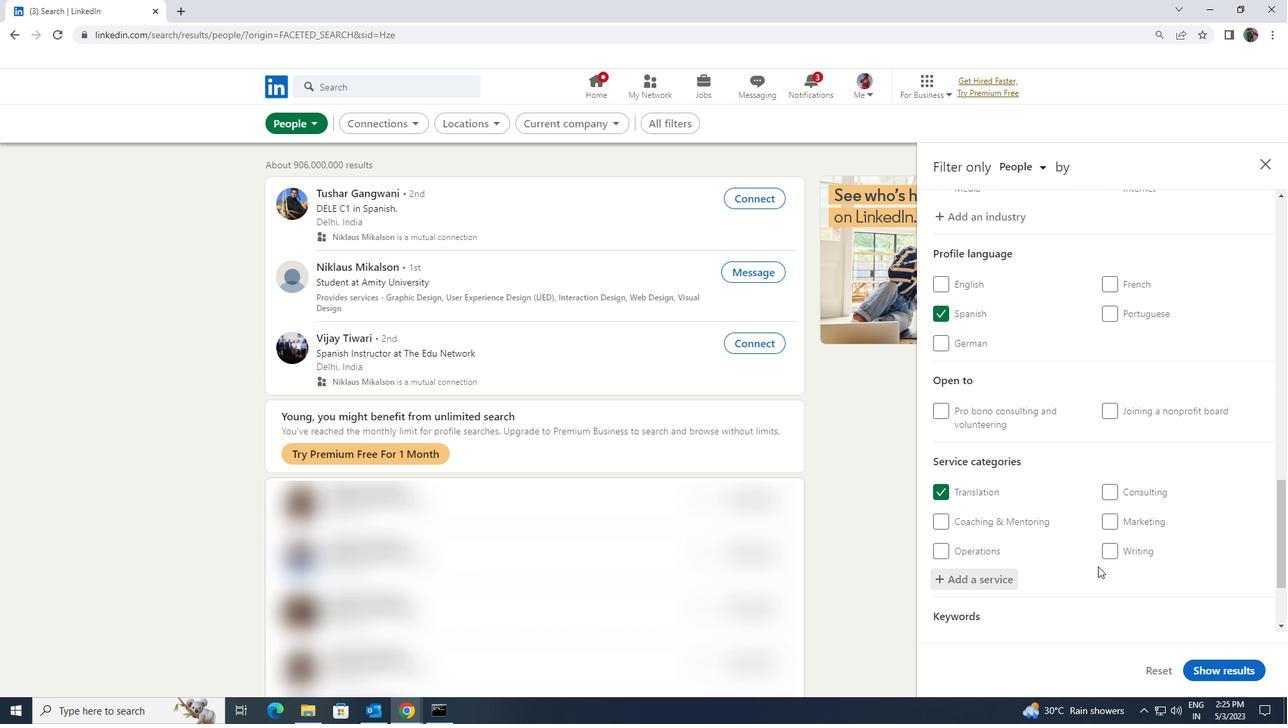 
Action: Mouse moved to (1074, 574)
Screenshot: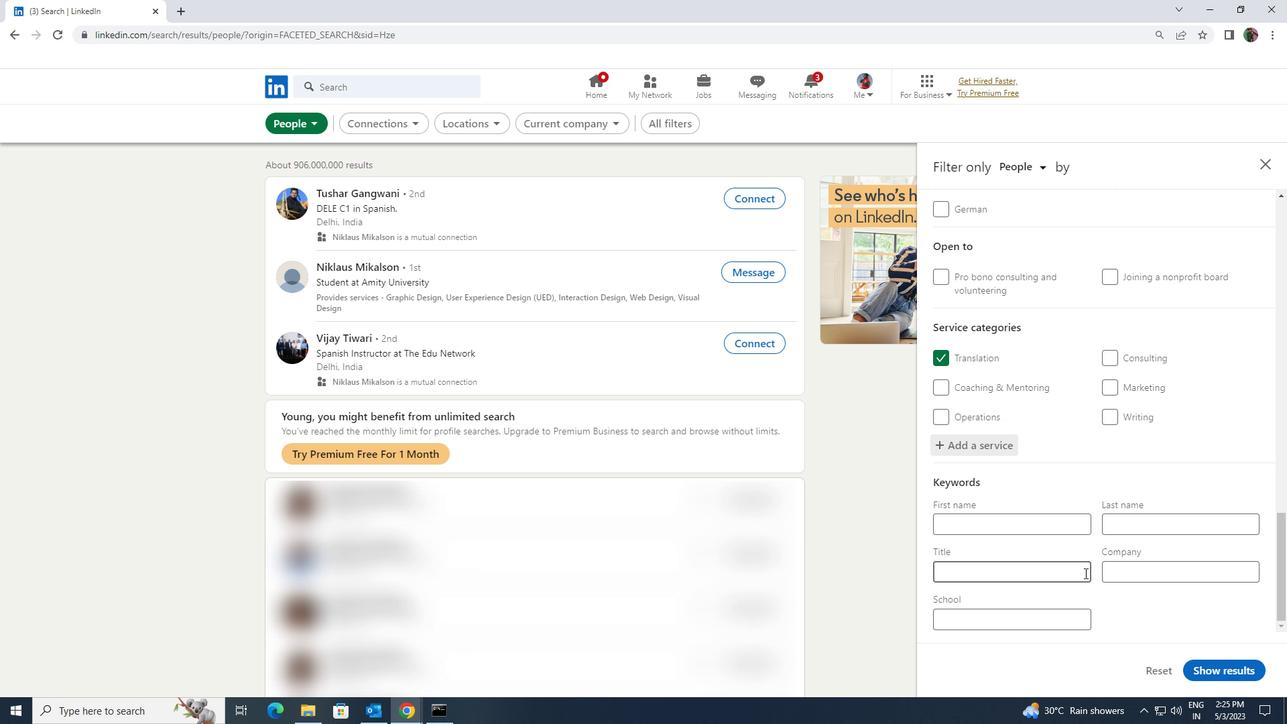 
Action: Mouse pressed left at (1074, 574)
Screenshot: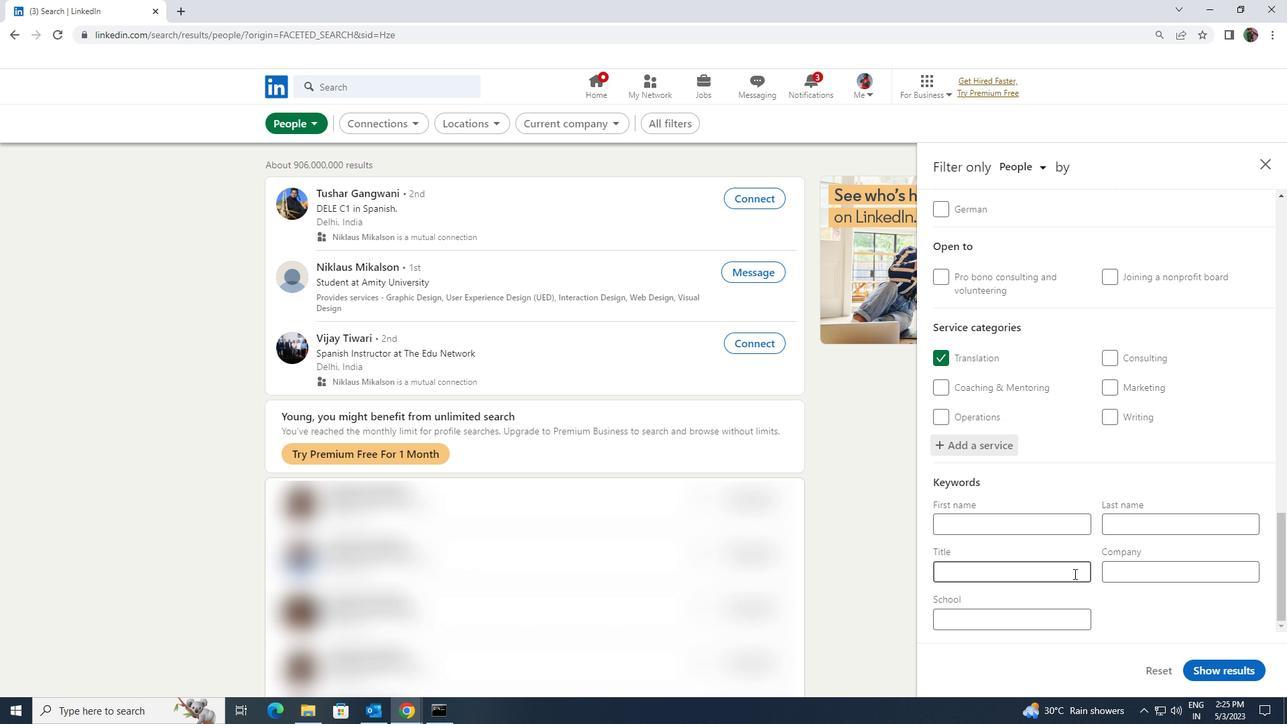 
Action: Key pressed <Key.shift><Key.shift>SOCIOLOGIST
Screenshot: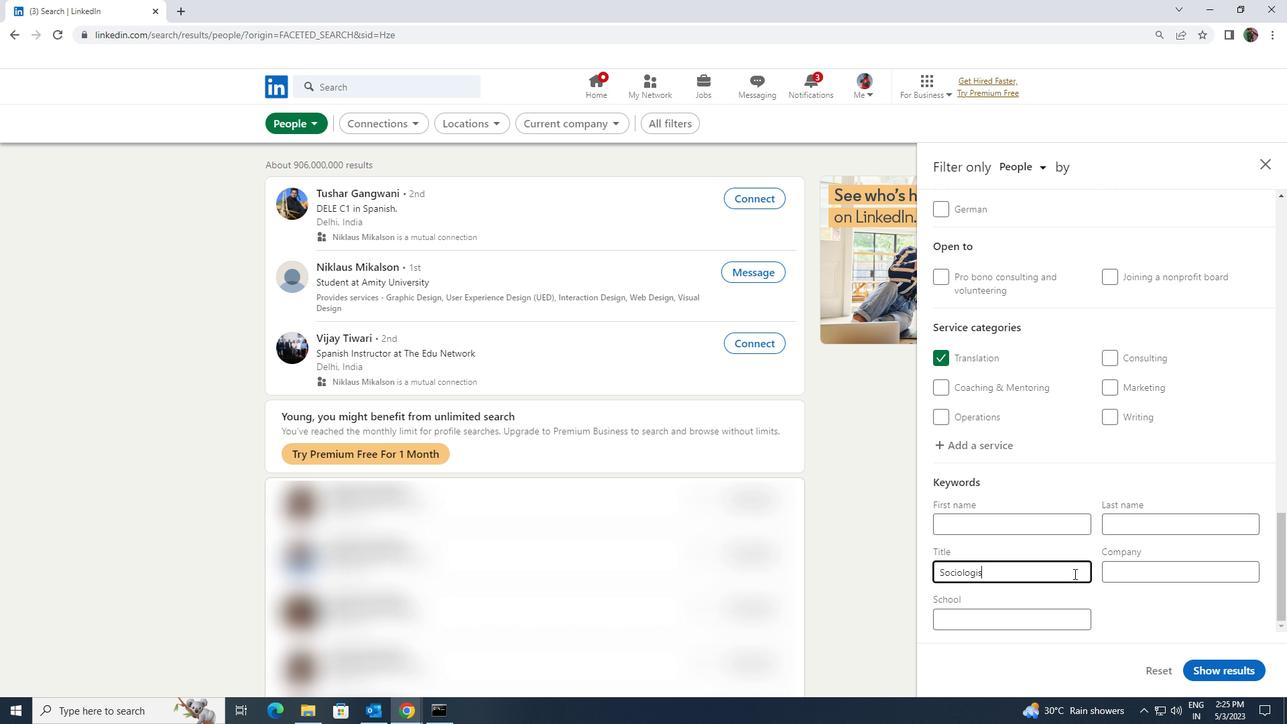 
Action: Mouse moved to (1238, 664)
Screenshot: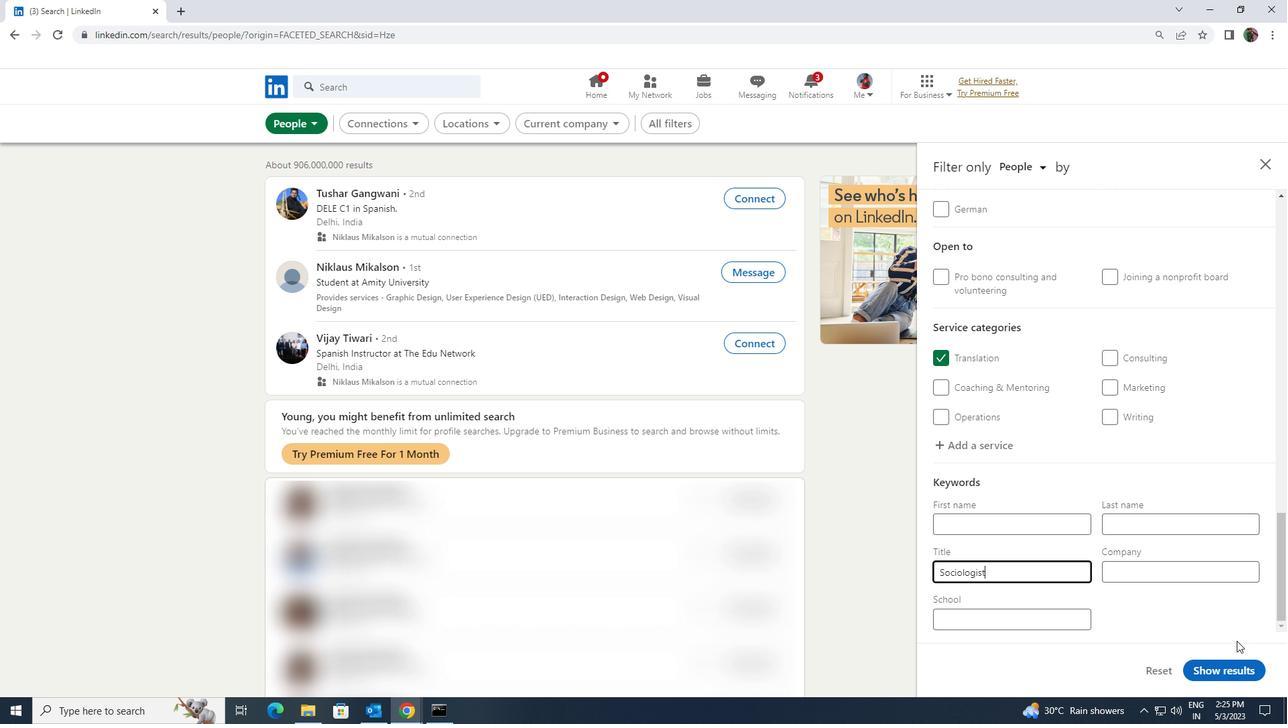 
Action: Mouse pressed left at (1238, 664)
Screenshot: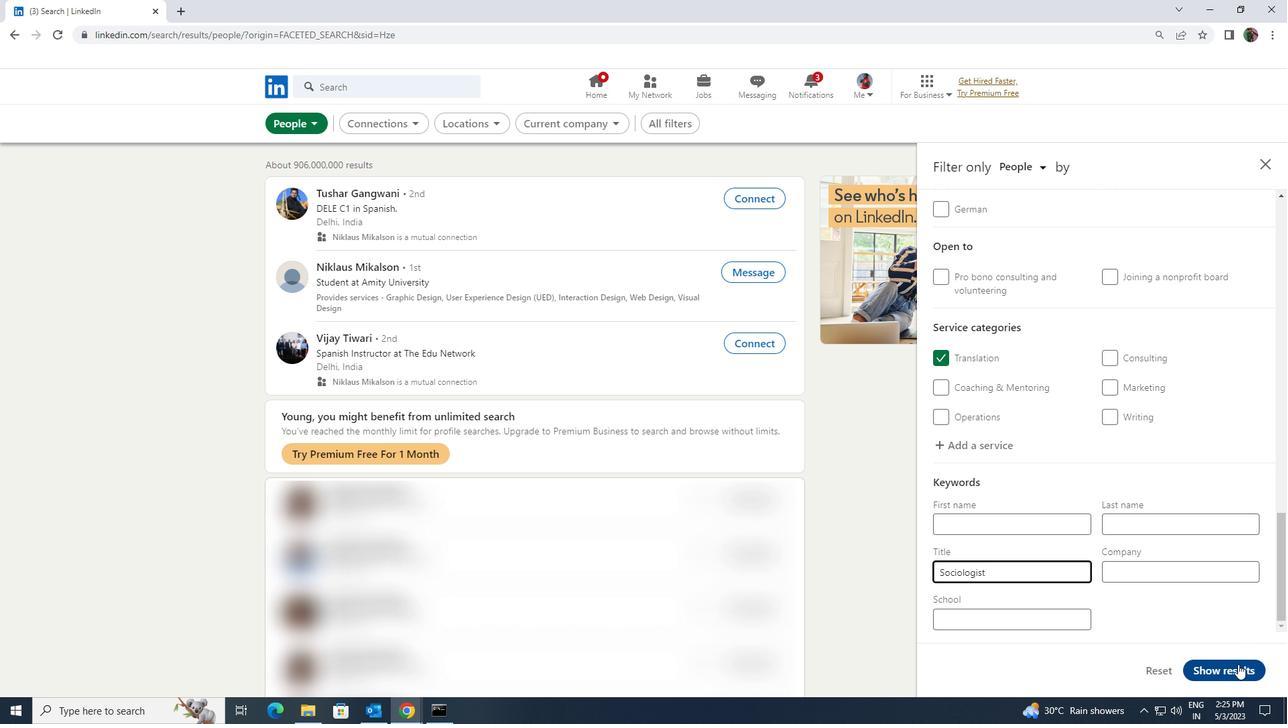 
